 Task: Add an event  with title  Conference: Industry Summit, date '2024/05/20' & Select Event type as  Group. Add location for the event as  789 Paseo del Prado, Madrid, Spain and add a description: The Industry Summit is a premier gathering of professionals, experts, and thought leaders in a specific industry or field. It serves as a platform for networking, knowledge sharing, and collaboration, bringing together key stakeholders to discuss emerging trends, challenges, and opportunities within the industry.Create an event link  http-conference:industrysummitcom & Select the event color as  Lime Green. , logged in from the account softage.1@softage.netand send the event invitation to softage.7@softage.net and softage.8@softage.net
Action: Mouse moved to (925, 135)
Screenshot: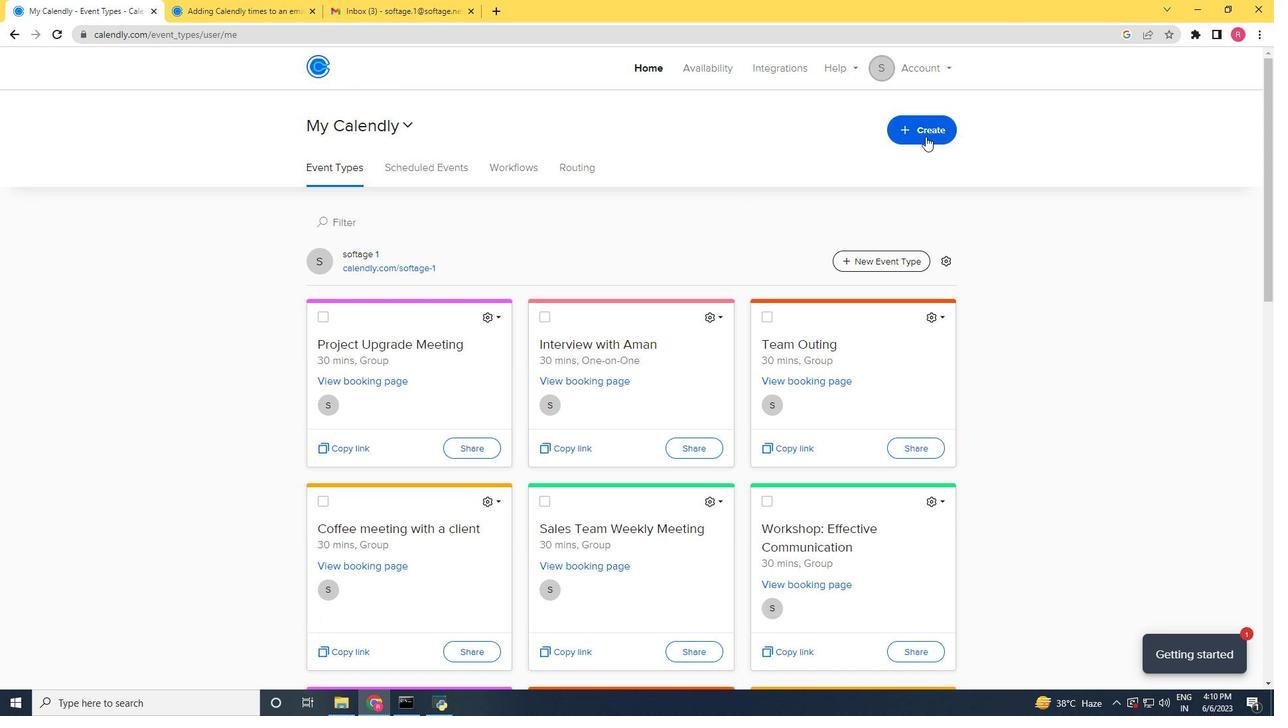 
Action: Mouse pressed left at (925, 135)
Screenshot: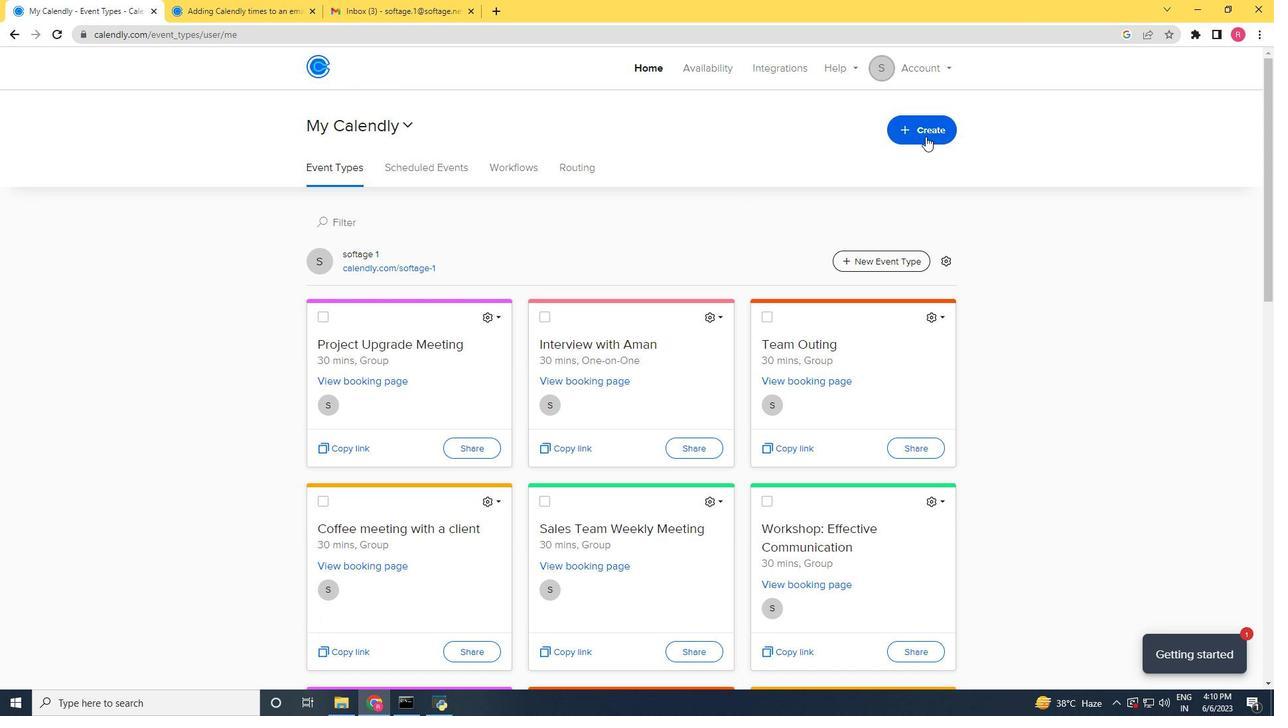 
Action: Mouse moved to (856, 167)
Screenshot: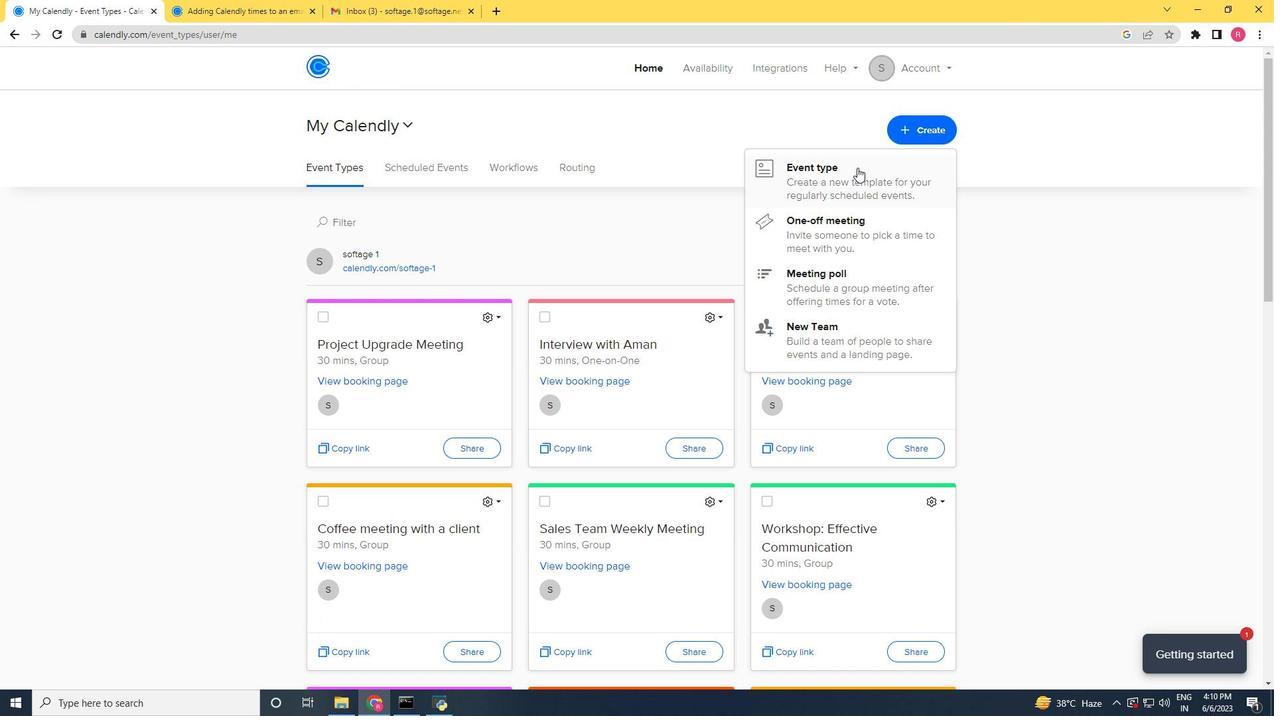 
Action: Mouse pressed left at (856, 167)
Screenshot: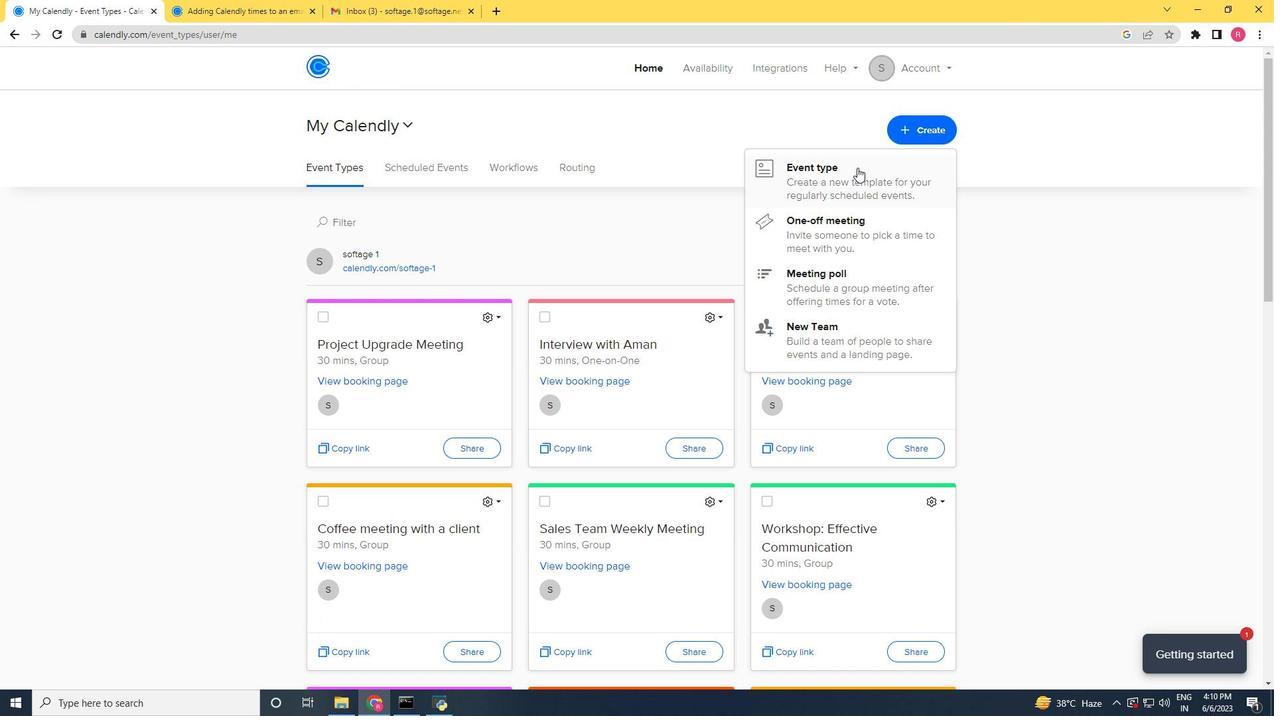 
Action: Mouse moved to (553, 313)
Screenshot: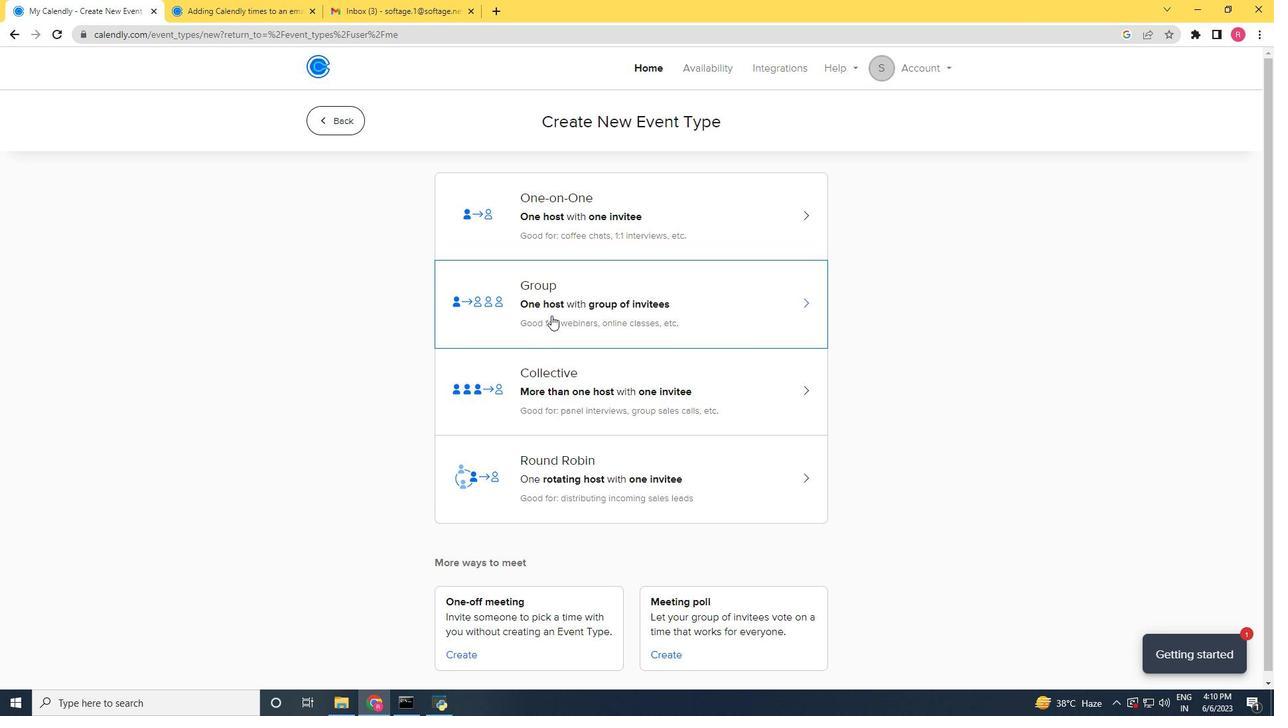 
Action: Mouse pressed left at (553, 313)
Screenshot: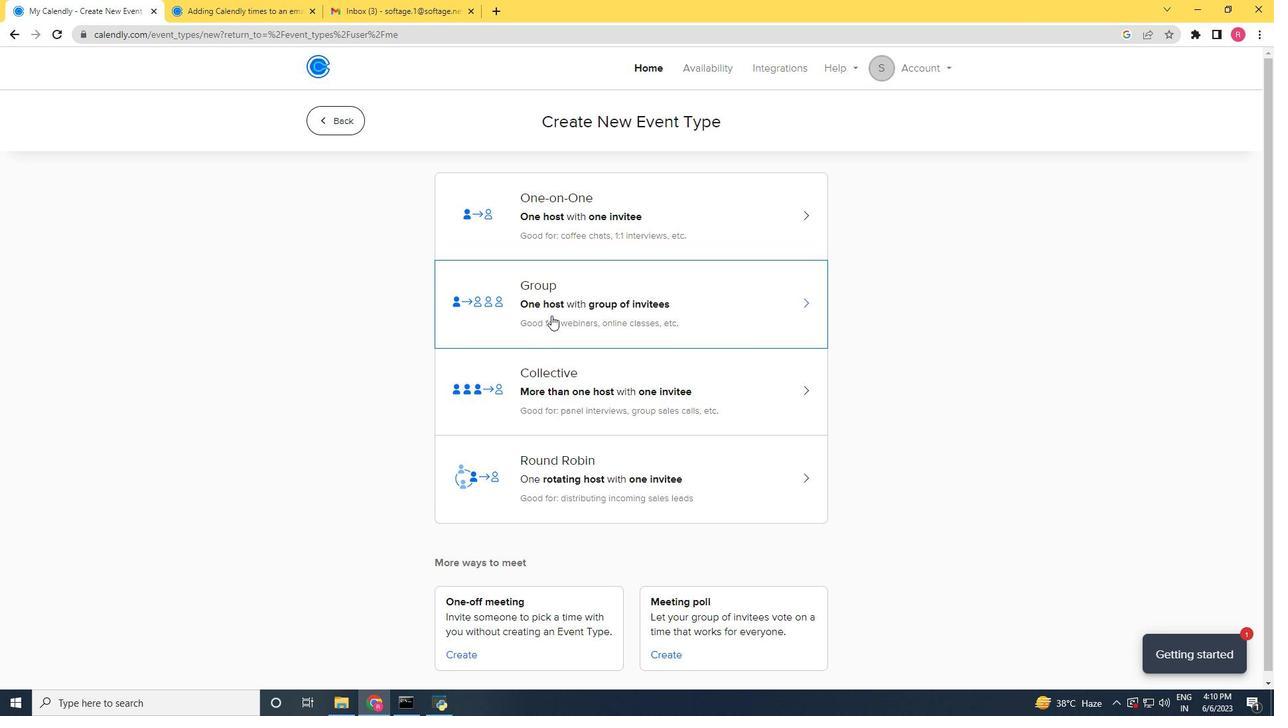 
Action: Mouse moved to (546, 310)
Screenshot: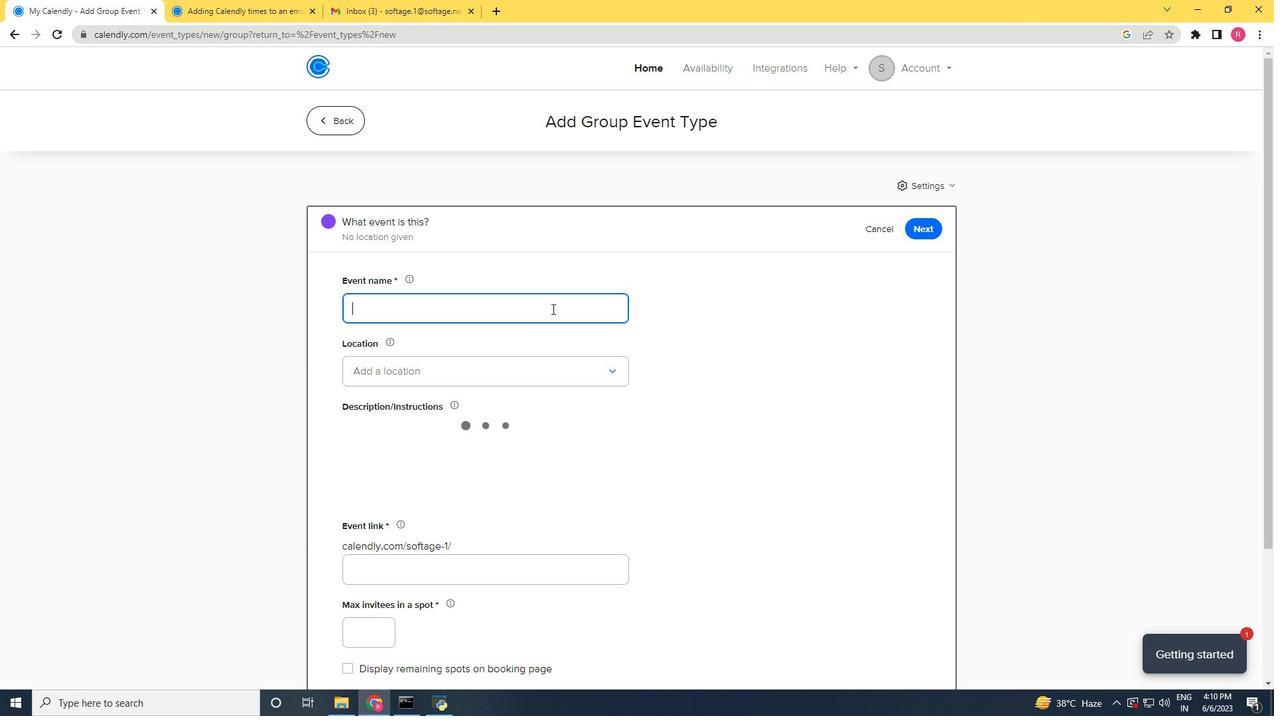 
Action: Key pressed <Key.shift>Conference<Key.shift_r><Key.shift_r><Key.shift_r><Key.shift_r><Key.shift_r><Key.shift_r><Key.shift_r><Key.shift_r><Key.shift_r><Key.shift_r><Key.shift_r><Key.shift_r><Key.shift_r><Key.shift_r>:<Key.space><Key.shift>Industry<Key.space><Key.shift>Summit
Screenshot: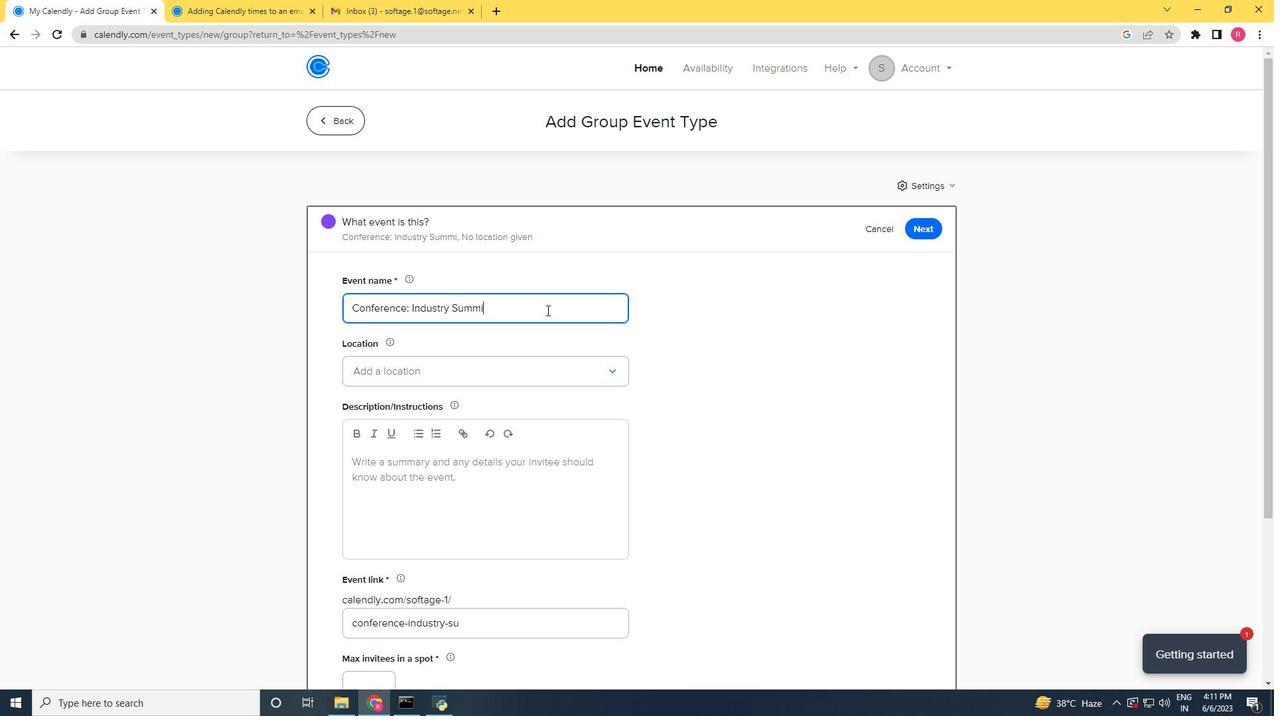 
Action: Mouse moved to (481, 382)
Screenshot: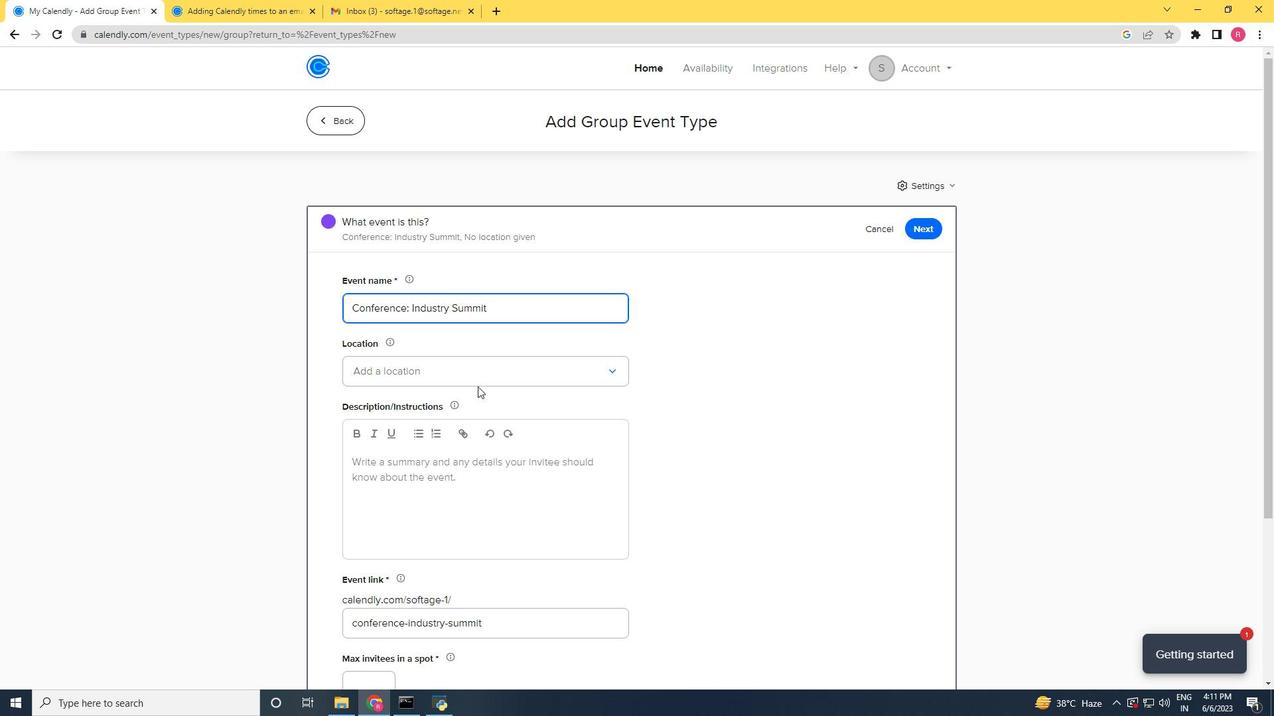 
Action: Mouse pressed left at (481, 382)
Screenshot: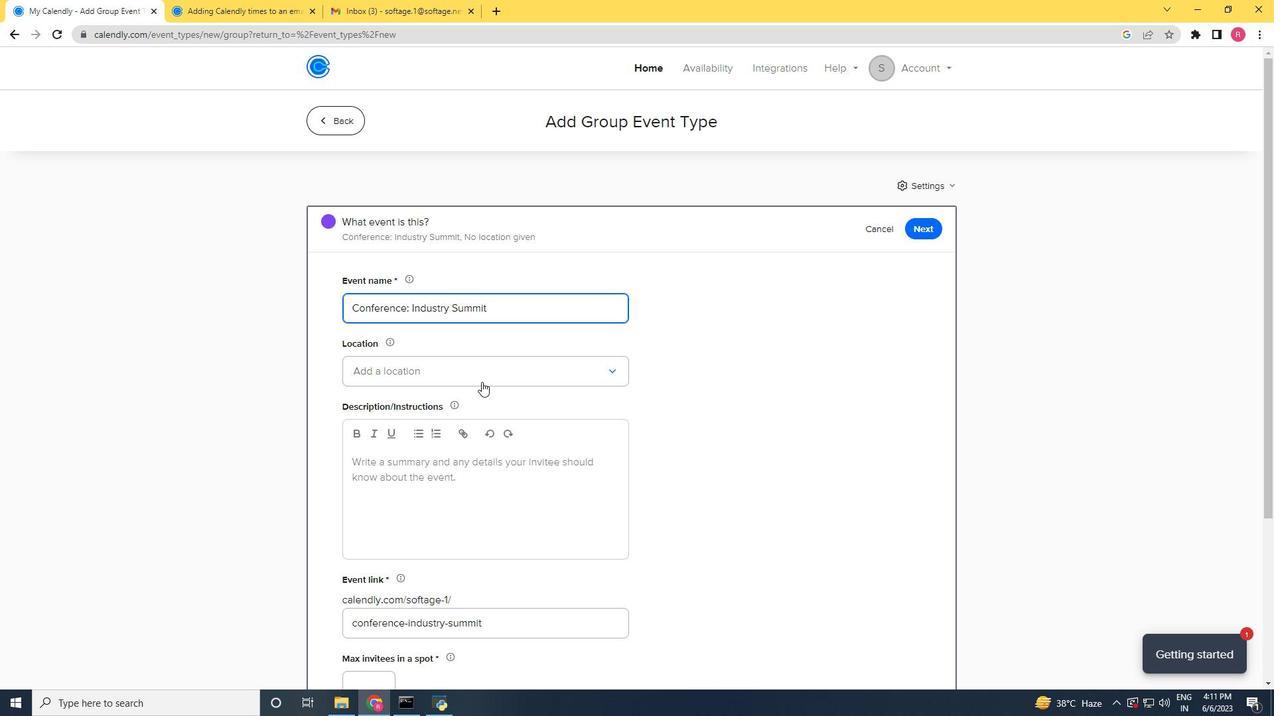 
Action: Mouse moved to (459, 413)
Screenshot: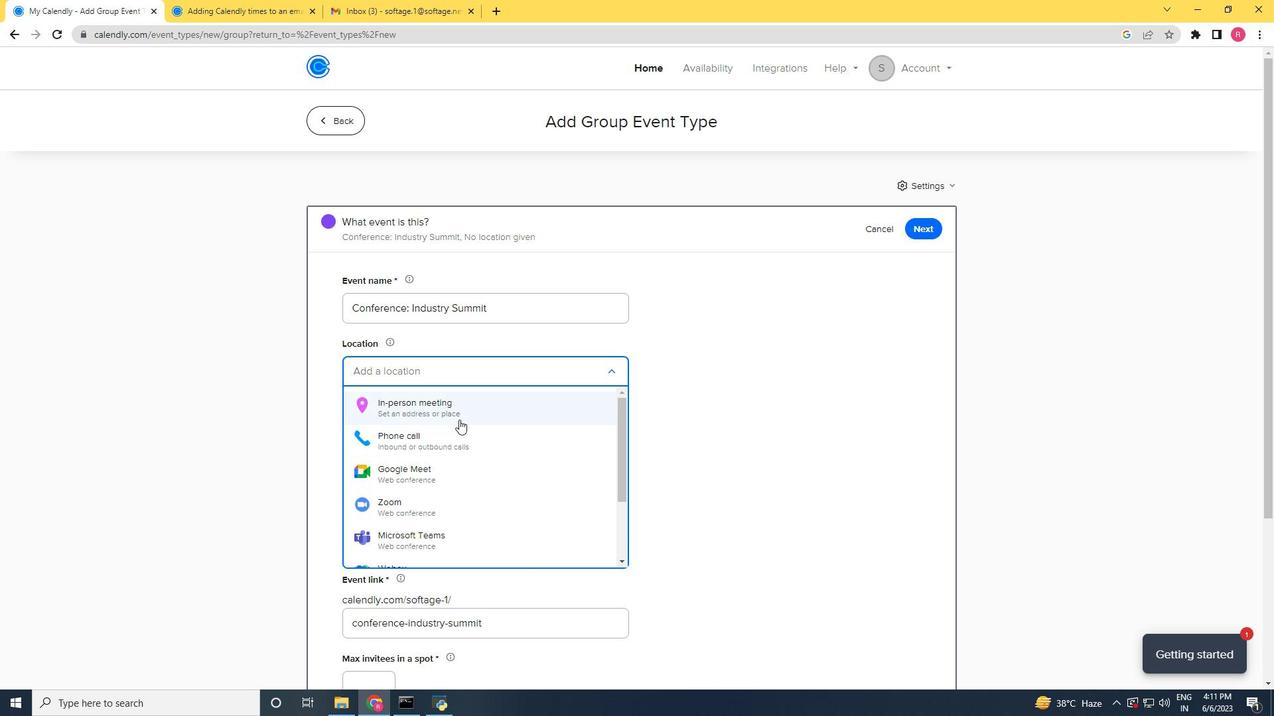 
Action: Mouse pressed left at (459, 413)
Screenshot: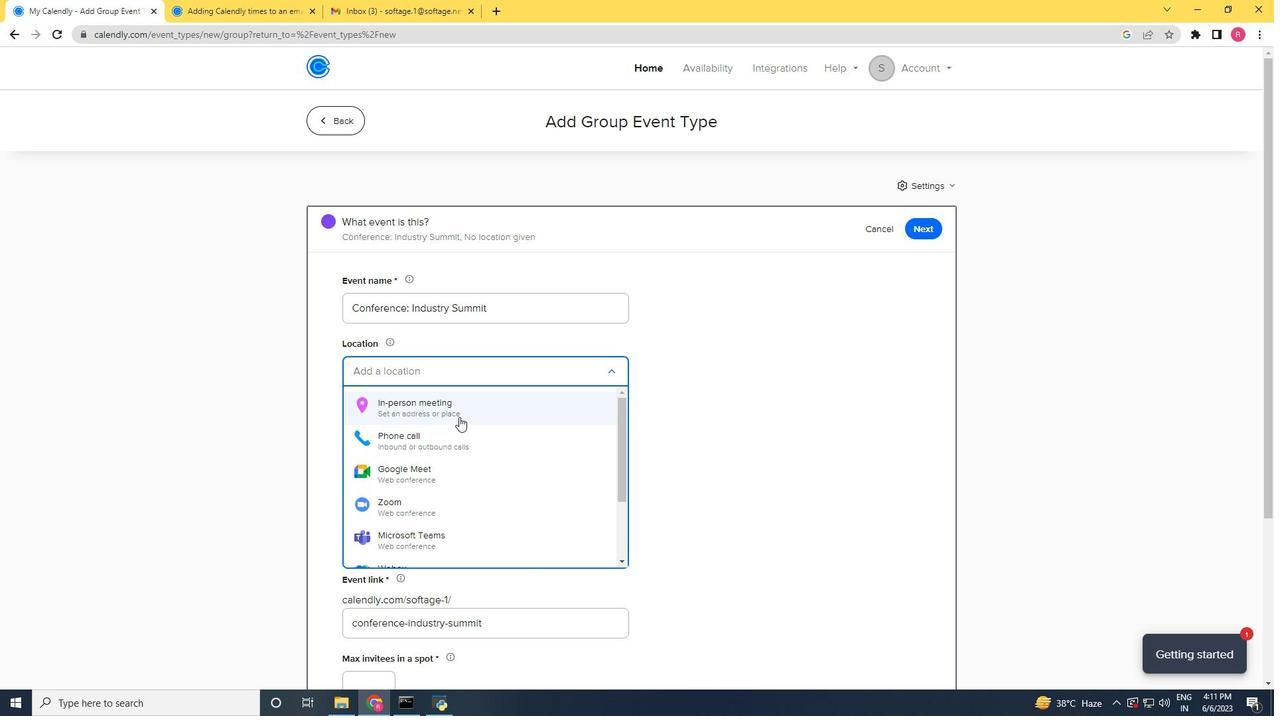 
Action: Mouse moved to (582, 222)
Screenshot: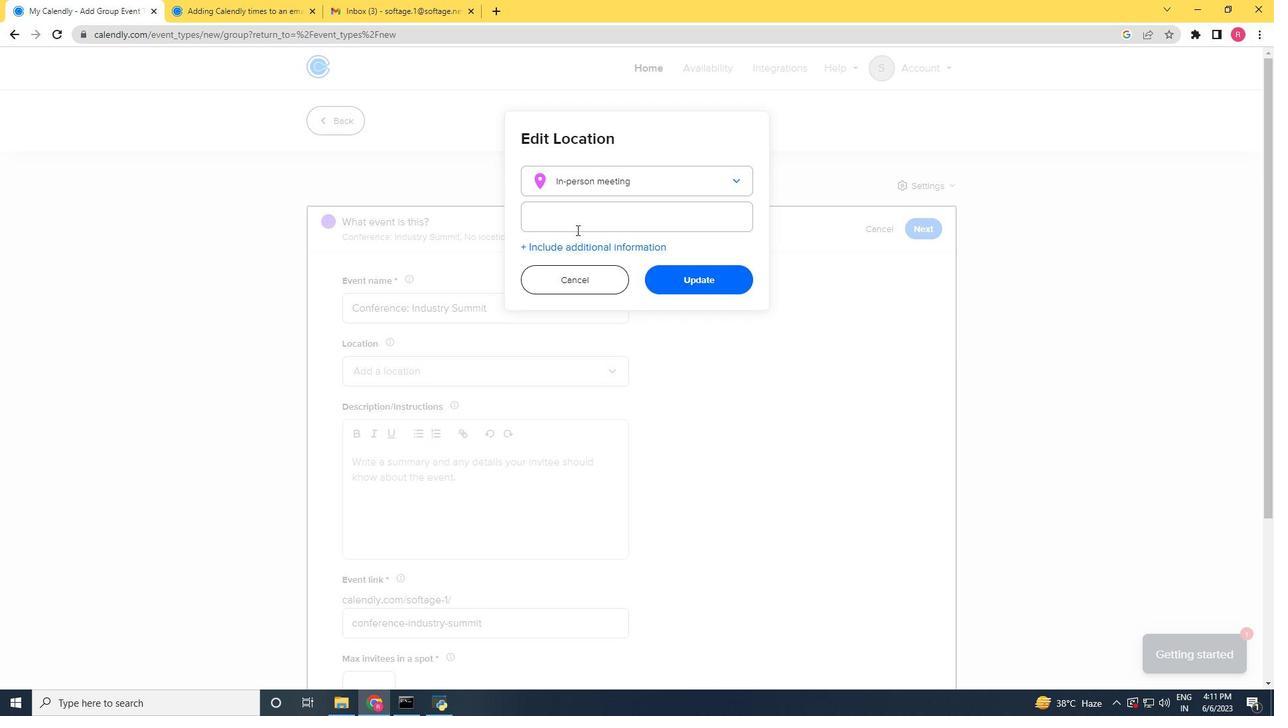 
Action: Mouse pressed left at (582, 222)
Screenshot: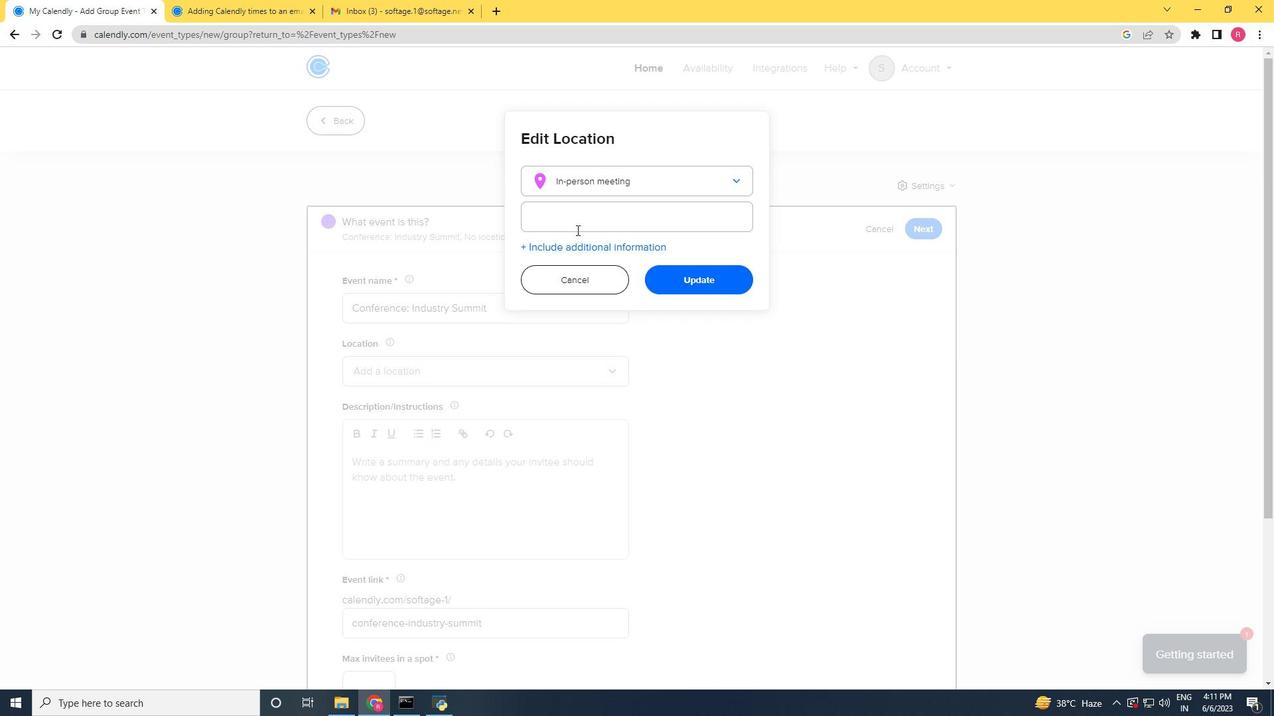 
Action: Mouse moved to (583, 222)
Screenshot: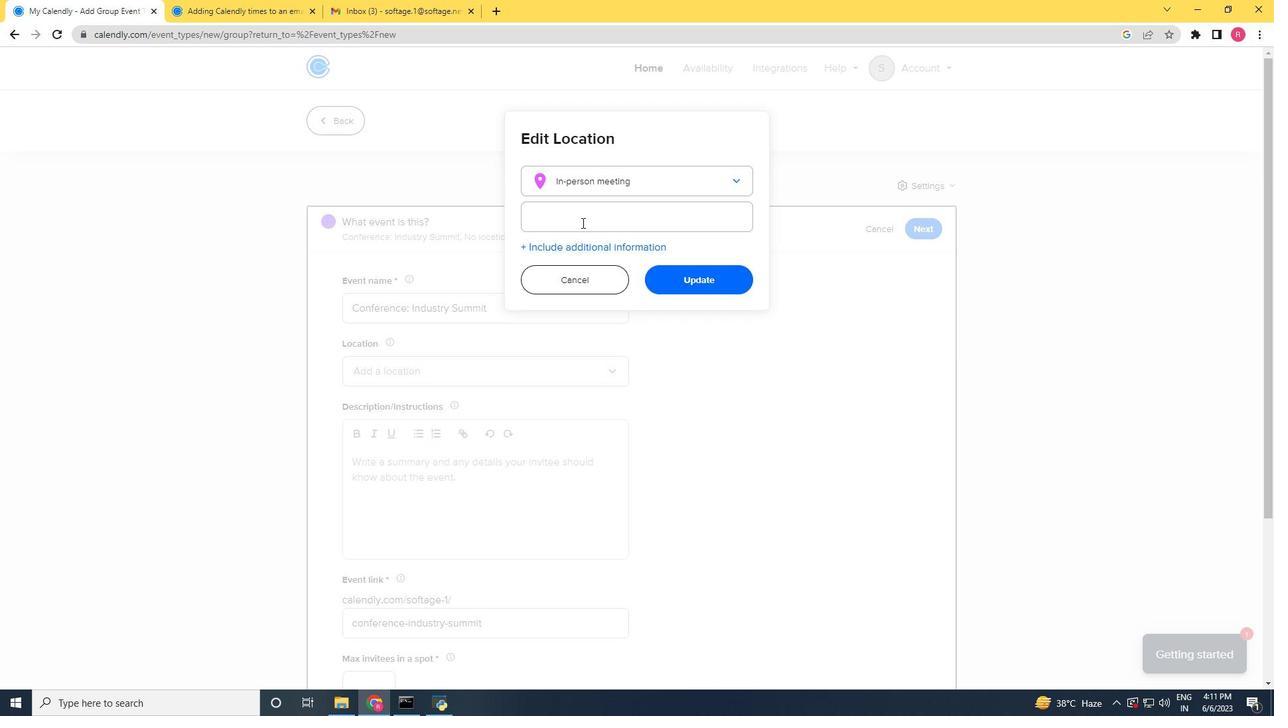 
Action: Key pressed 789<Key.space><Key.space><Key.shift><Key.shift><Key.shift><Key.shift>Paseo<Key.space>del<Key.space><Key.shift>Prado,<Key.space><Key.shift><Key.shift><Key.shift><Key.shift><Key.shift><Key.shift>Madrid<Key.space><Key.backspace>,<Key.space><Key.shift>Spain
Screenshot: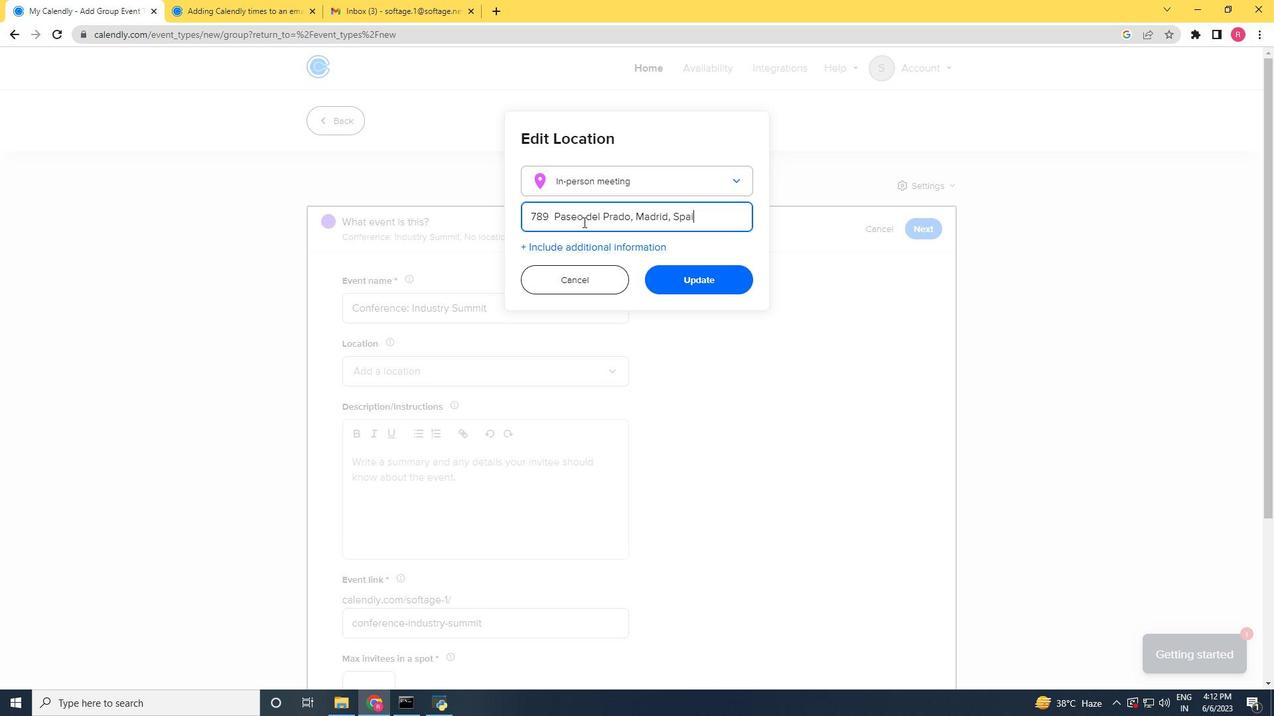 
Action: Mouse moved to (674, 282)
Screenshot: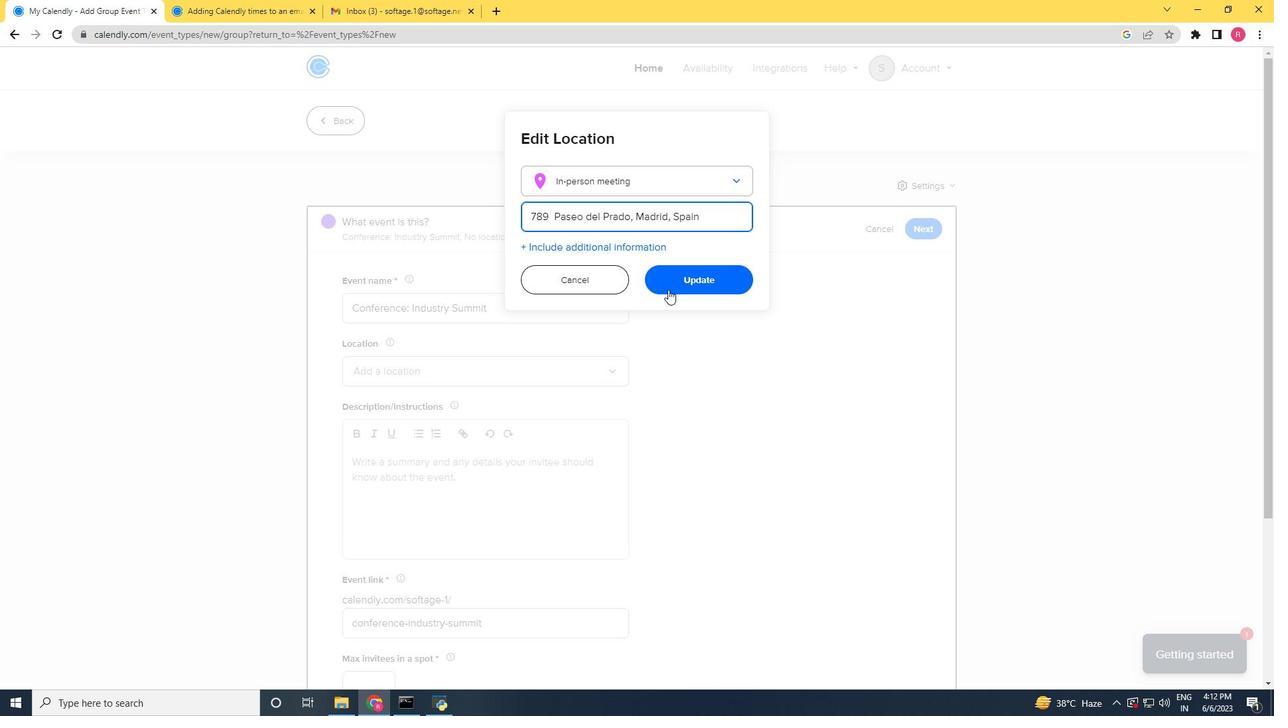 
Action: Mouse pressed left at (674, 282)
Screenshot: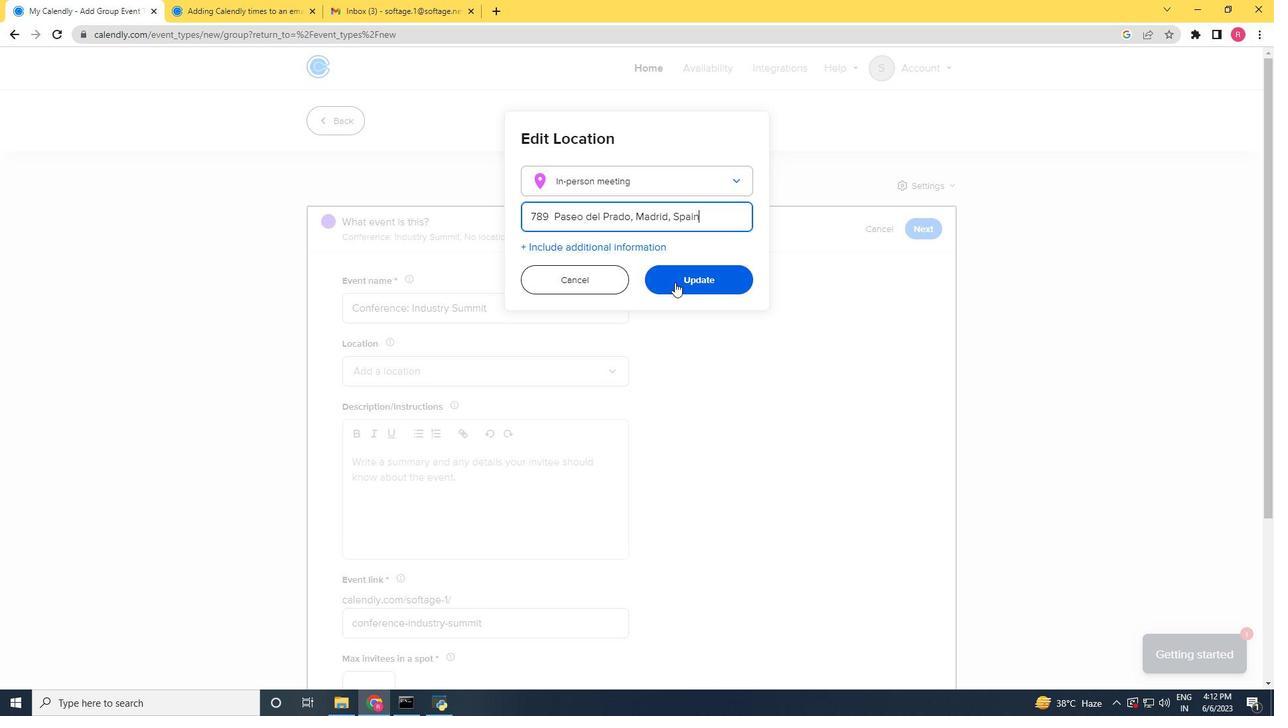 
Action: Mouse moved to (462, 494)
Screenshot: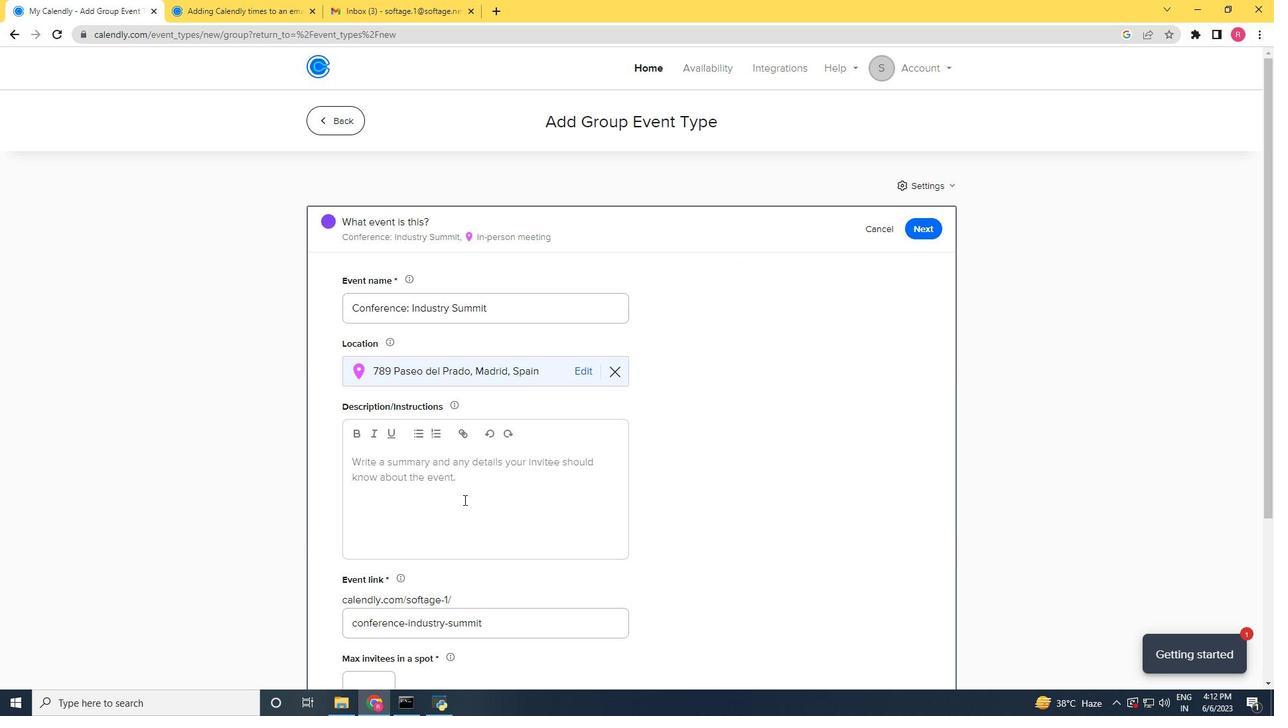 
Action: Mouse pressed left at (462, 494)
Screenshot: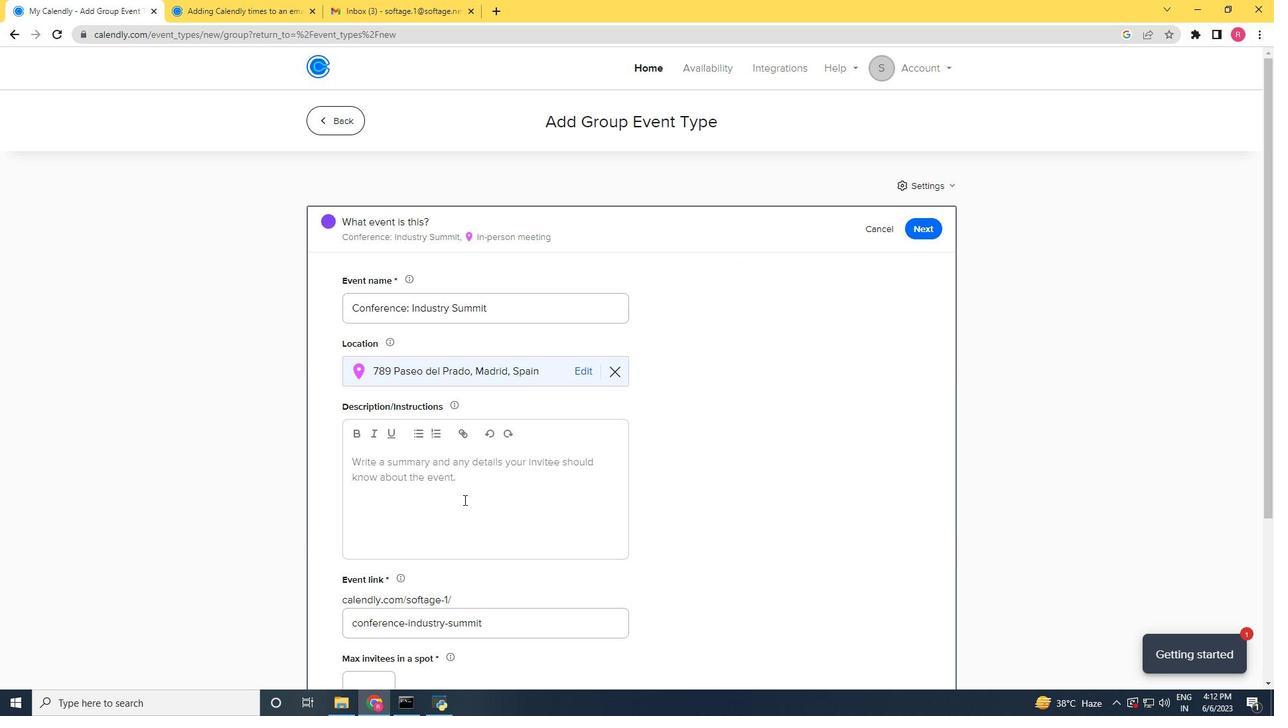 
Action: Mouse moved to (1098, 464)
Screenshot: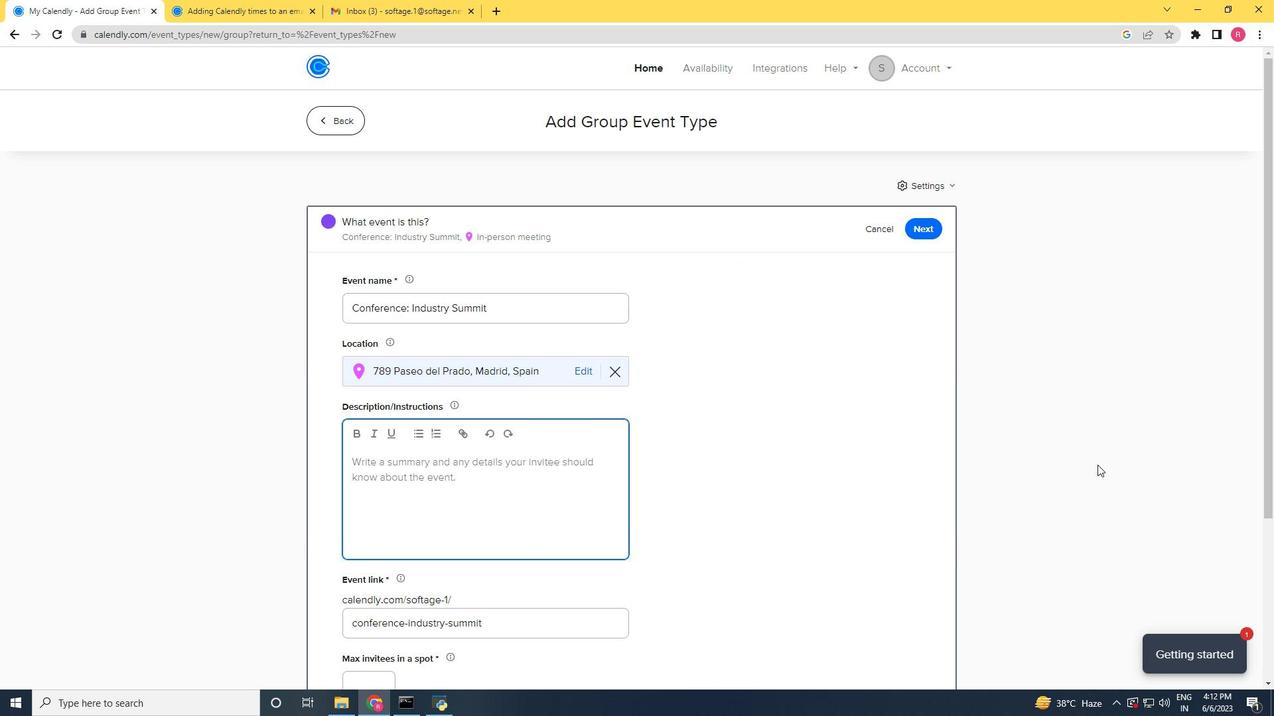 
Action: Key pressed <Key.shift>The<Key.space><Key.shift>Industory<Key.space><Key.backspace><Key.backspace><Key.backspace><Key.backspace>ry<Key.space><Key.shift>Summit<Key.space>is<Key.space>a<Key.space>premir<Key.backspace>er<Key.space>gatherig<Key.space><Key.backspace><Key.backspace><Key.backspace><Key.backspace>ring<Key.space>of<Key.space>professionals<Key.space><Key.backspace>,<Key.space>ec<Key.backspace>xperts<Key.space><Key.backspace>,<Key.space>and<Key.space>thougther<Key.space><Key.backspace><Key.backspace><Key.backspace><Key.backspace><Key.backspace><Key.backspace><Key.backspace>ught<Key.space>leaders<Key.space>in<Key.space>a<Key.space>specific<Key.space>industry<Key.space>or<Key.space>d<Key.backspace>field.<Key.space><Key.shift>It<Key.space>serve<Key.space><Key.backspace>s<Key.space>as<Key.space>a<Key.space>platform<Key.space>for<Key.space>networking<Key.space><Key.backspace>,<Key.space>knowledge<Key.space>sharing,<Key.space>and<Key.space>collaboration<Key.space><Key.backspace>,<Key.space><Key.shift>bringing<Key.space>togther<Key.space><Key.backspace><Key.backspace><Key.backspace><Key.backspace><Key.backspace><Key.backspace>gether<Key.space>key<Key.space>stakesh===<Key.backspace><Key.backspace><Key.backspace><Key.backspace><Key.backspace>h=<Key.backspace><Key.backspace>holders<Key.space>to<Key.space>discuss<Key.space>emerging<Key.space>trends,<Key.space>challenges<Key.space><Key.backspace>,<Key.space>and<Key.space>oppot<Key.backspace>rtunities<Key.space>within<Key.space>the<Key.space>industry.
Screenshot: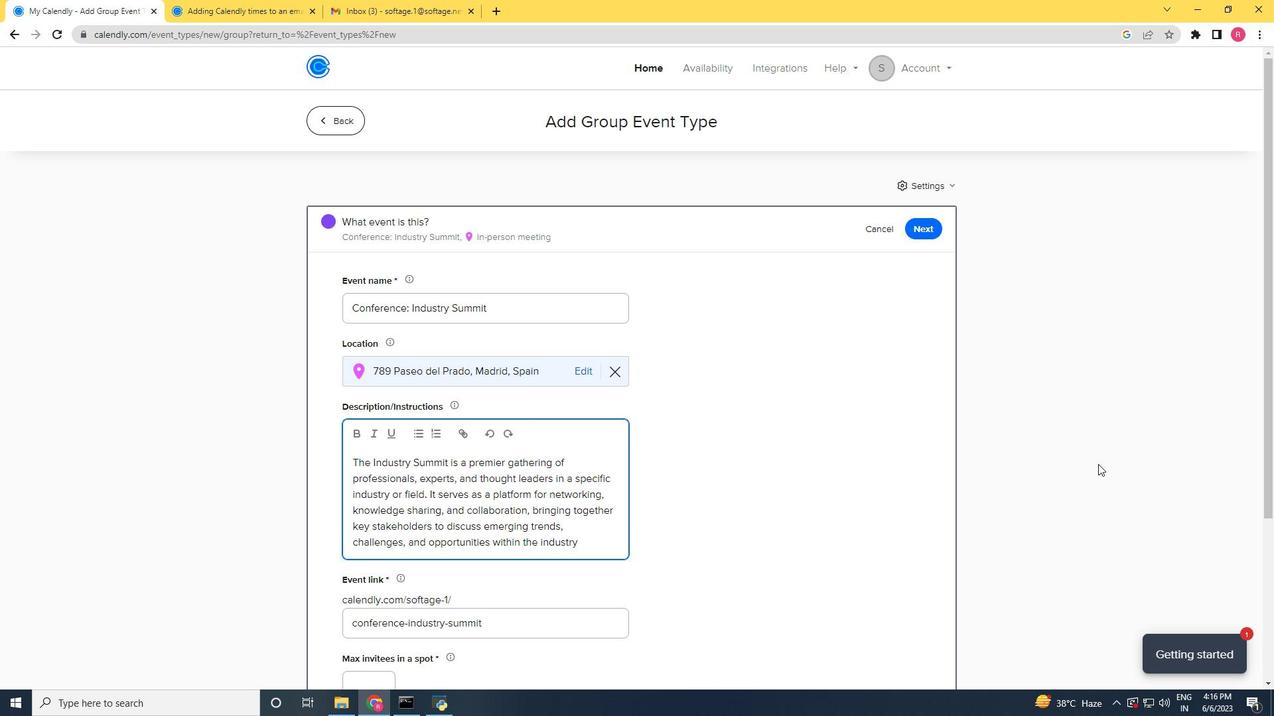 
Action: Mouse moved to (486, 624)
Screenshot: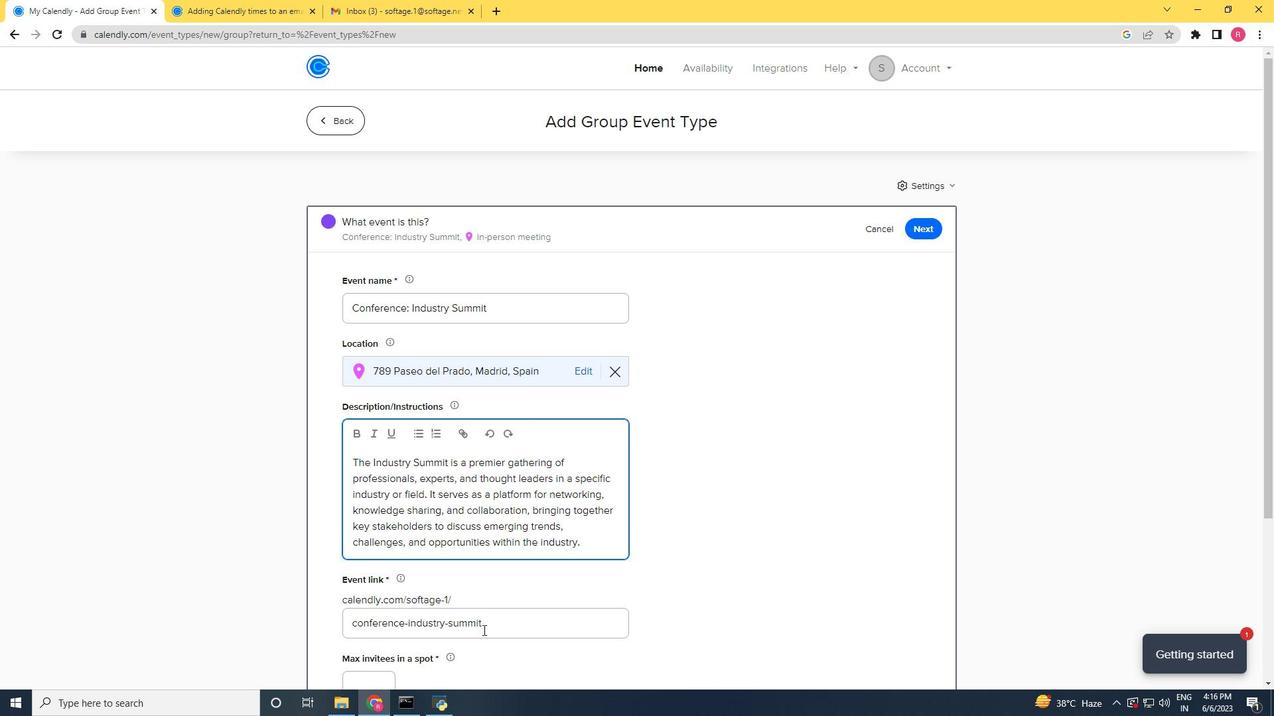 
Action: Mouse pressed left at (486, 624)
Screenshot: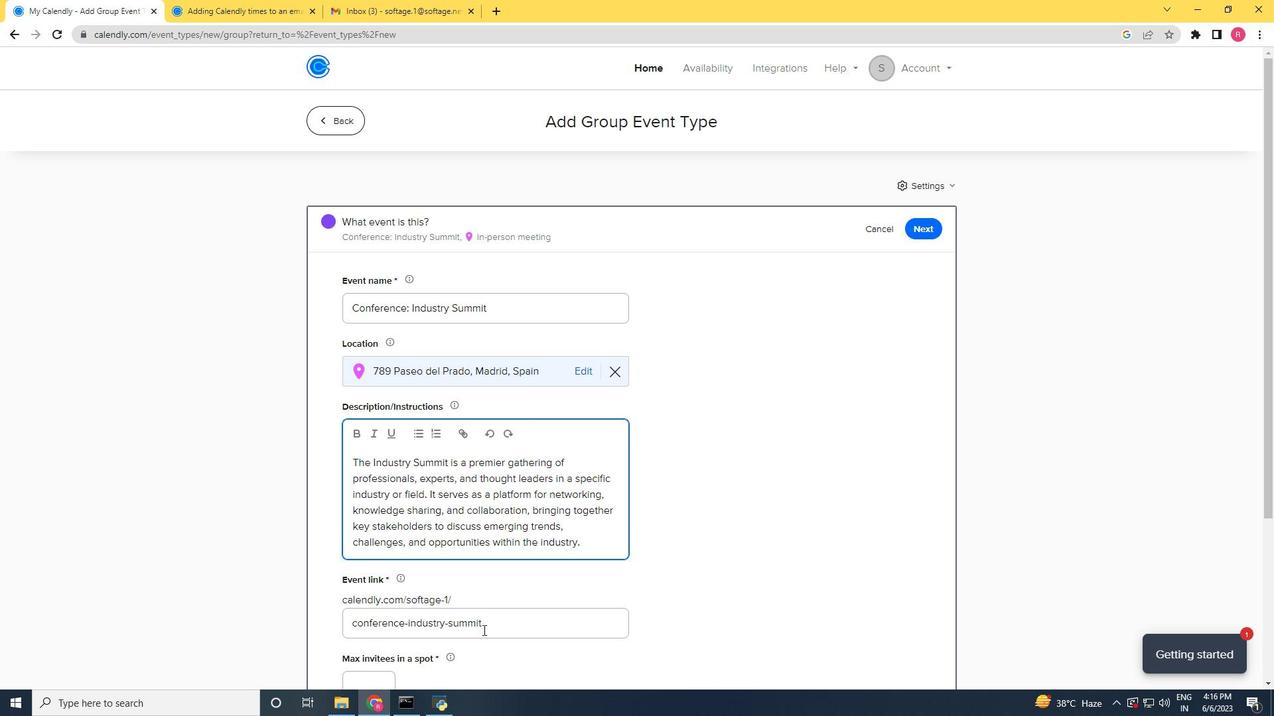 
Action: Mouse moved to (319, 621)
Screenshot: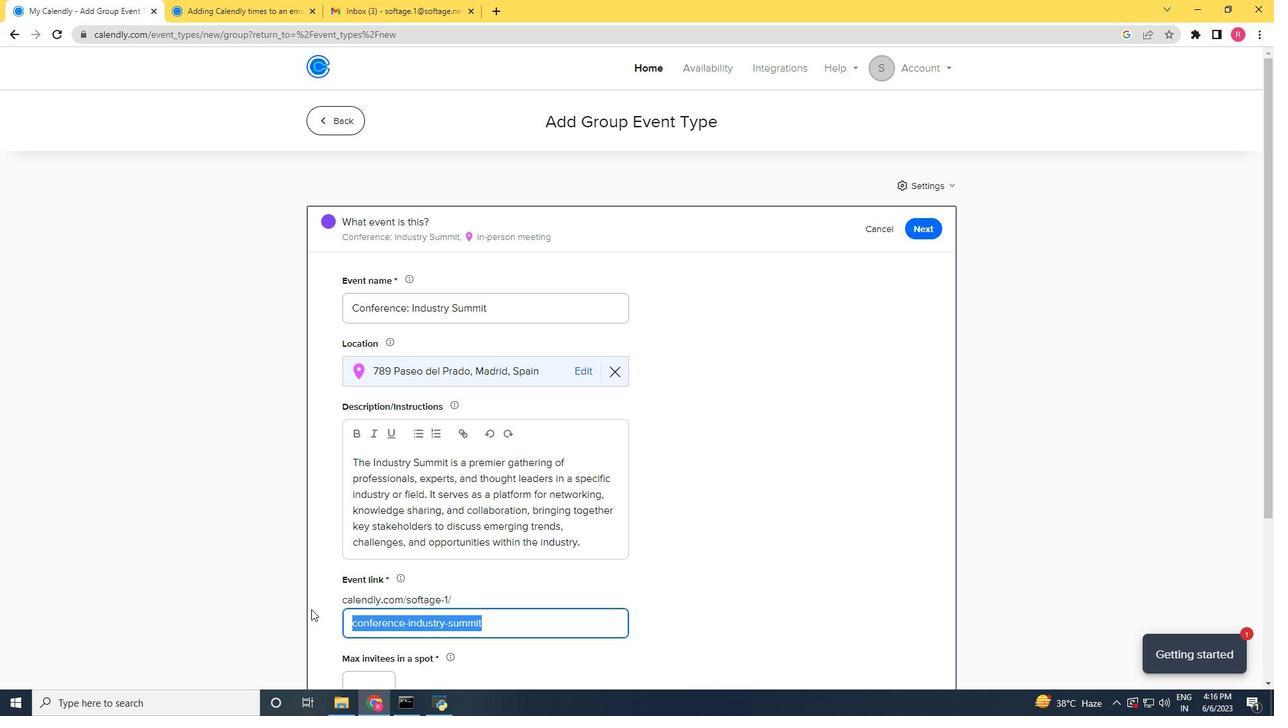 
Action: Key pressed http-conferens<Key.backspace>ceindust<Key.backspace>trysy<Key.backspace>ummitcom
Screenshot: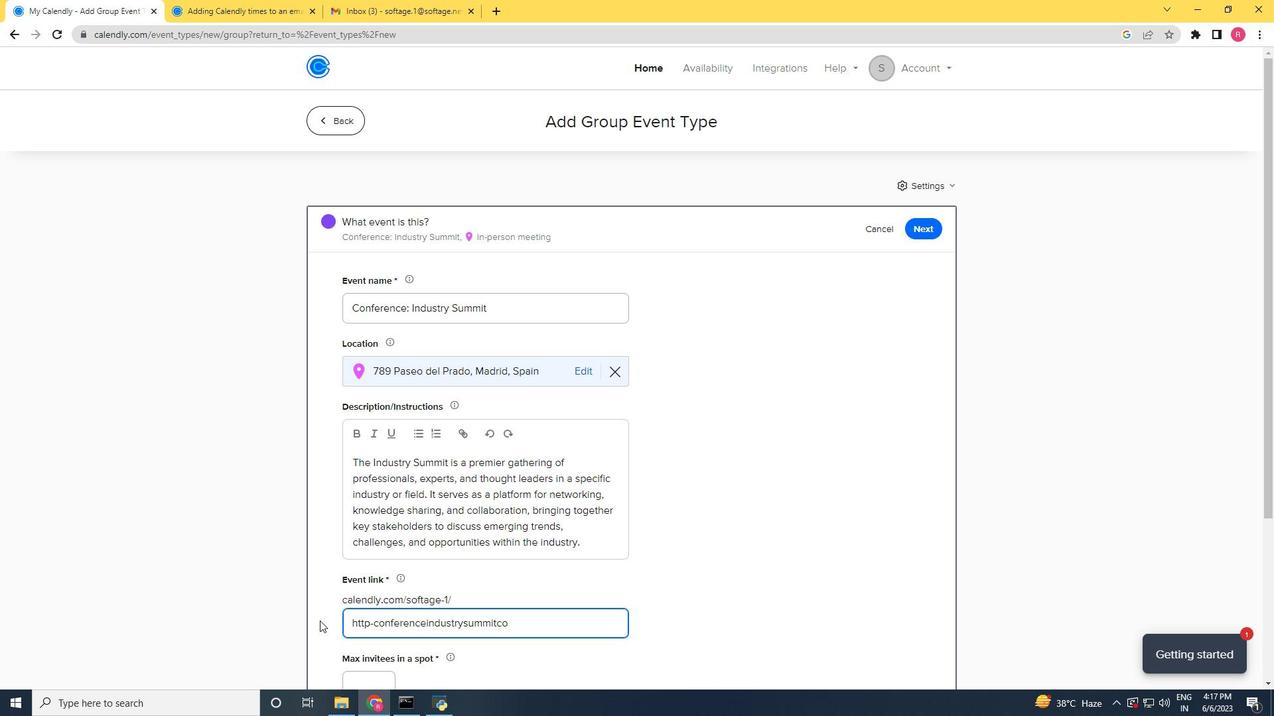 
Action: Mouse moved to (467, 689)
Screenshot: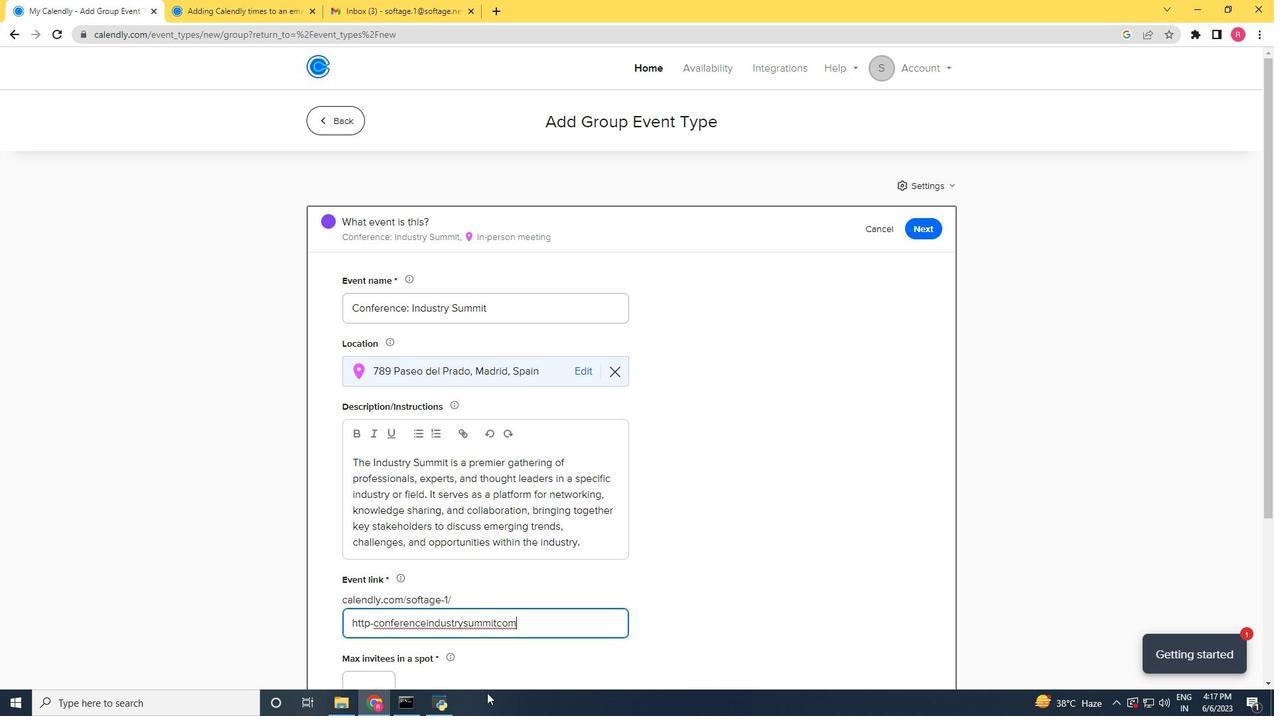 
Action: Mouse scrolled (467, 688) with delta (0, 0)
Screenshot: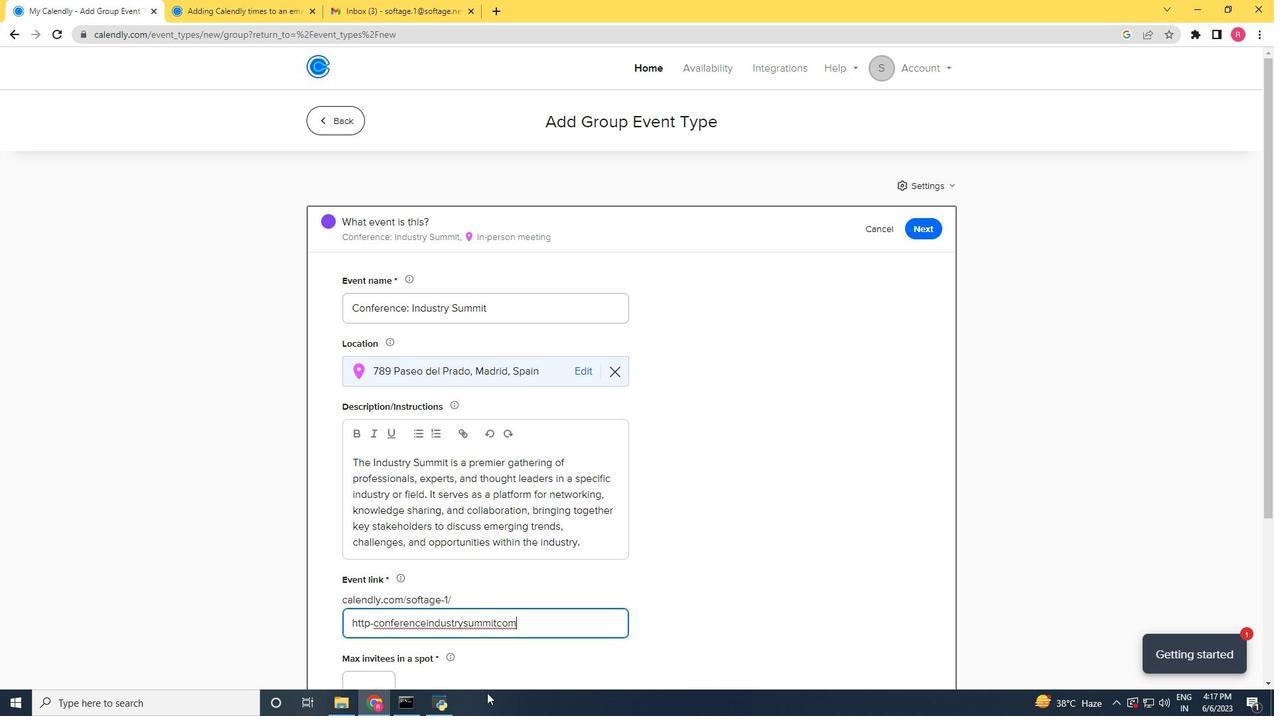 
Action: Mouse moved to (447, 696)
Screenshot: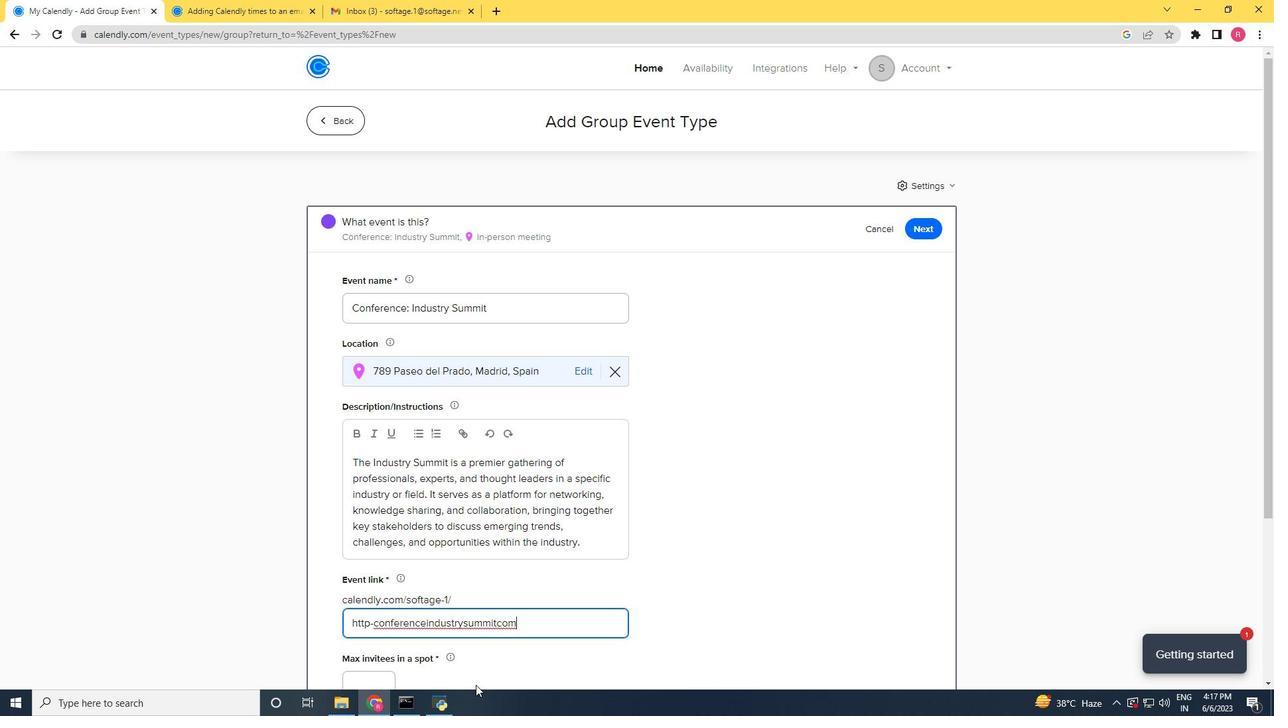 
Action: Mouse scrolled (447, 696) with delta (0, 0)
Screenshot: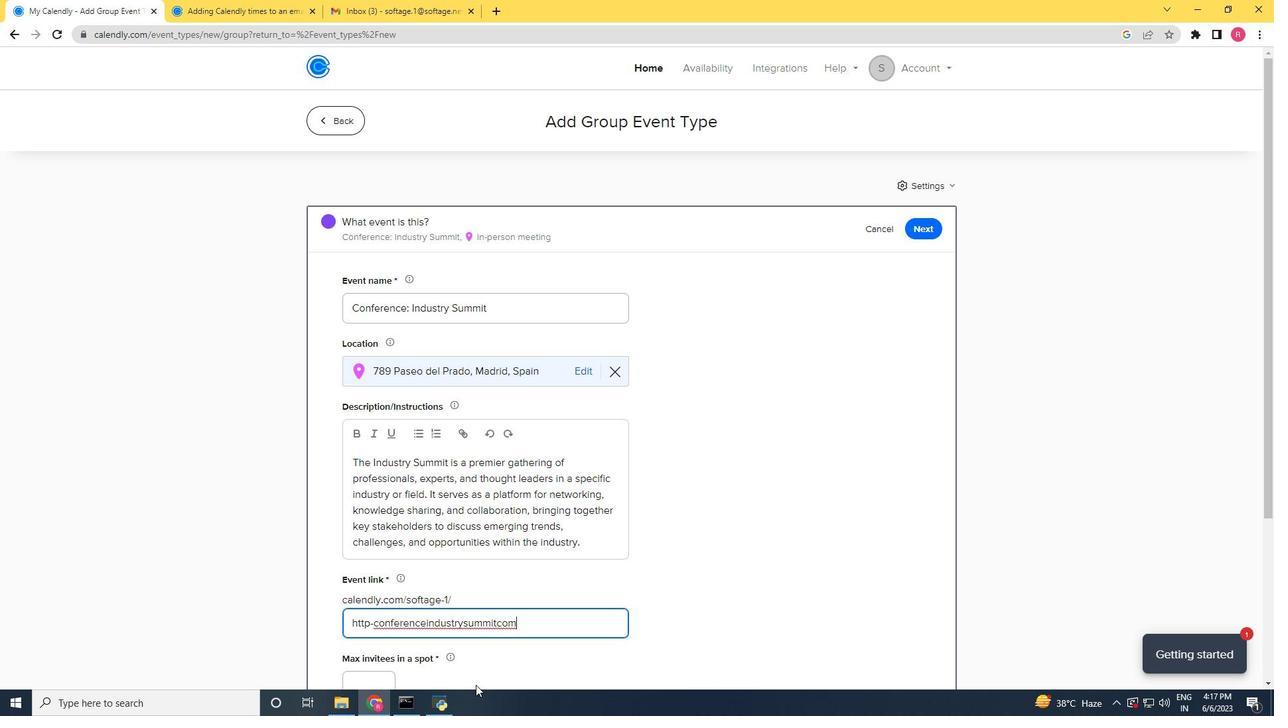 
Action: Mouse moved to (383, 593)
Screenshot: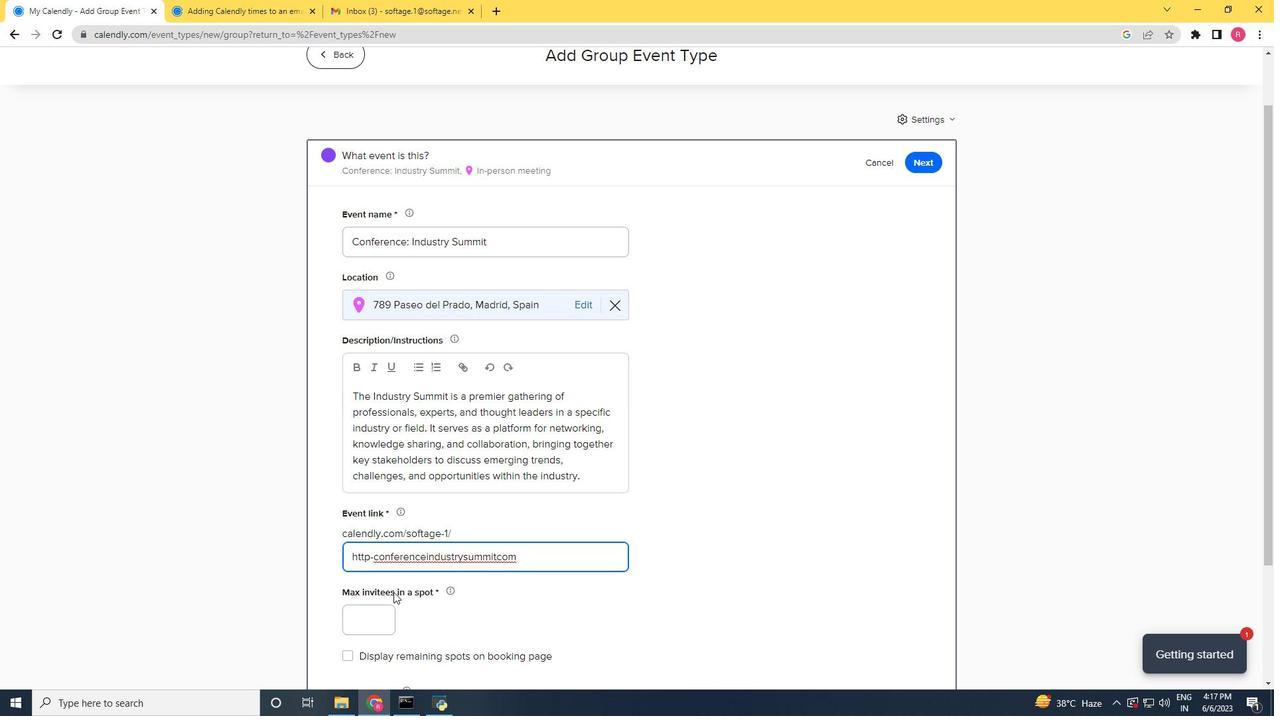 
Action: Mouse pressed left at (383, 593)
Screenshot: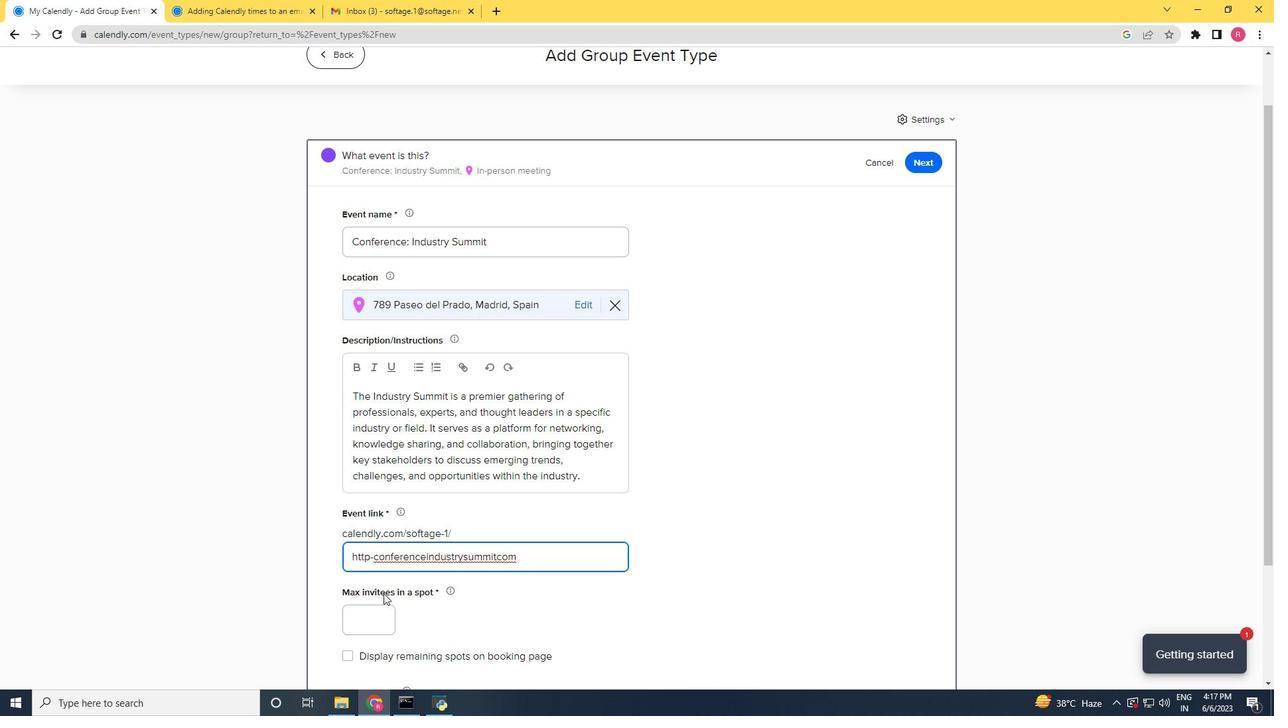 
Action: Mouse moved to (385, 599)
Screenshot: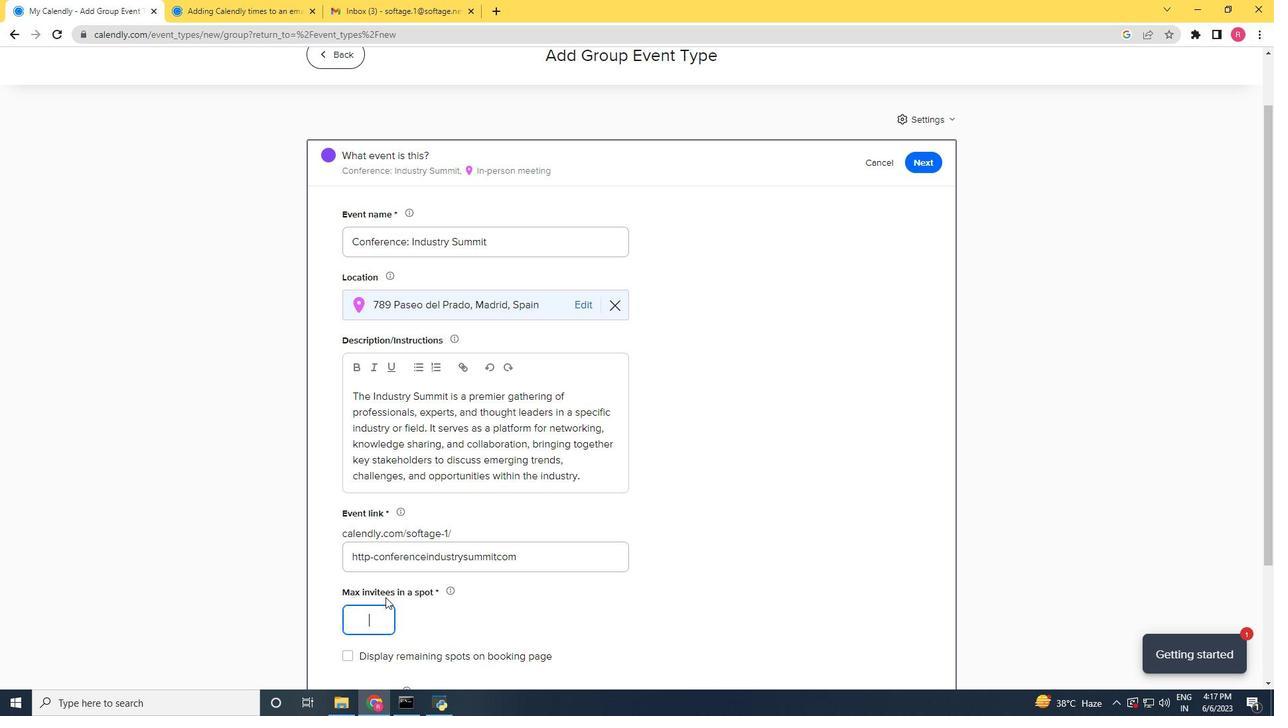 
Action: Key pressed 2
Screenshot: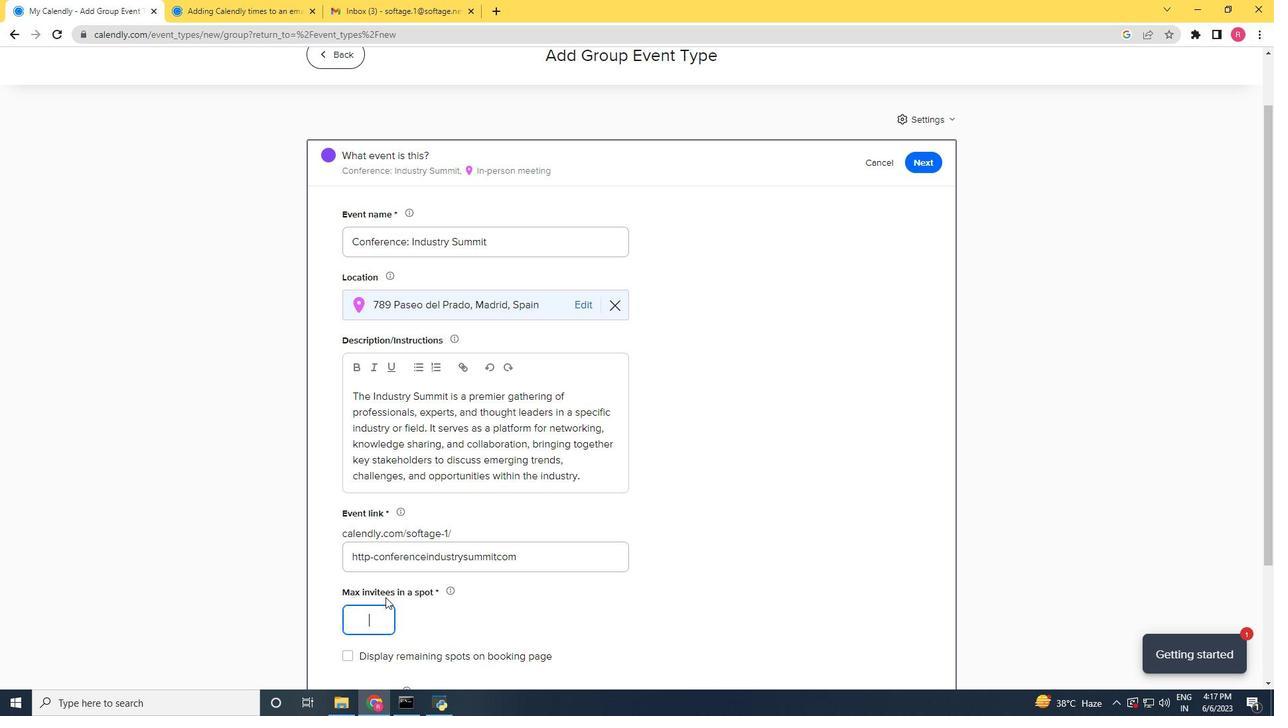 
Action: Mouse moved to (394, 649)
Screenshot: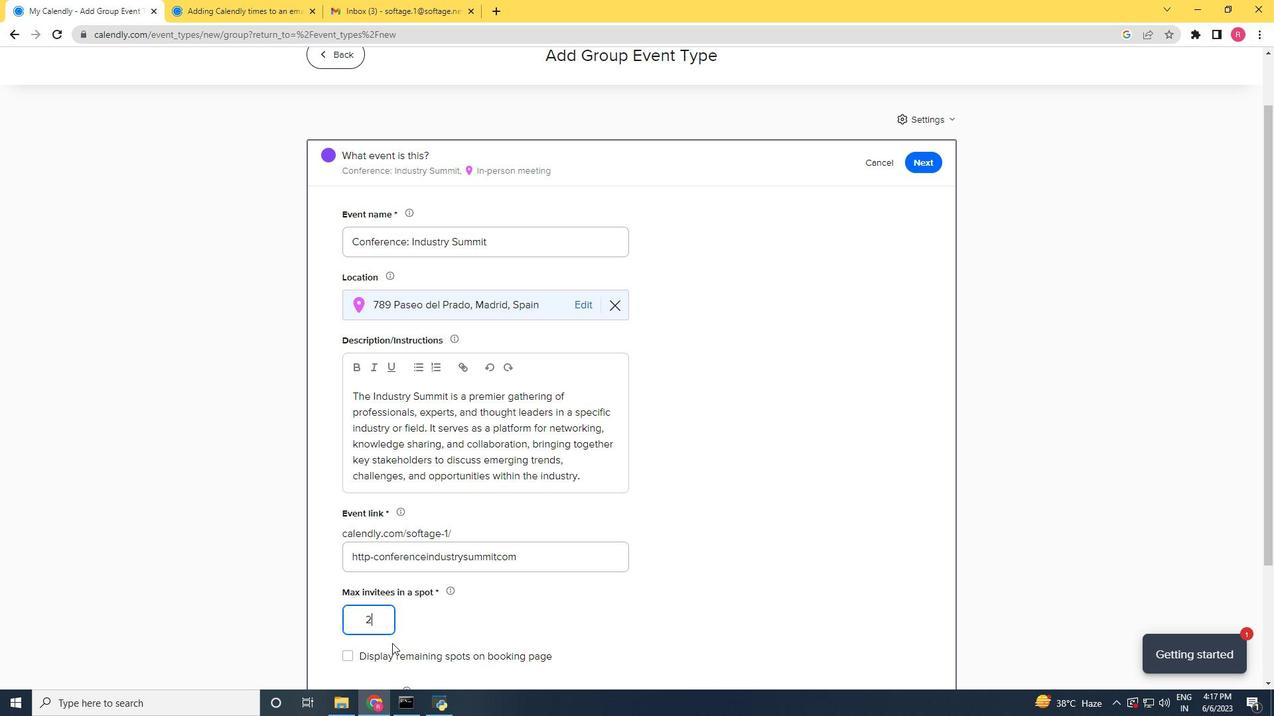 
Action: Mouse scrolled (394, 649) with delta (0, 0)
Screenshot: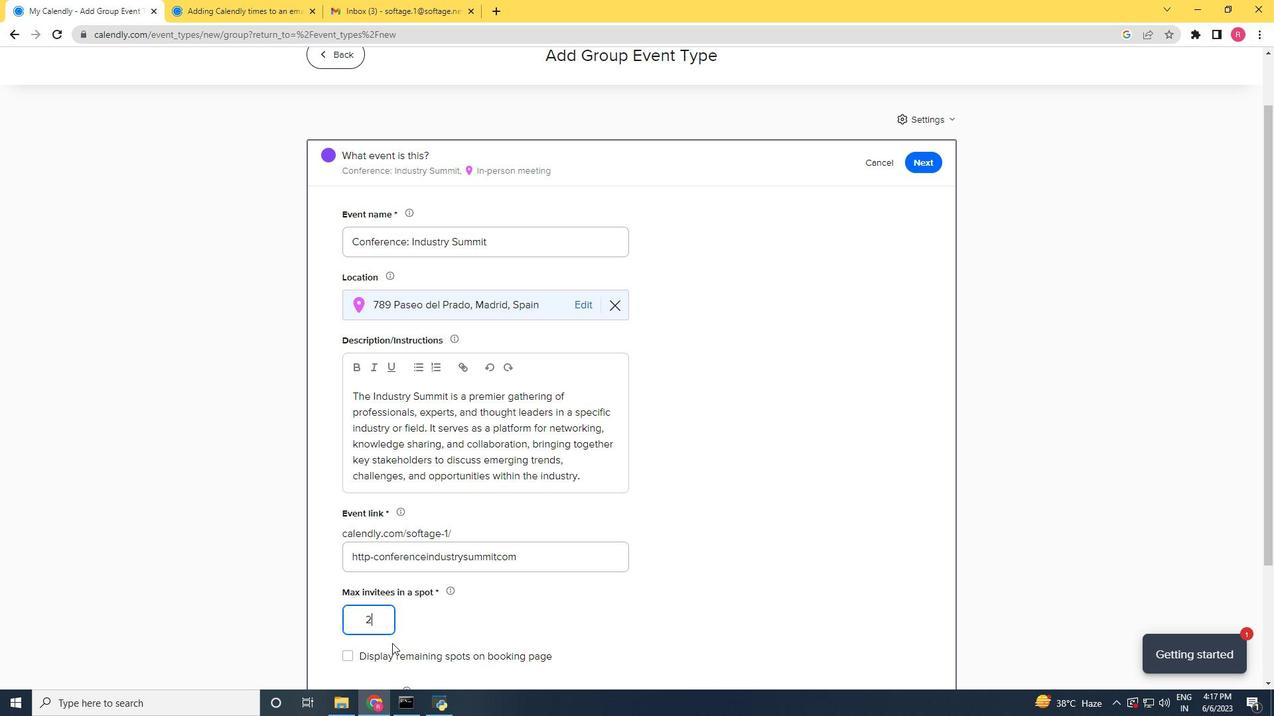 
Action: Mouse moved to (394, 649)
Screenshot: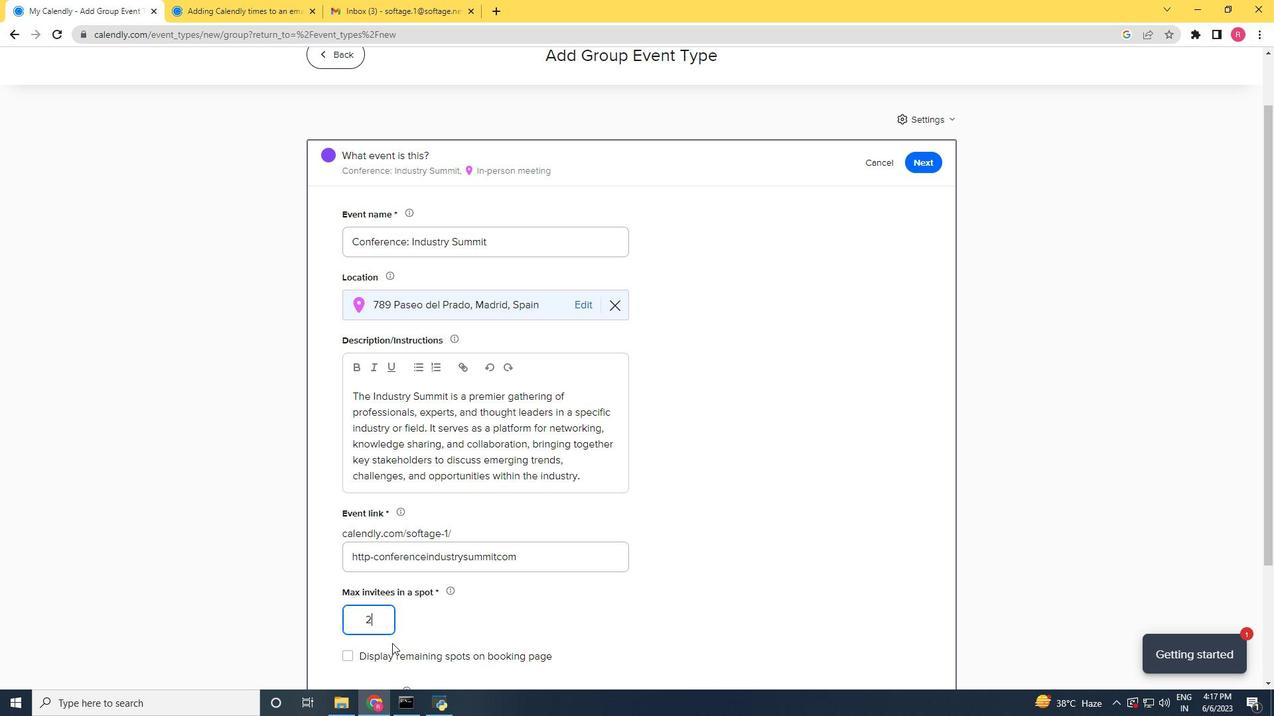 
Action: Mouse scrolled (394, 648) with delta (0, 0)
Screenshot: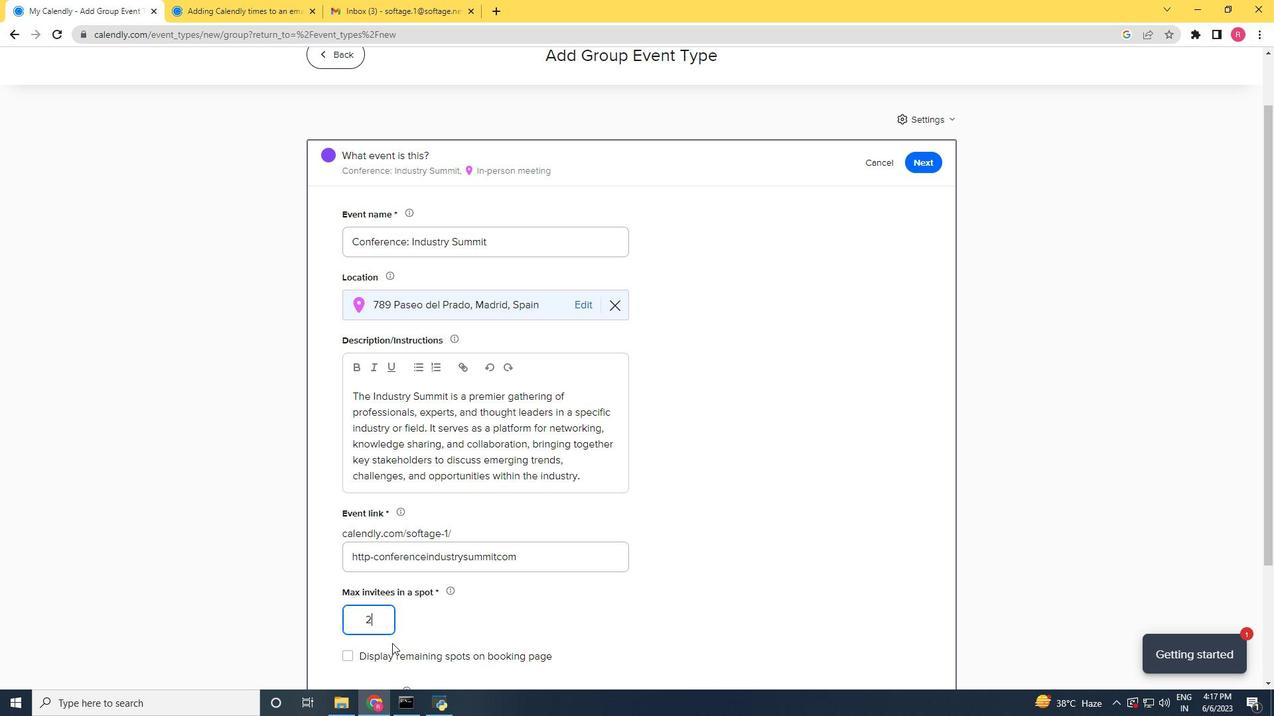 
Action: Mouse moved to (396, 647)
Screenshot: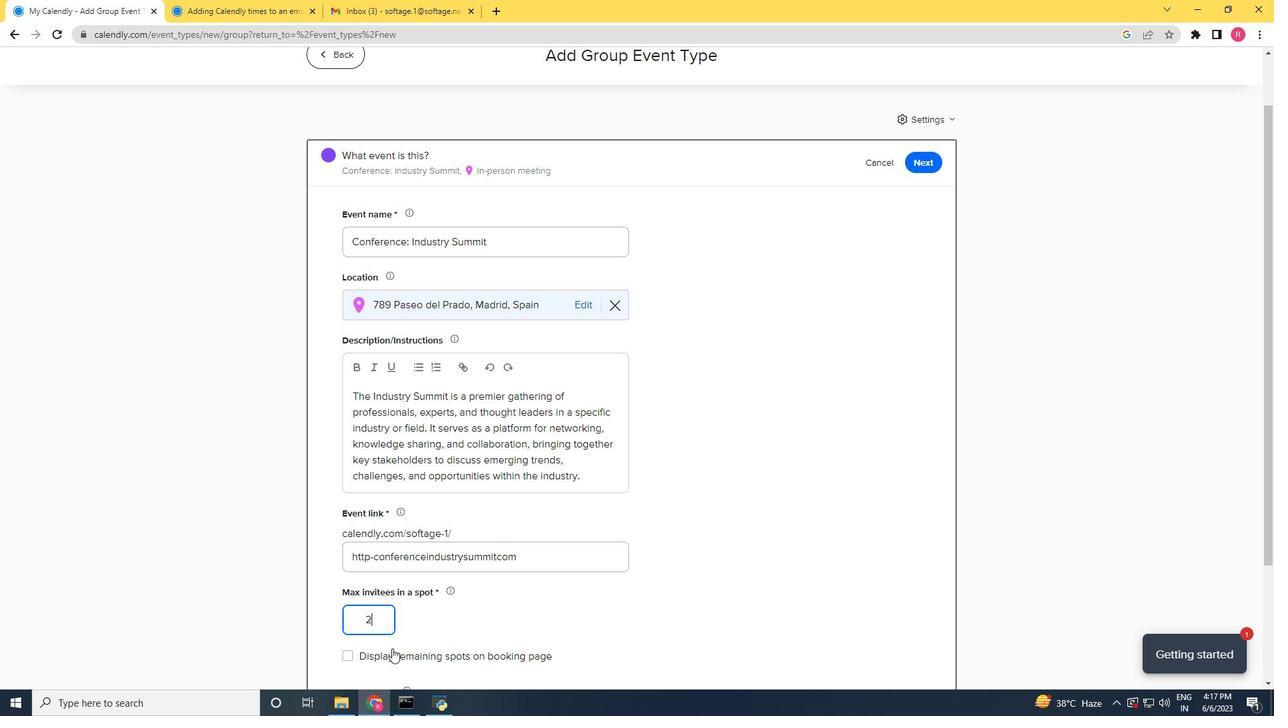 
Action: Mouse scrolled (396, 647) with delta (0, 0)
Screenshot: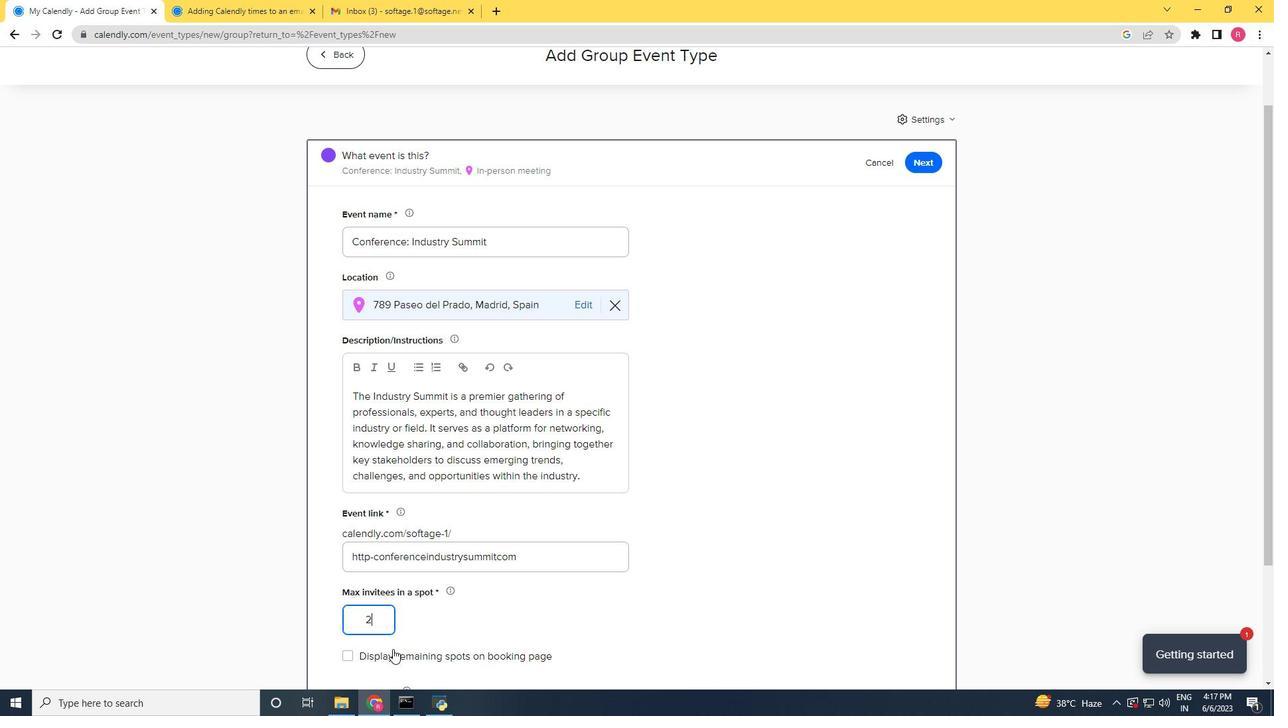 
Action: Mouse moved to (535, 568)
Screenshot: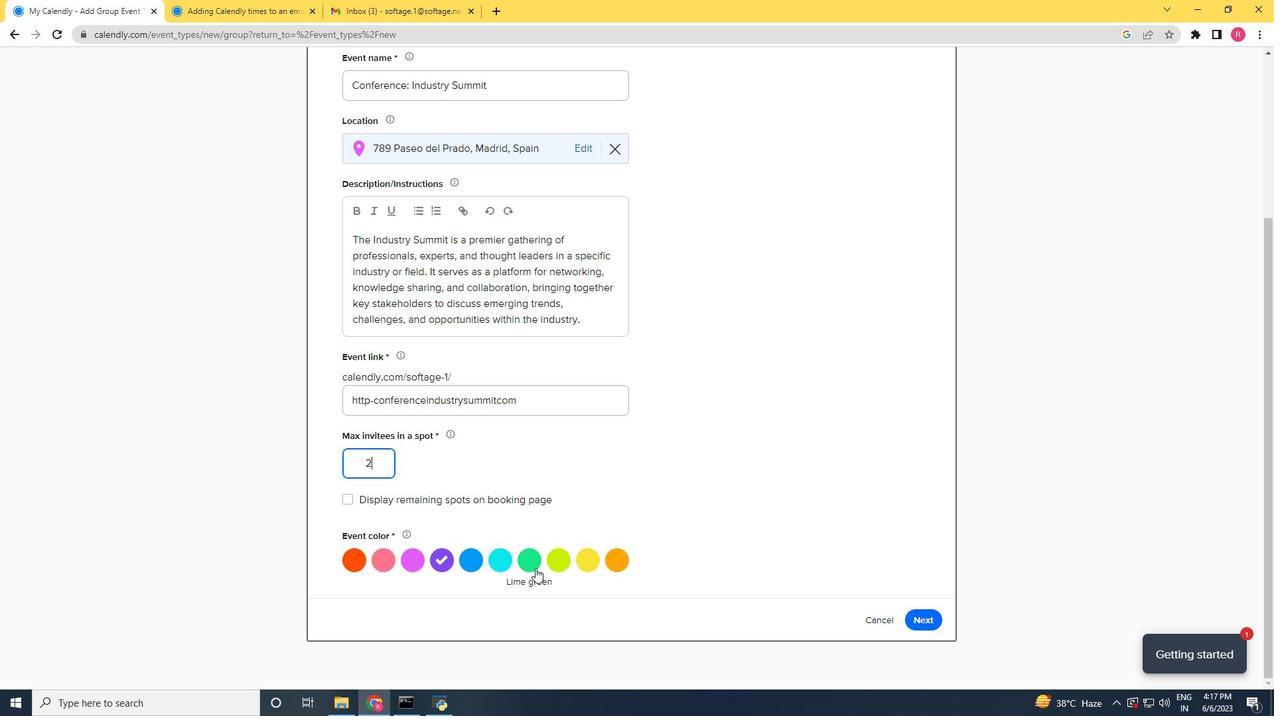 
Action: Mouse pressed left at (535, 568)
Screenshot: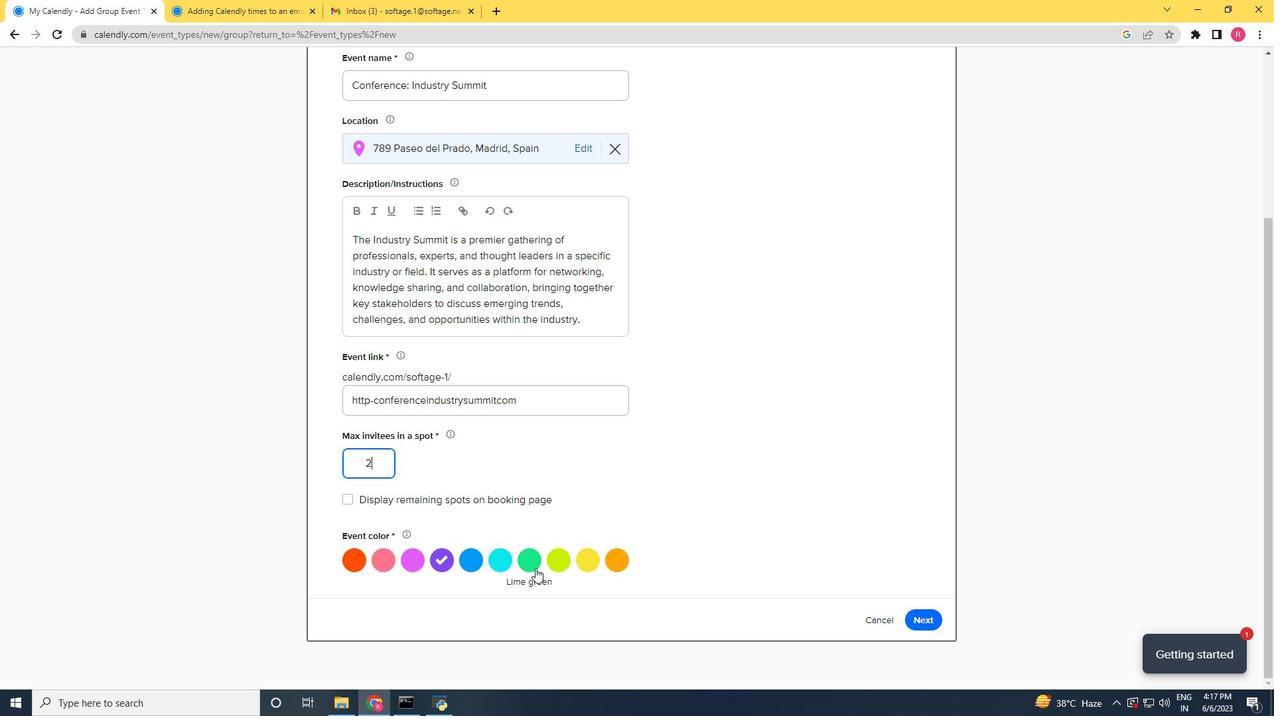 
Action: Mouse moved to (926, 619)
Screenshot: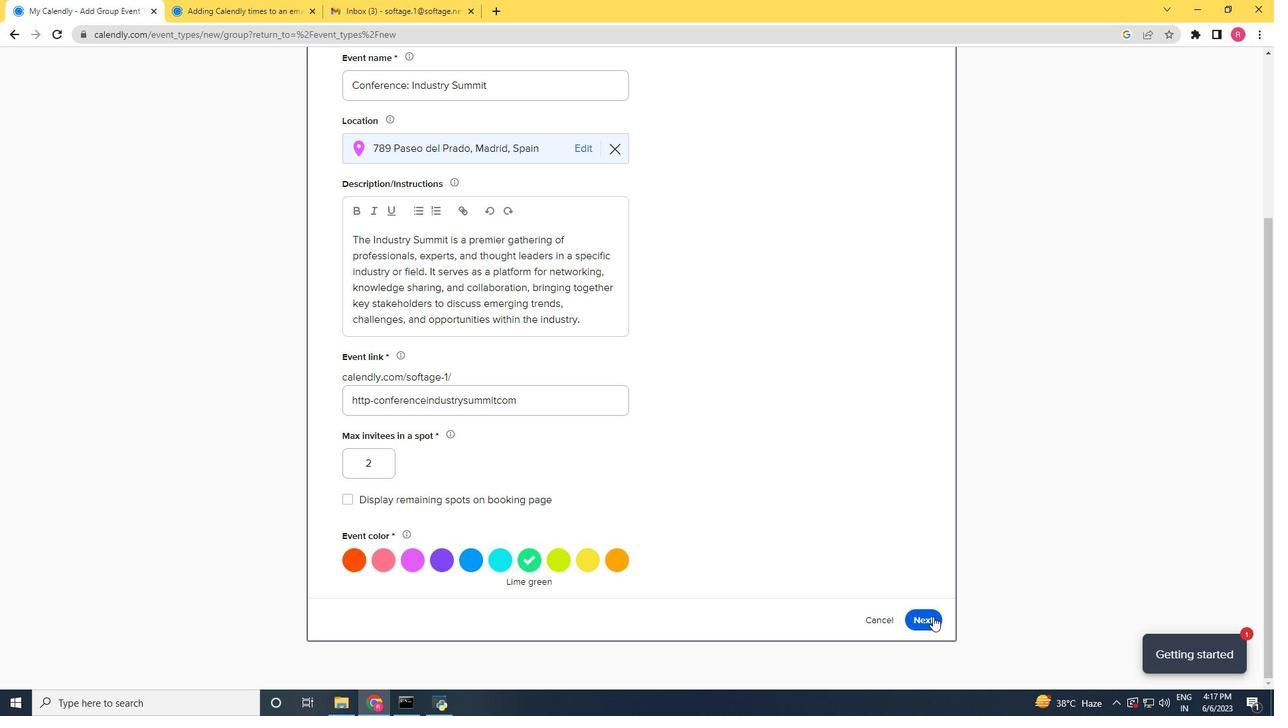 
Action: Mouse pressed left at (926, 619)
Screenshot: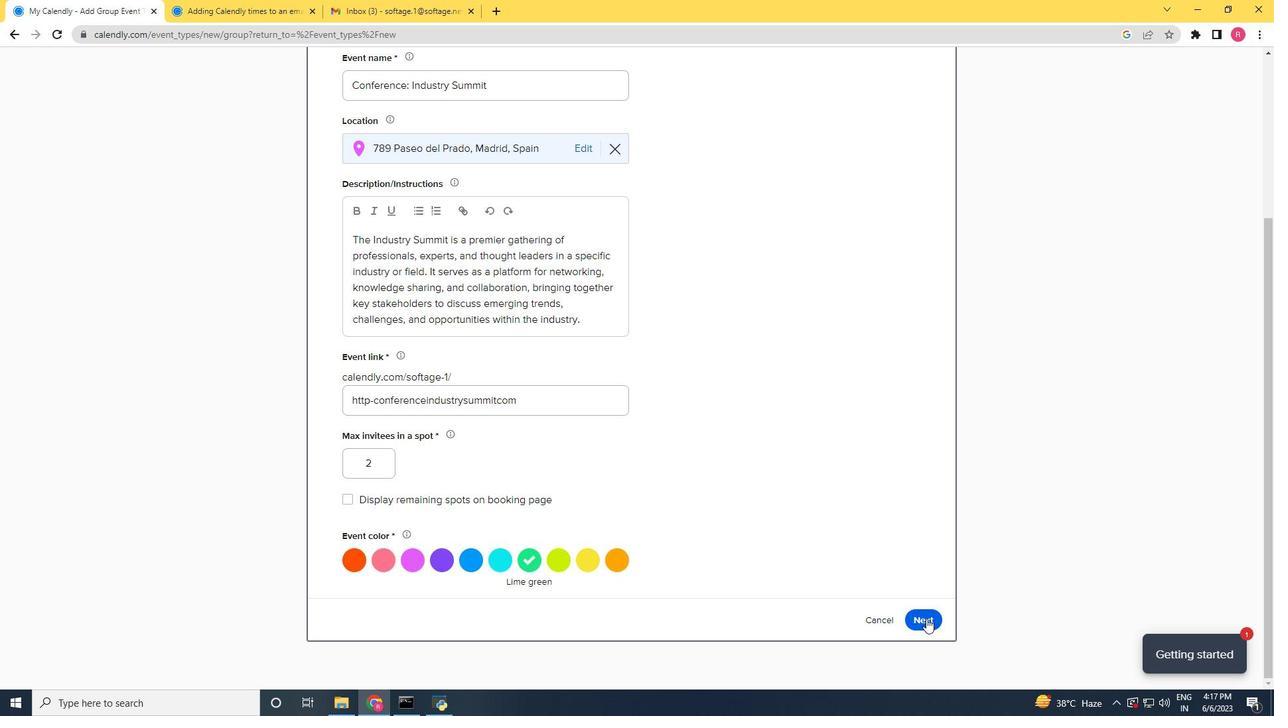 
Action: Mouse moved to (351, 199)
Screenshot: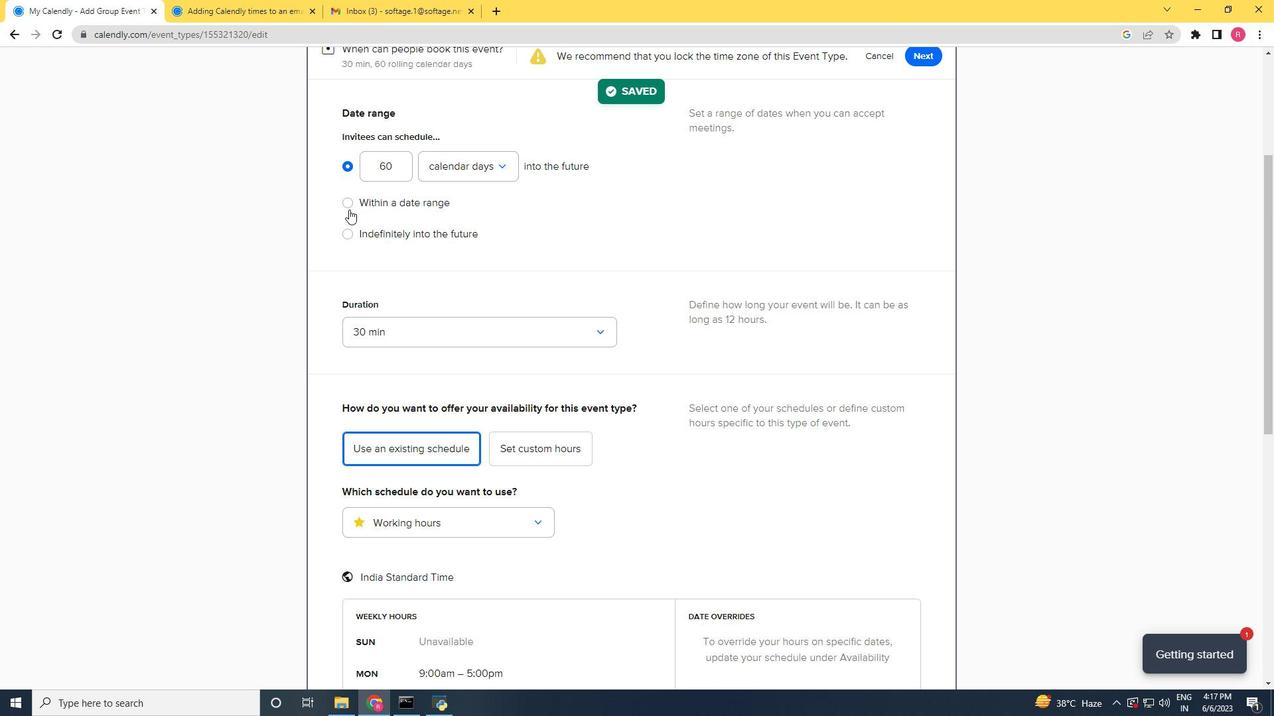 
Action: Mouse pressed left at (351, 199)
Screenshot: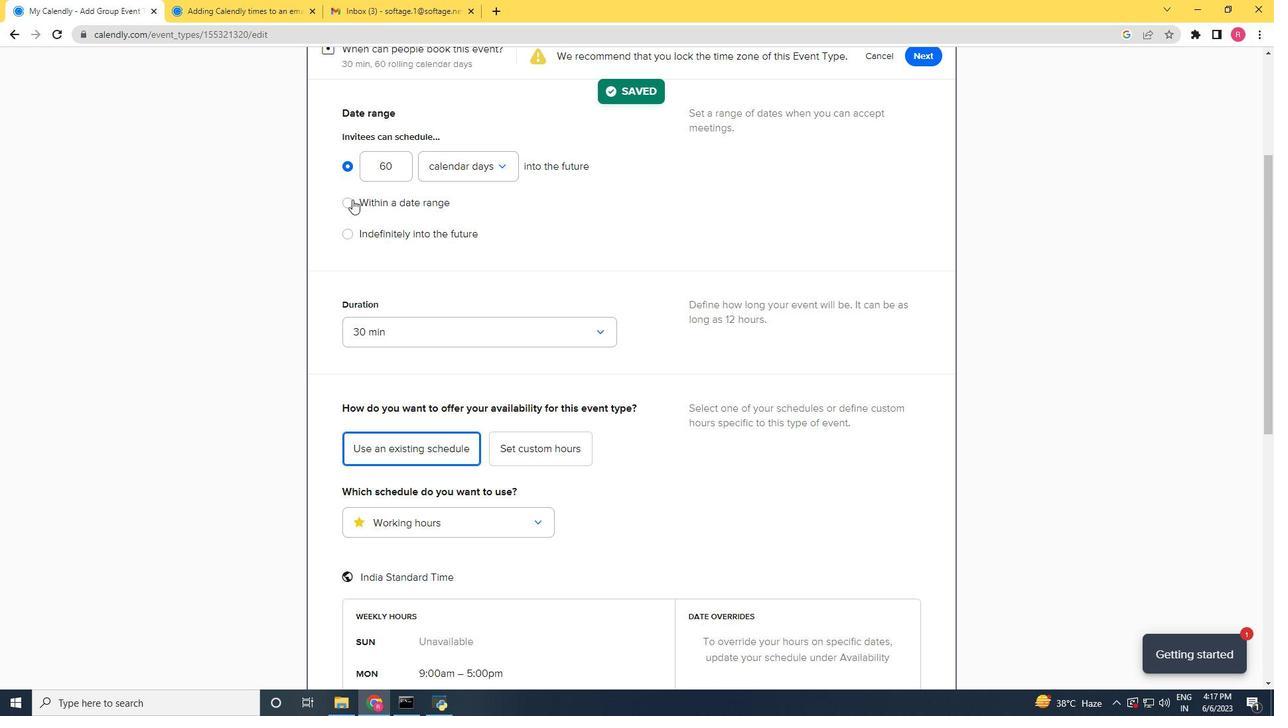 
Action: Mouse moved to (497, 205)
Screenshot: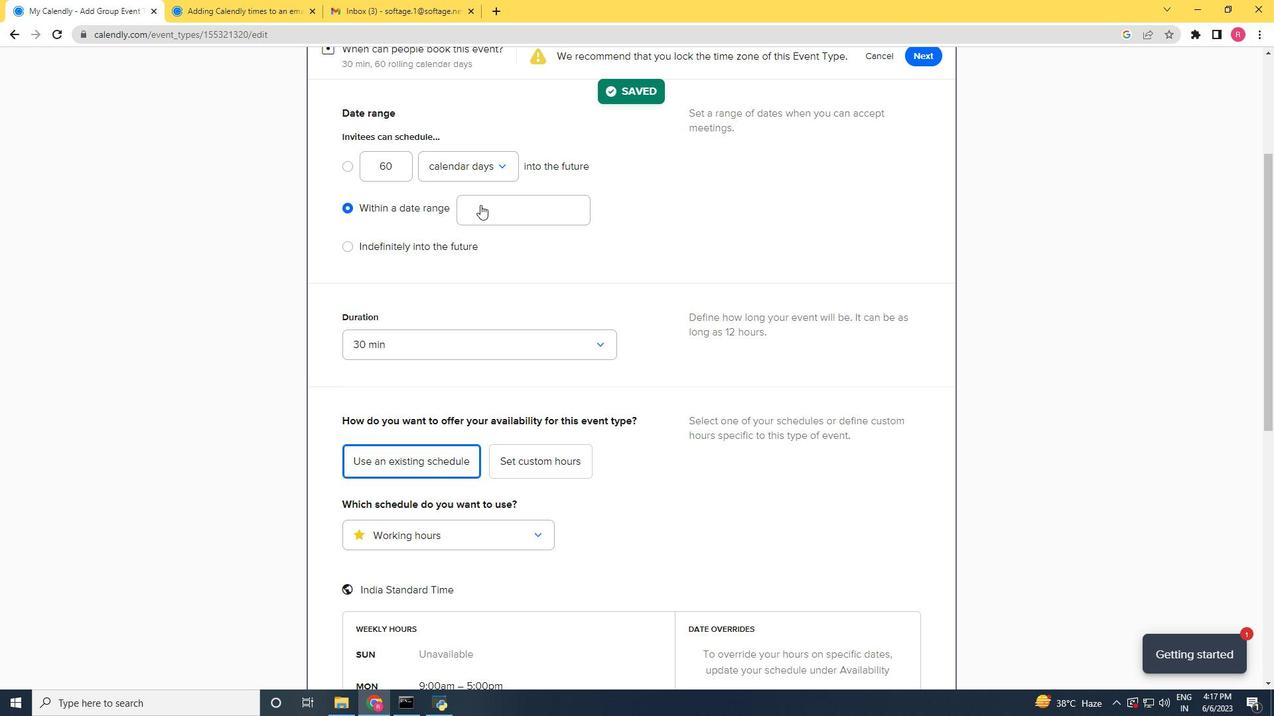 
Action: Mouse pressed left at (497, 205)
Screenshot: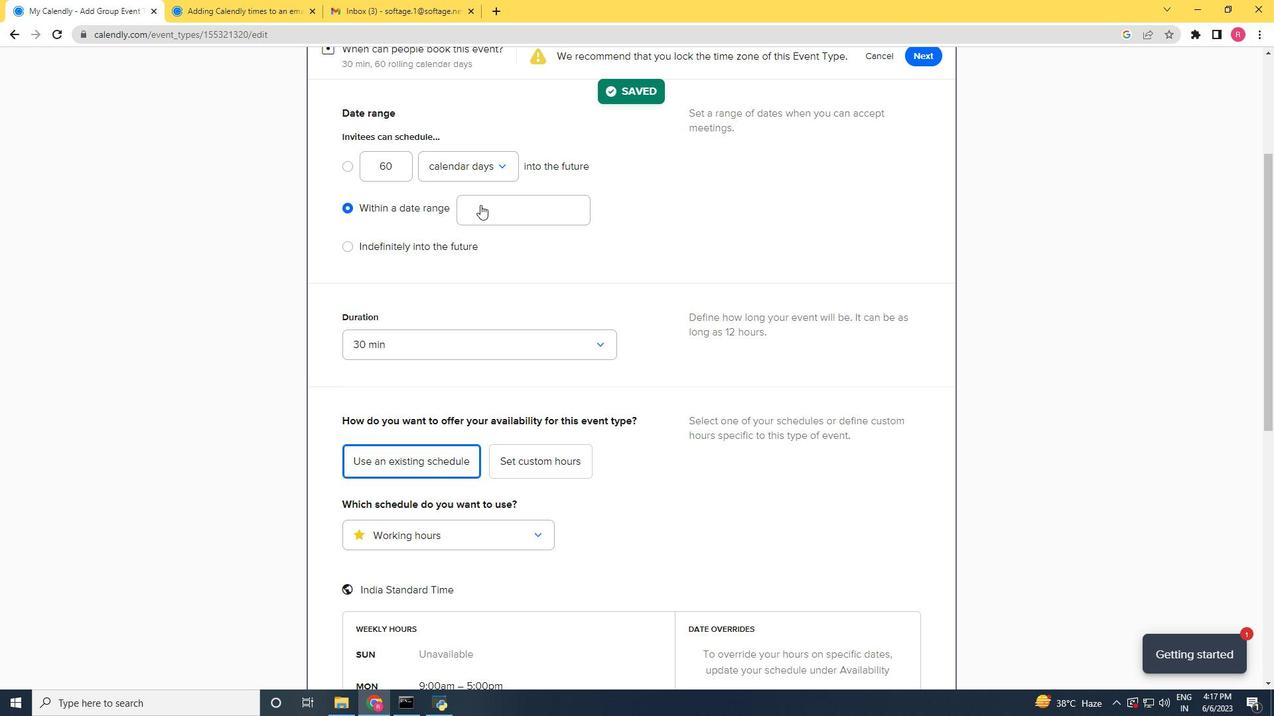 
Action: Mouse moved to (560, 258)
Screenshot: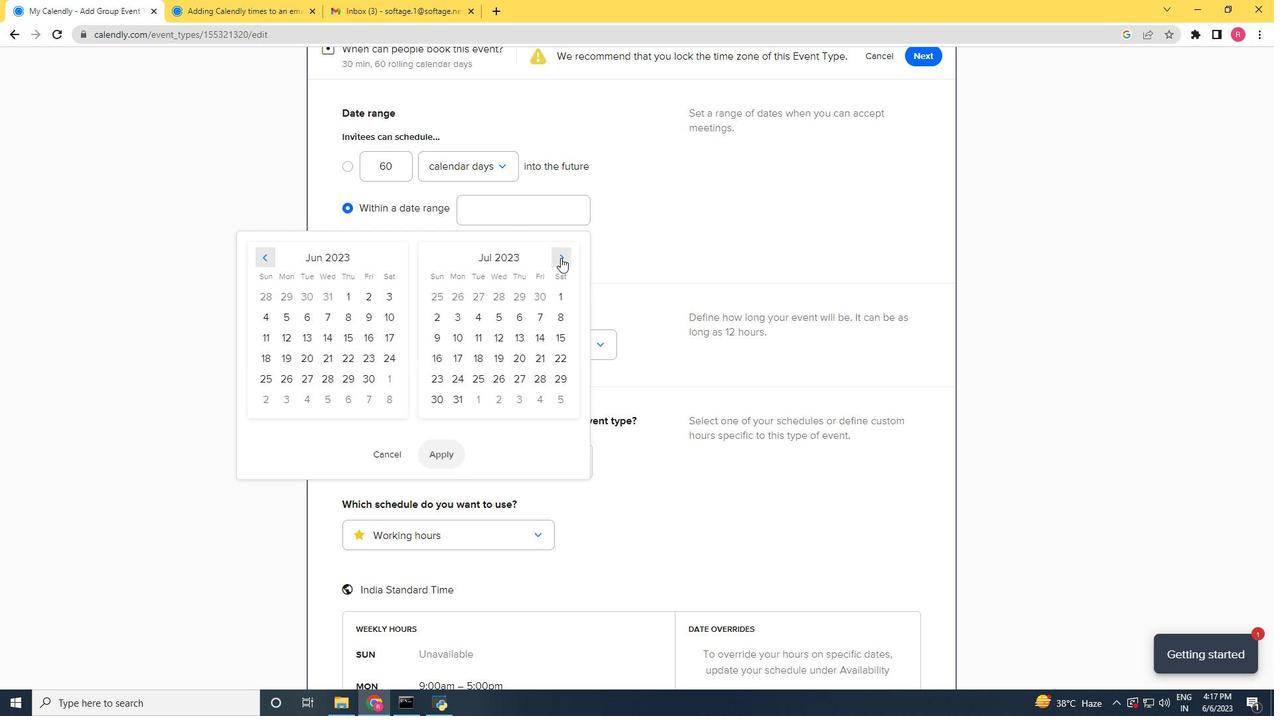 
Action: Mouse pressed left at (560, 258)
Screenshot: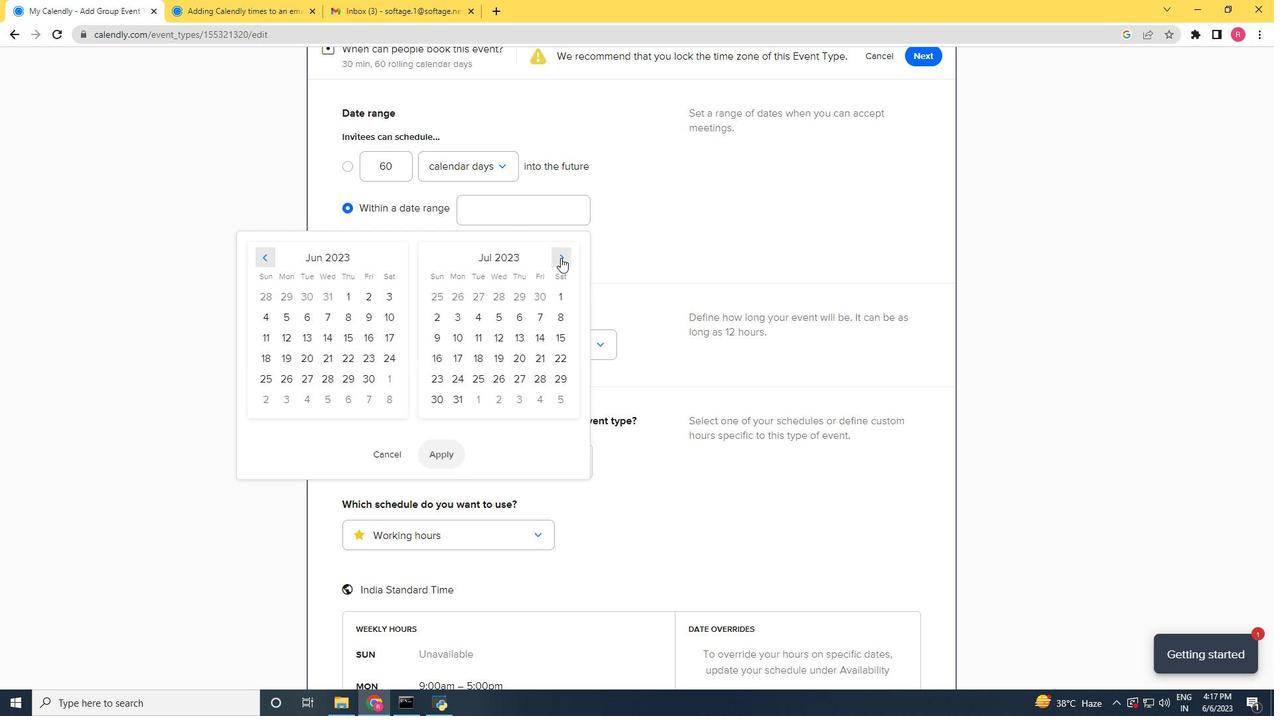 
Action: Mouse pressed left at (560, 258)
Screenshot: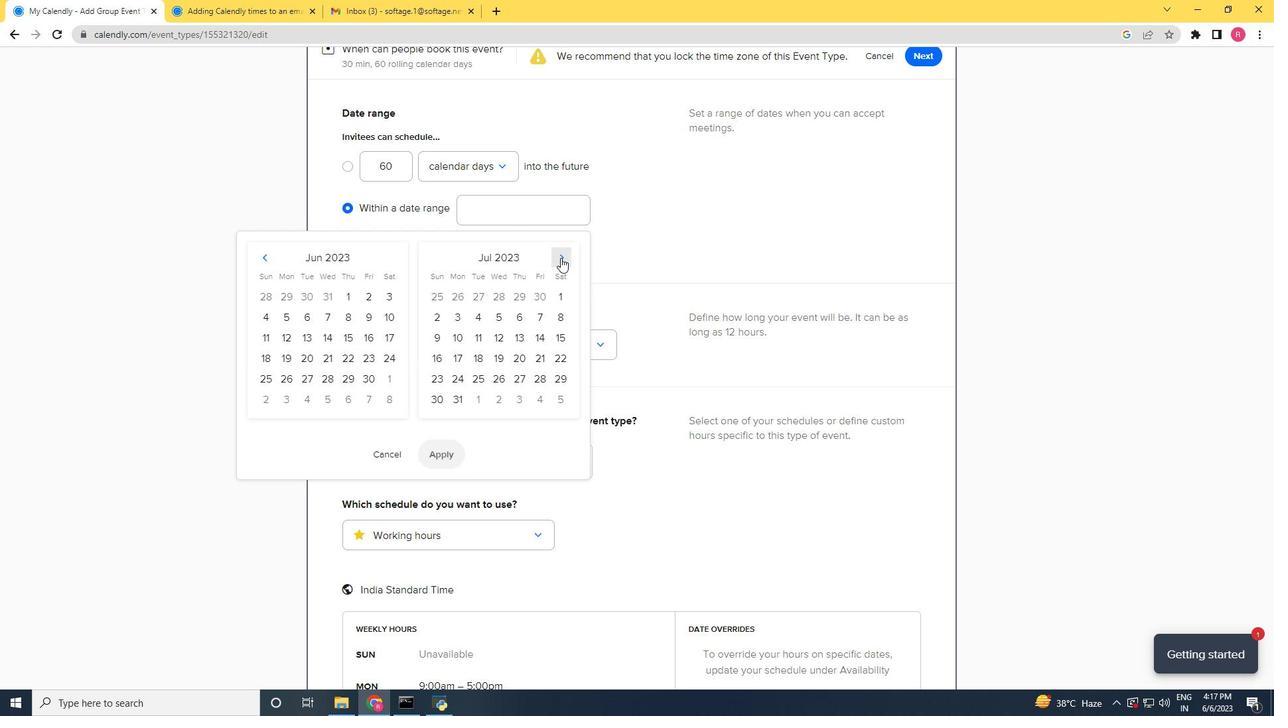 
Action: Mouse pressed left at (560, 258)
Screenshot: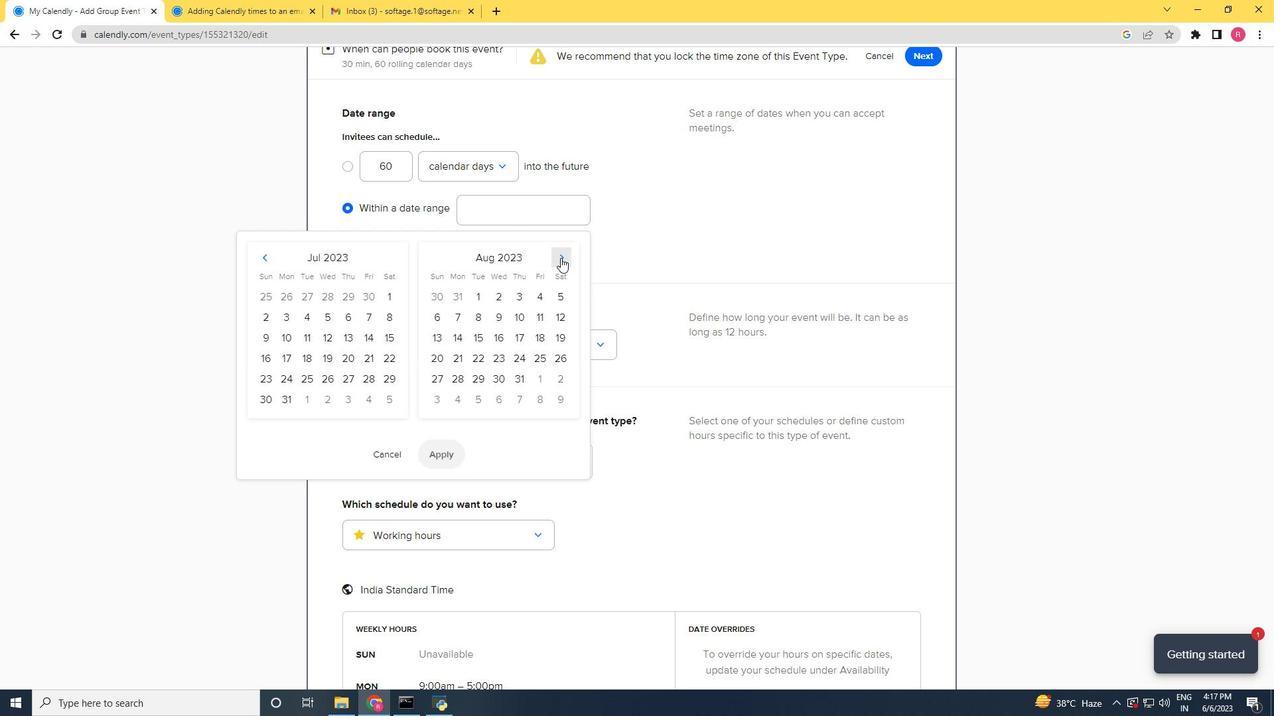 
Action: Mouse pressed left at (560, 258)
Screenshot: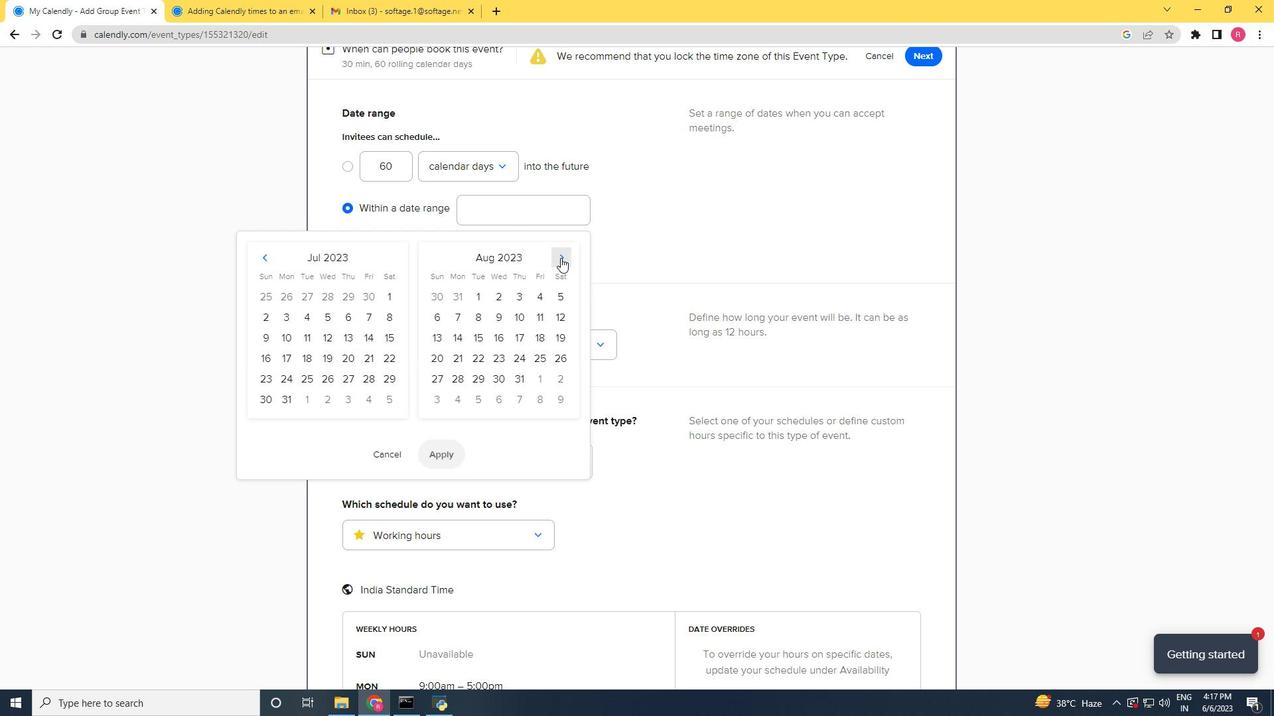
Action: Mouse pressed left at (560, 258)
Screenshot: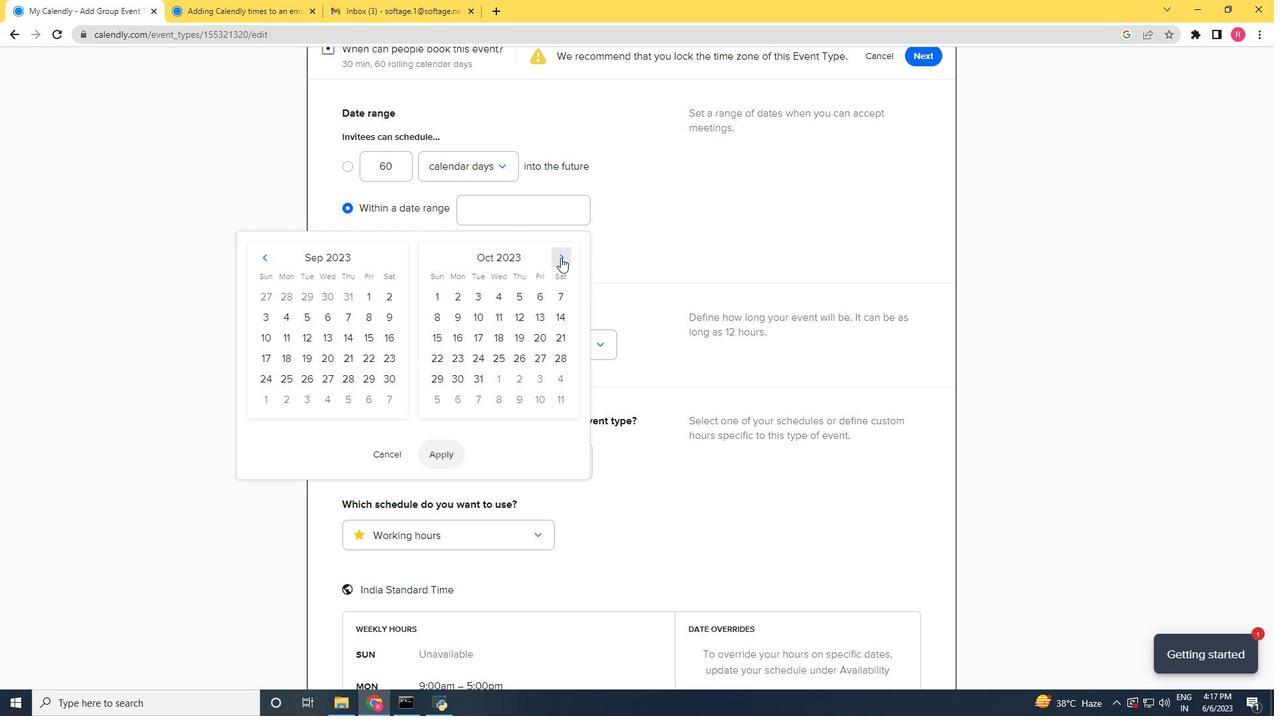 
Action: Mouse pressed left at (560, 258)
Screenshot: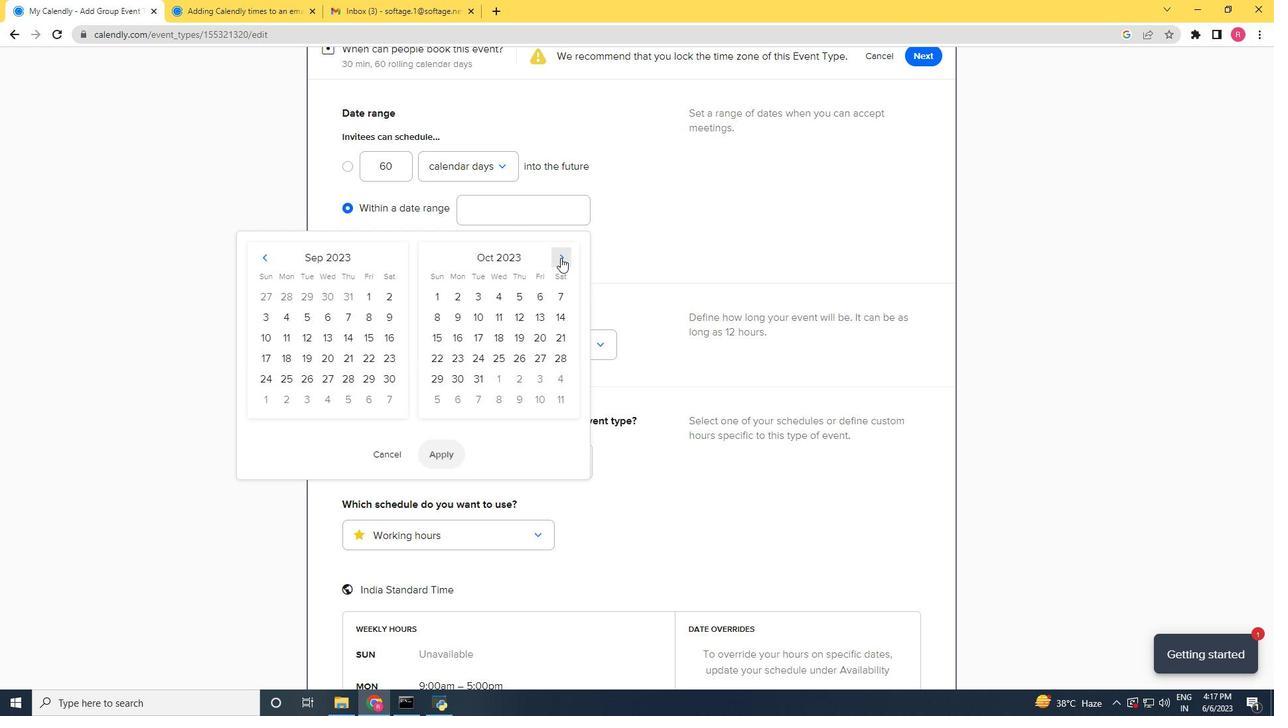 
Action: Mouse moved to (561, 258)
Screenshot: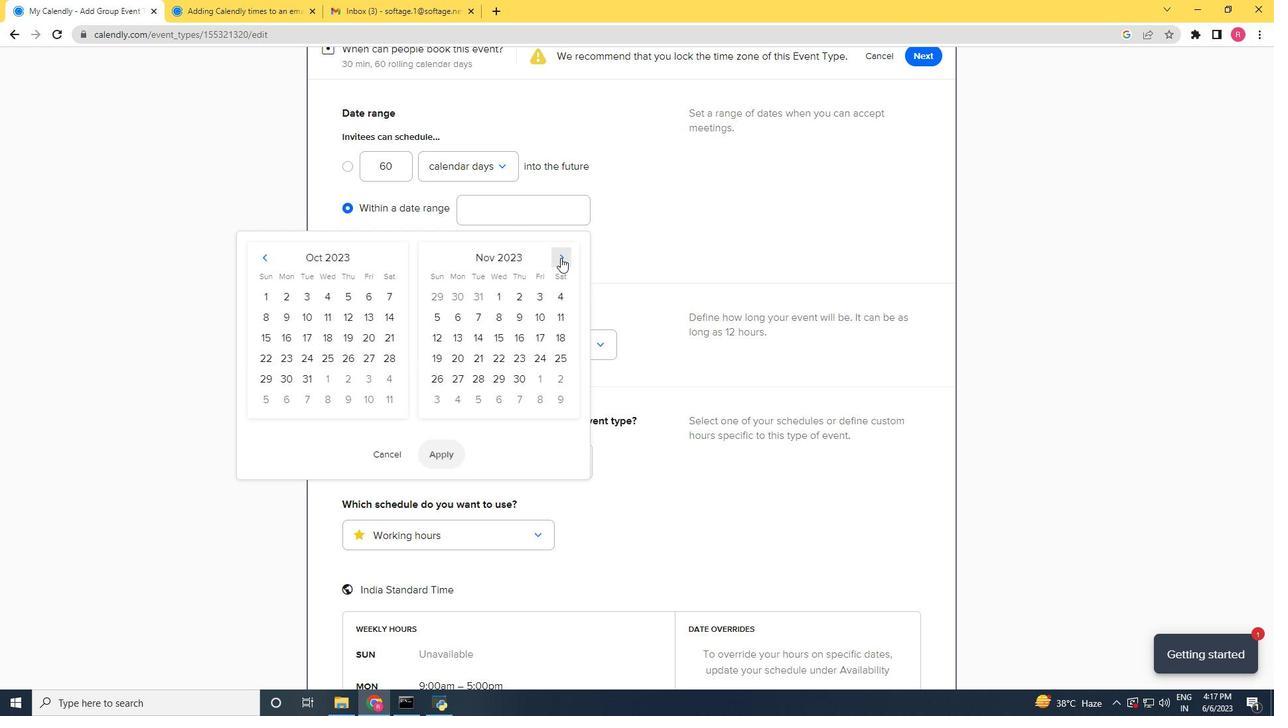 
Action: Mouse pressed left at (561, 258)
Screenshot: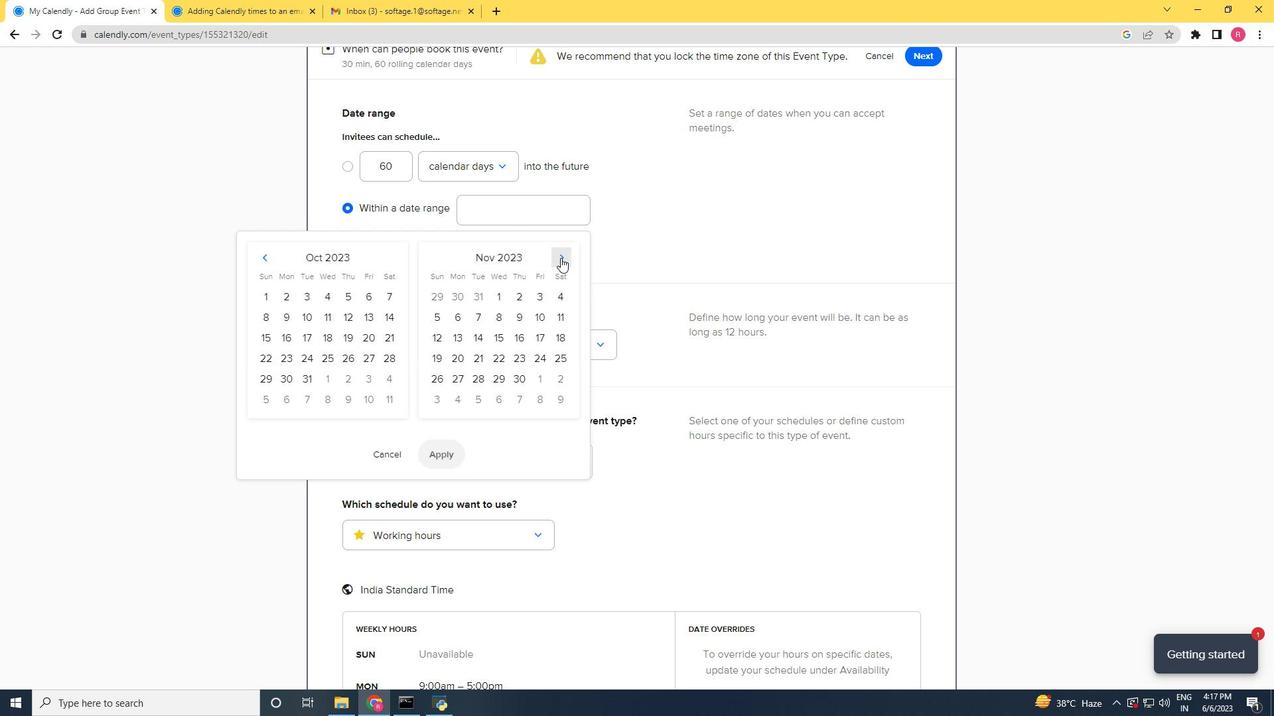 
Action: Mouse pressed left at (561, 258)
Screenshot: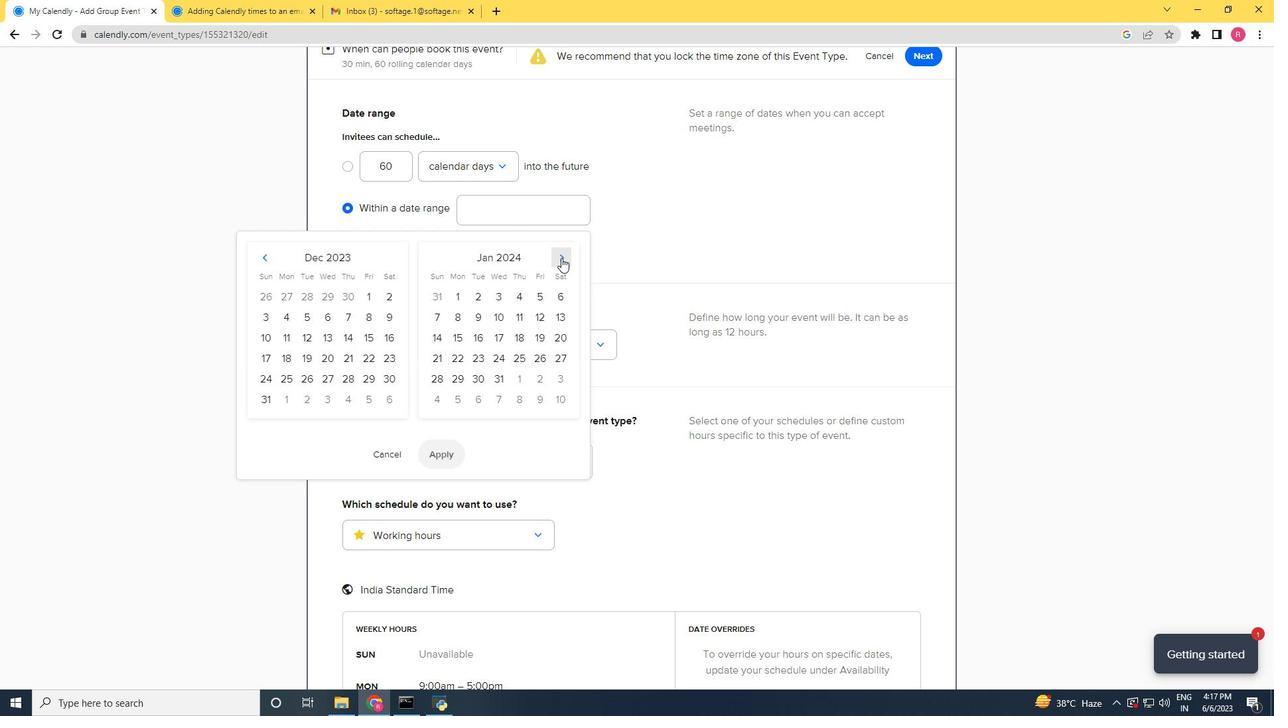 
Action: Mouse moved to (561, 258)
Screenshot: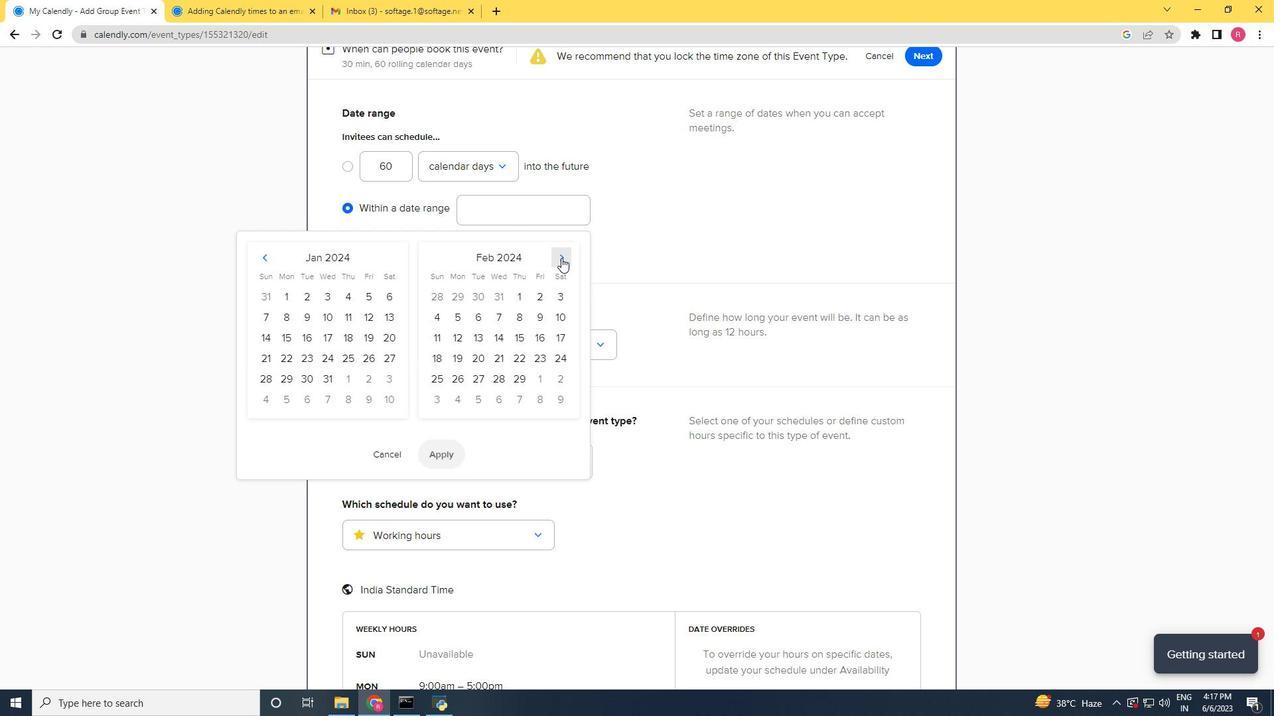 
Action: Mouse pressed left at (561, 258)
Screenshot: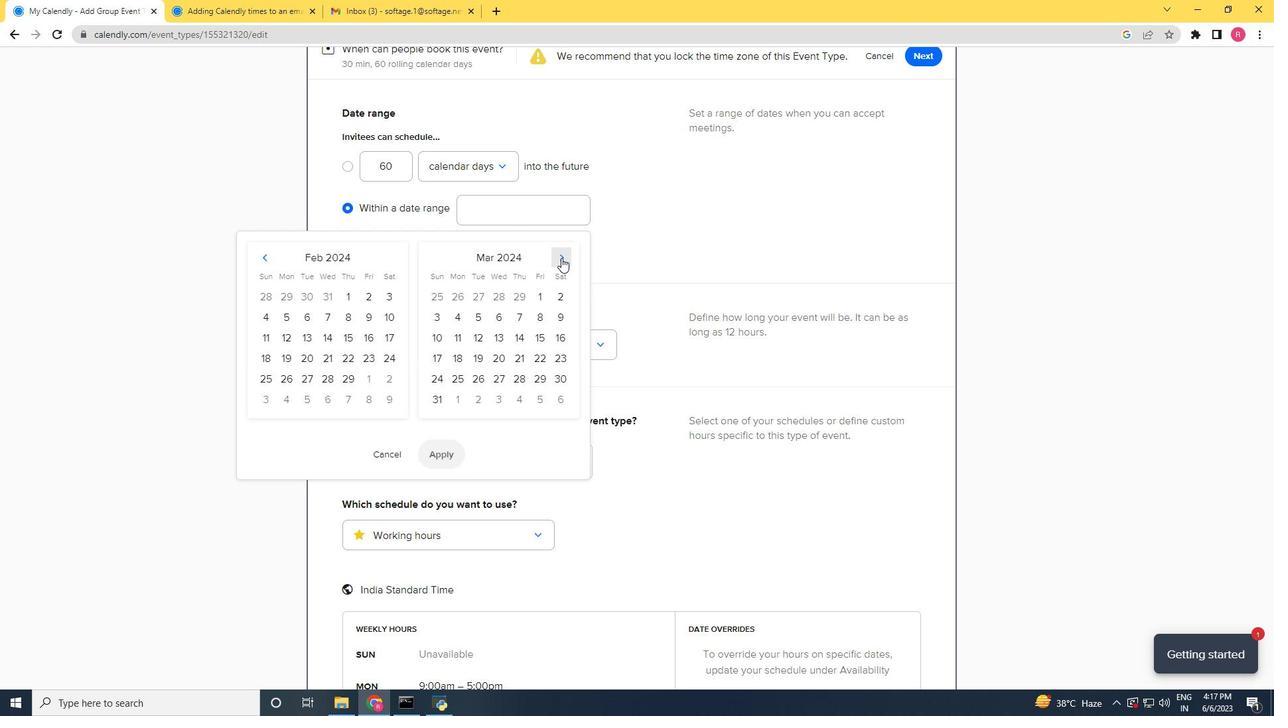 
Action: Mouse pressed left at (561, 258)
Screenshot: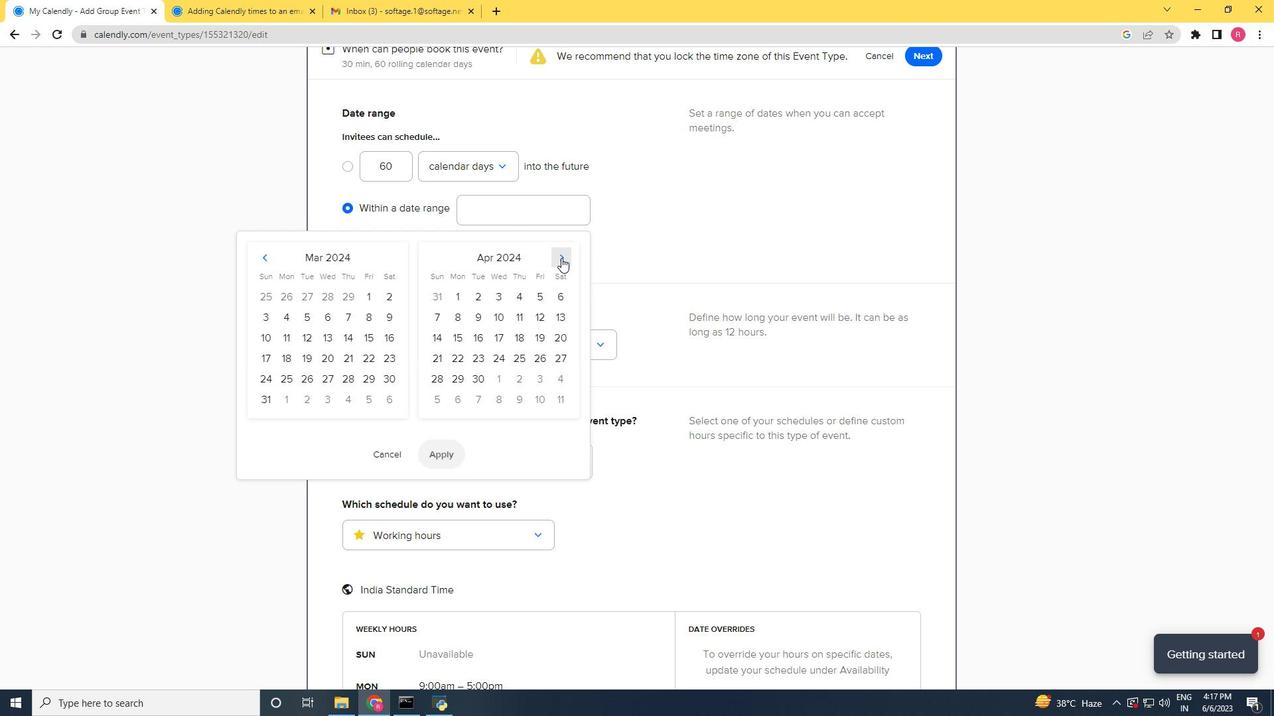 
Action: Mouse moved to (455, 359)
Screenshot: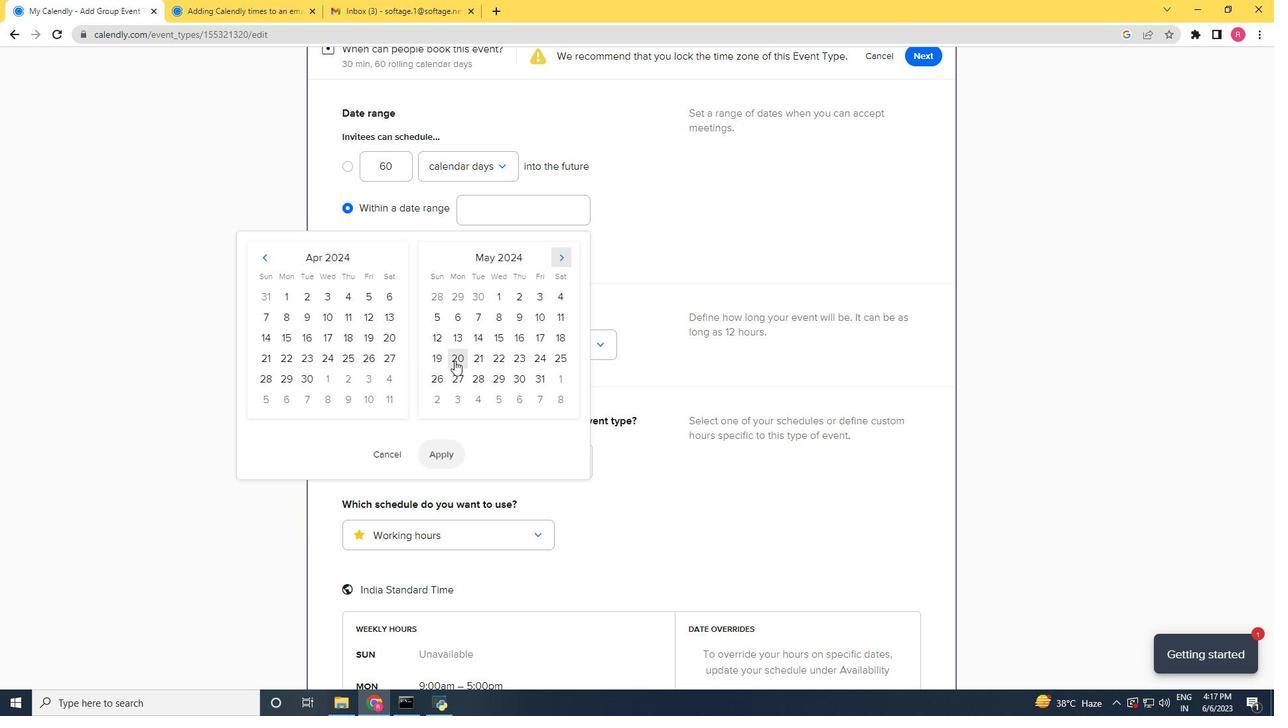 
Action: Mouse pressed left at (455, 359)
Screenshot: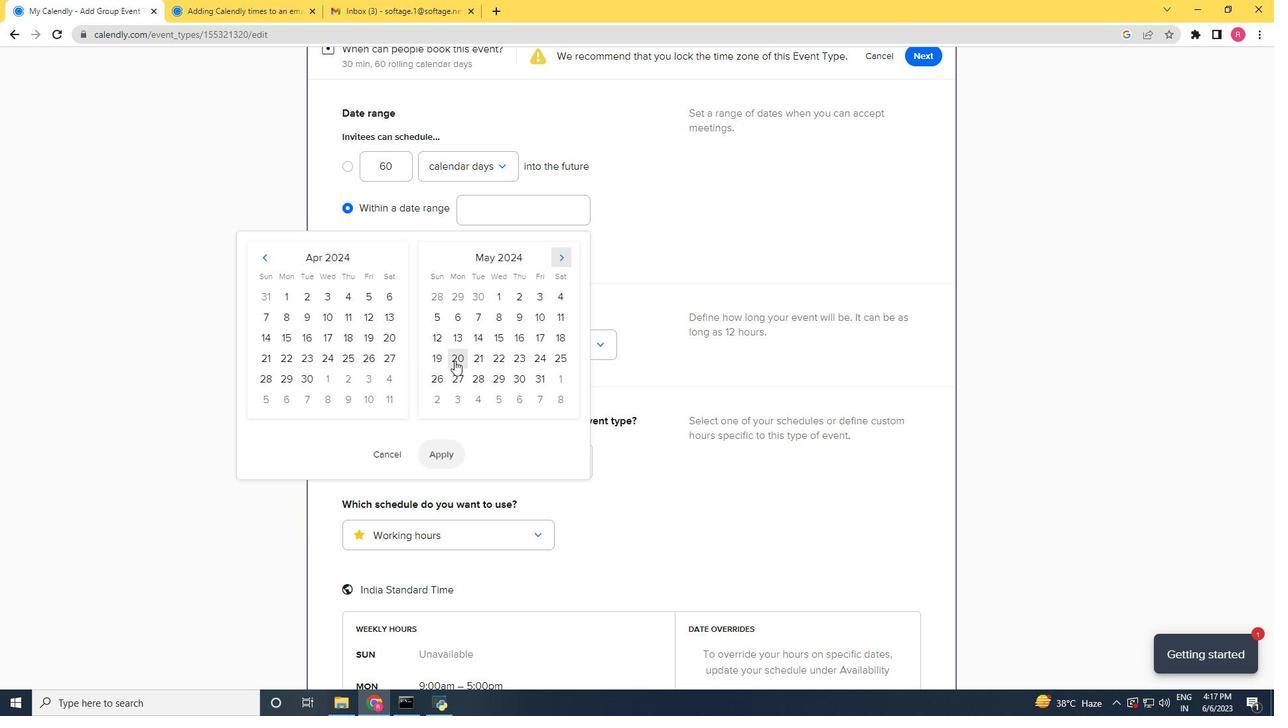 
Action: Mouse moved to (554, 357)
Screenshot: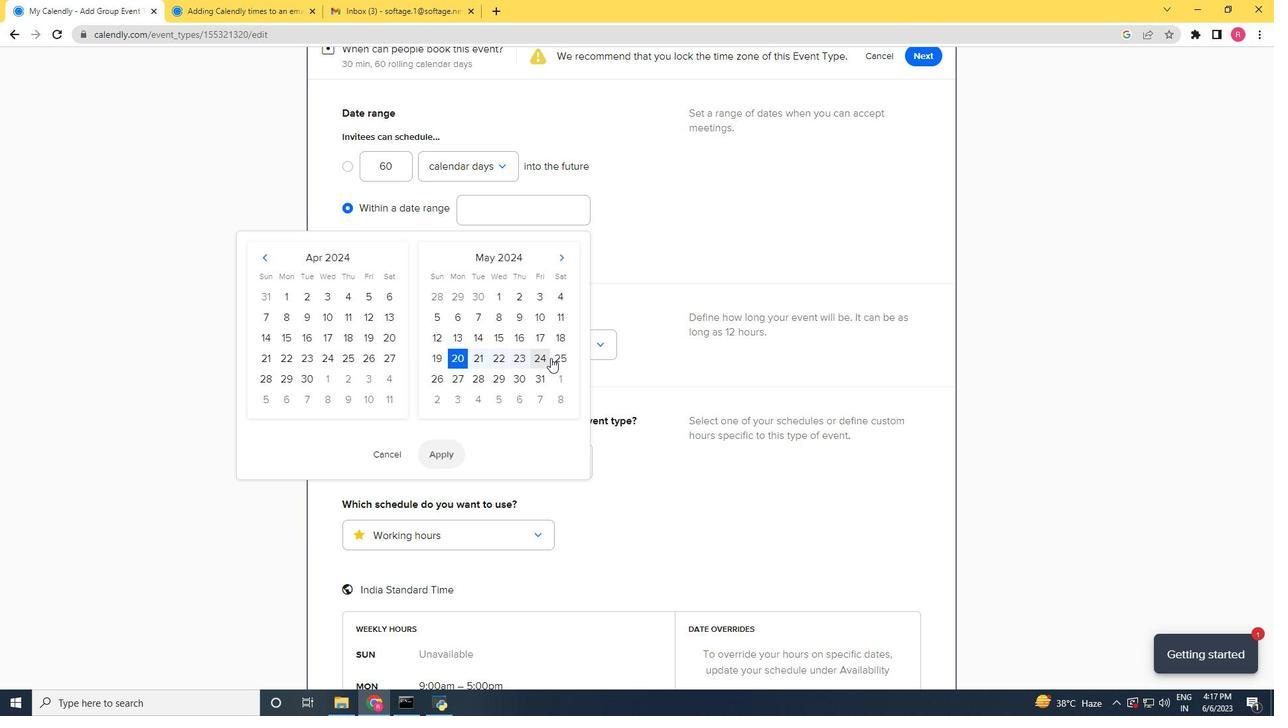 
Action: Mouse pressed left at (552, 358)
Screenshot: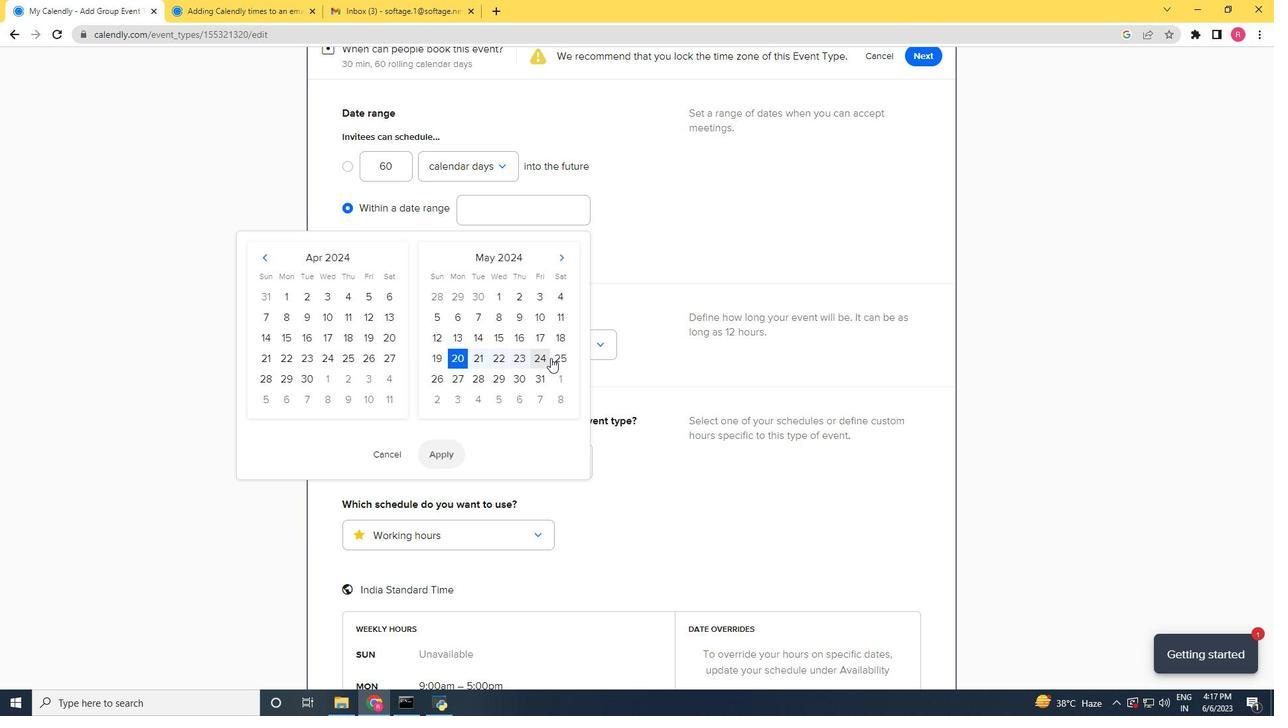 
Action: Mouse moved to (447, 457)
Screenshot: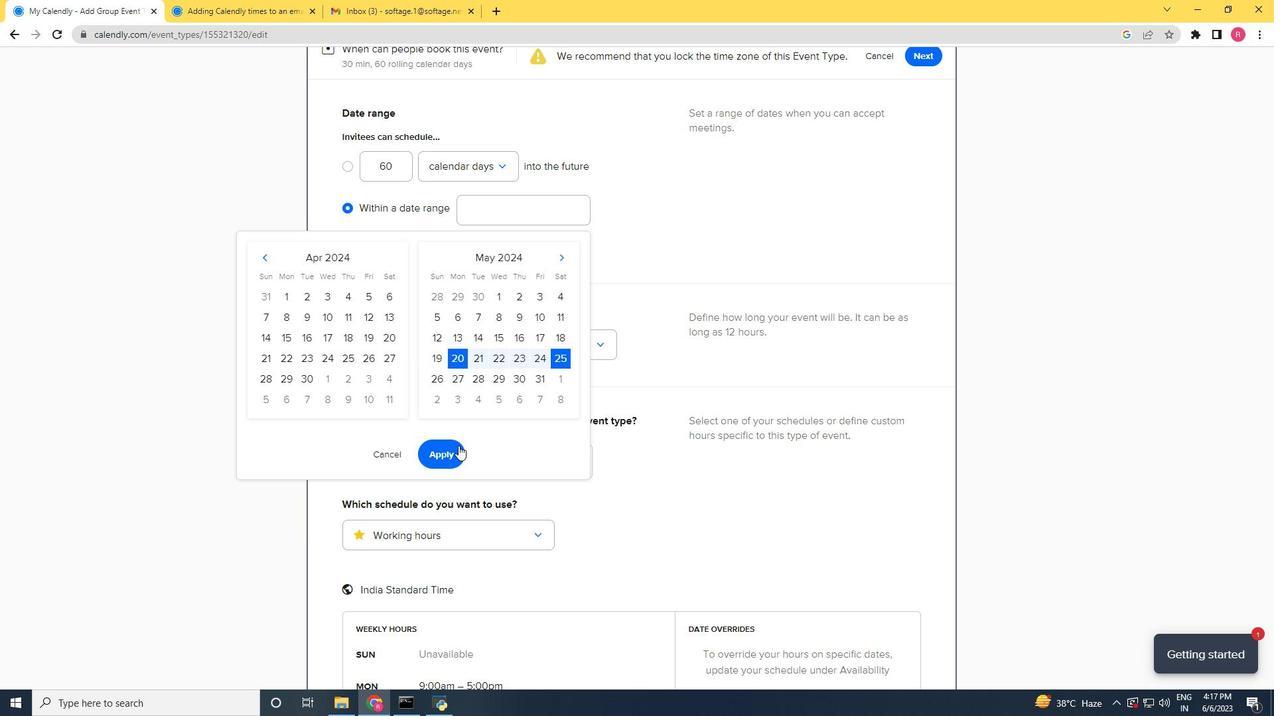 
Action: Mouse pressed left at (447, 457)
Screenshot: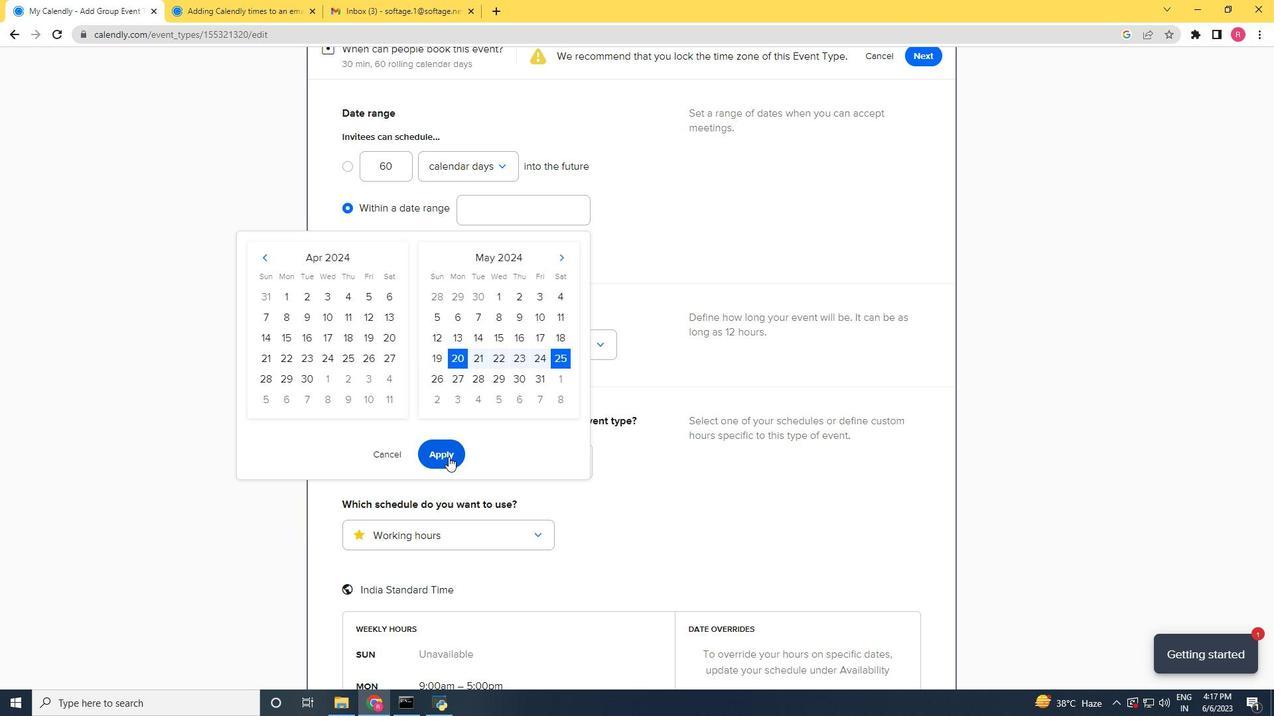 
Action: Mouse moved to (653, 480)
Screenshot: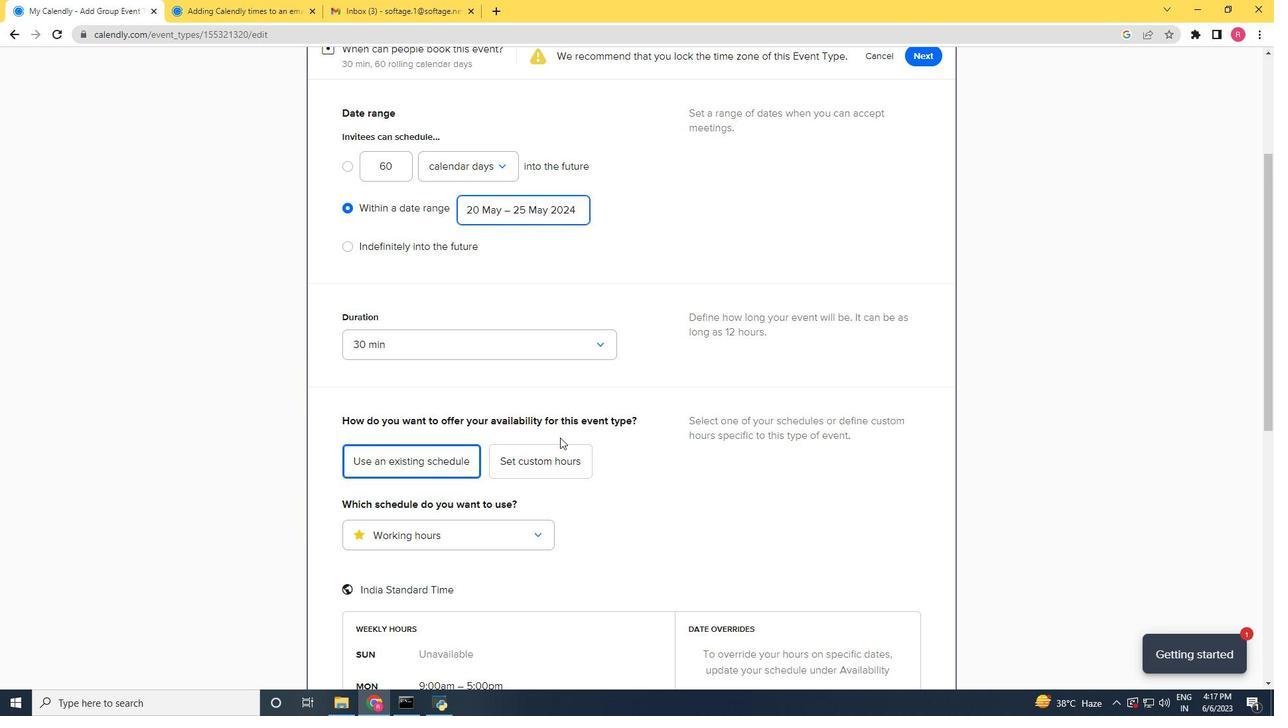 
Action: Mouse scrolled (651, 474) with delta (0, 0)
Screenshot: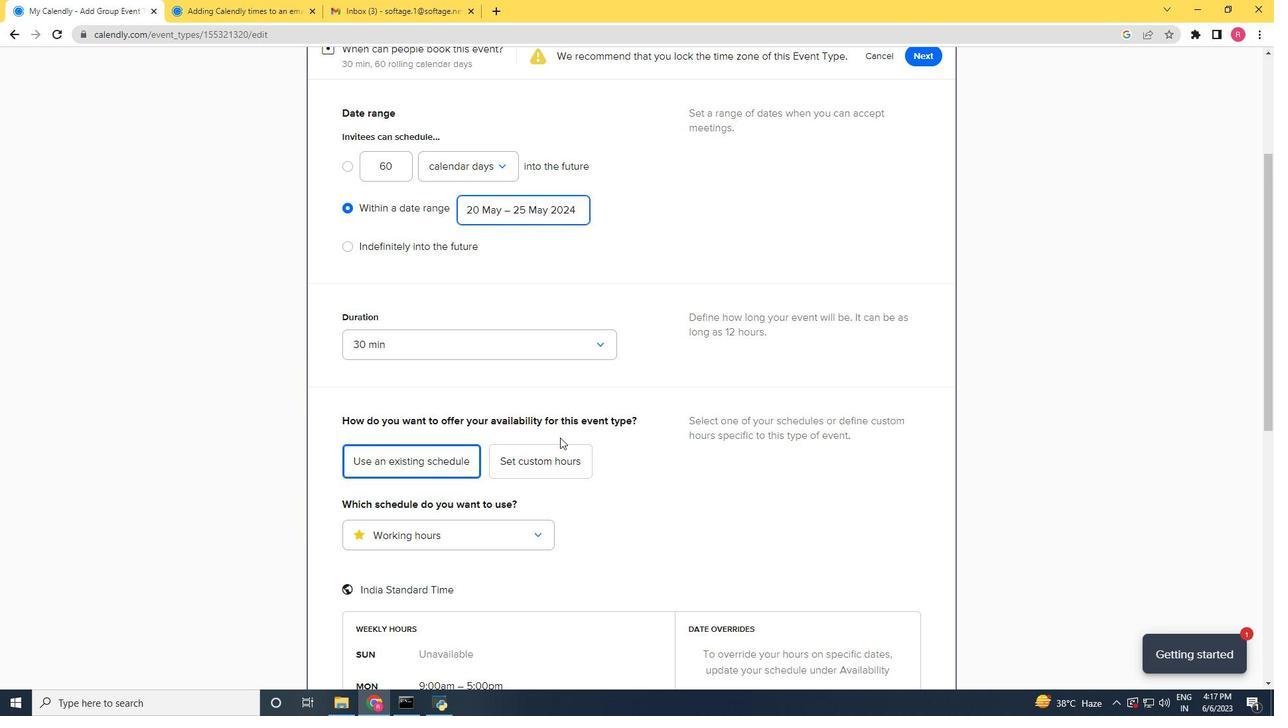 
Action: Mouse scrolled (653, 479) with delta (0, 0)
Screenshot: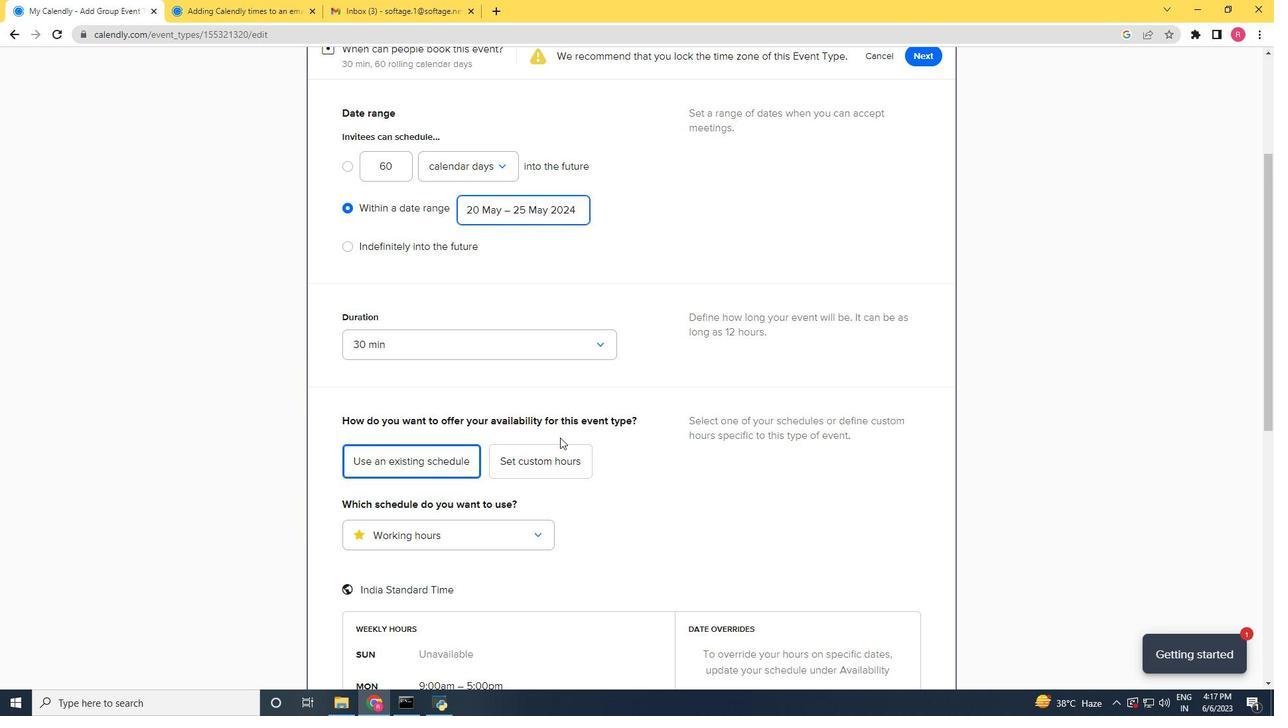 
Action: Mouse scrolled (653, 479) with delta (0, 0)
Screenshot: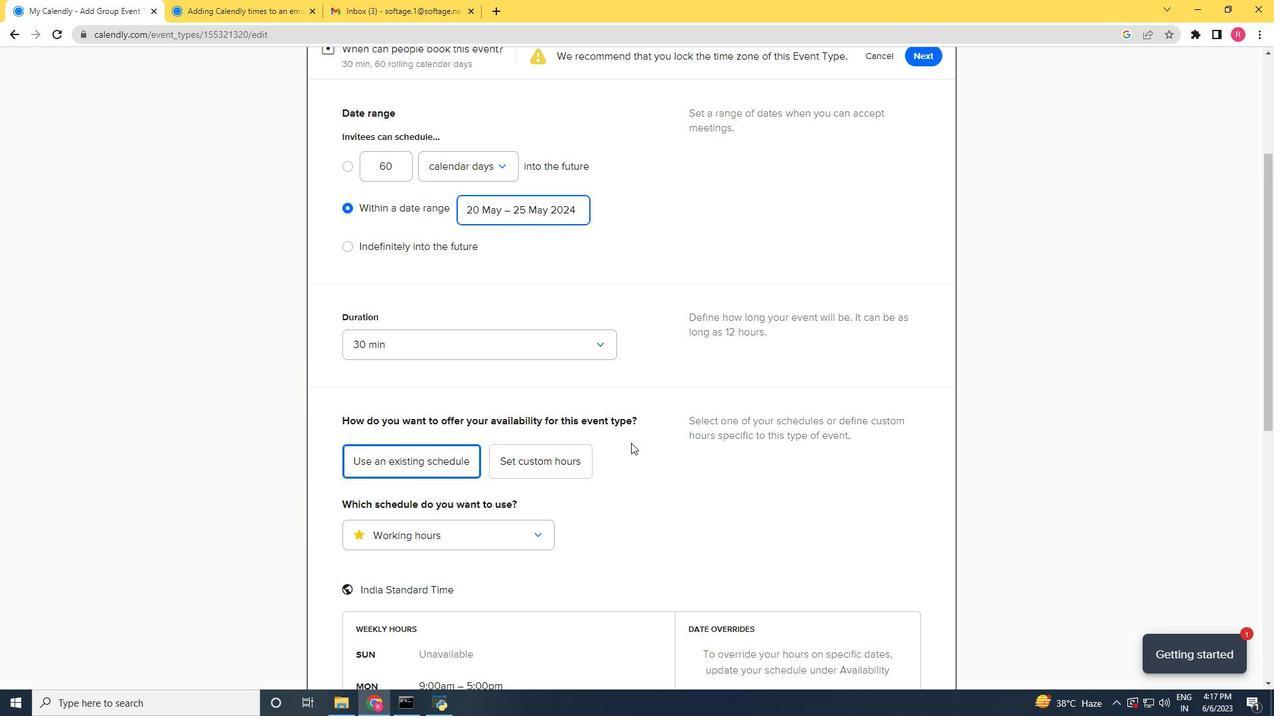 
Action: Mouse scrolled (653, 481) with delta (0, 0)
Screenshot: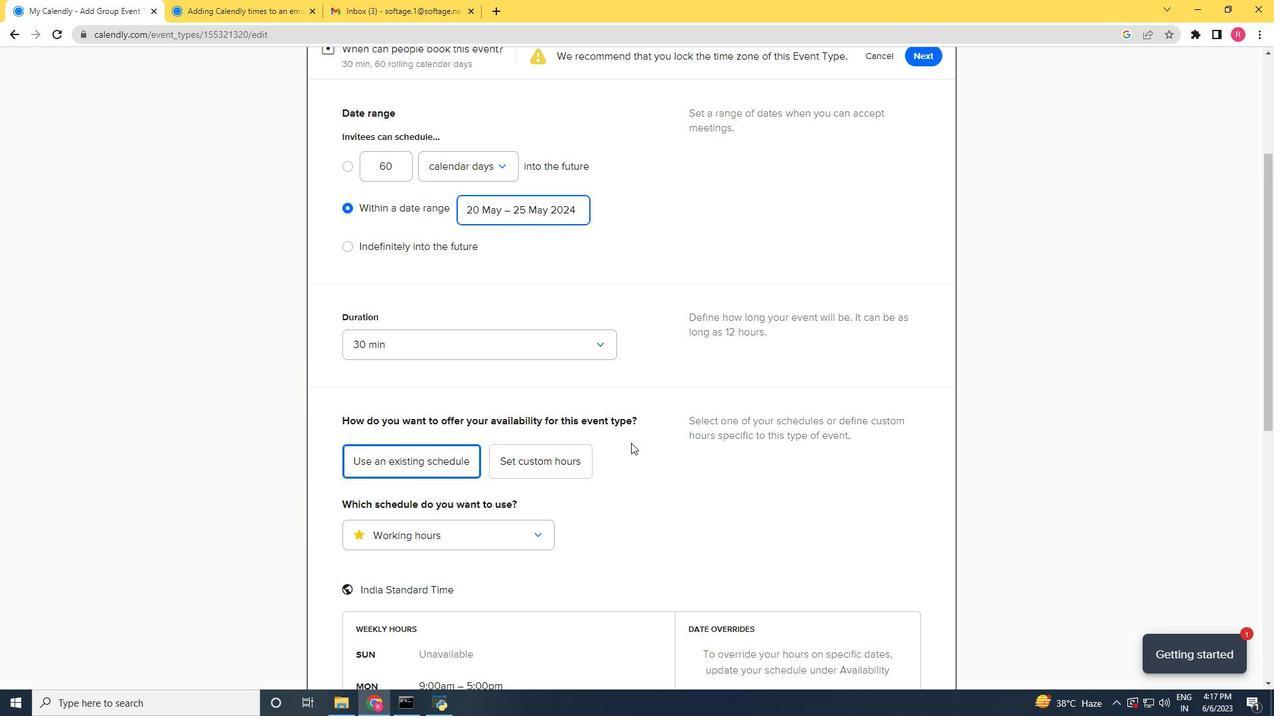 
Action: Mouse scrolled (653, 479) with delta (0, 0)
Screenshot: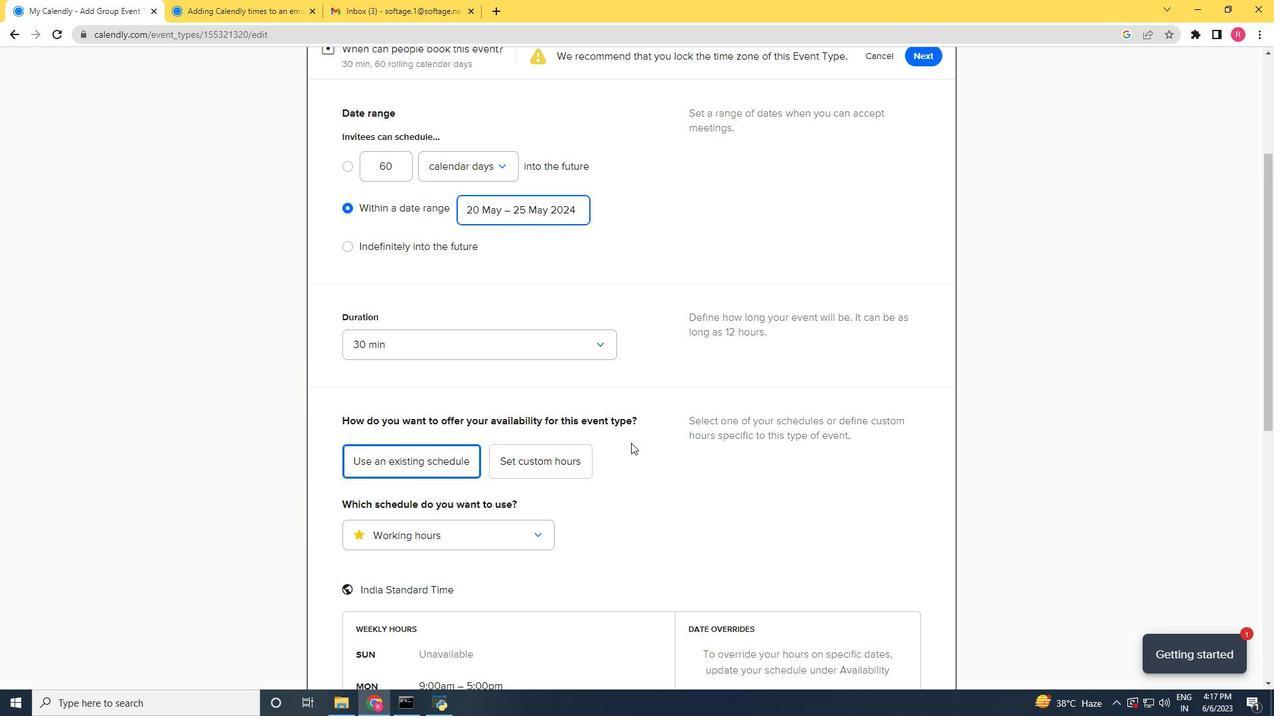 
Action: Mouse scrolled (653, 479) with delta (0, 0)
Screenshot: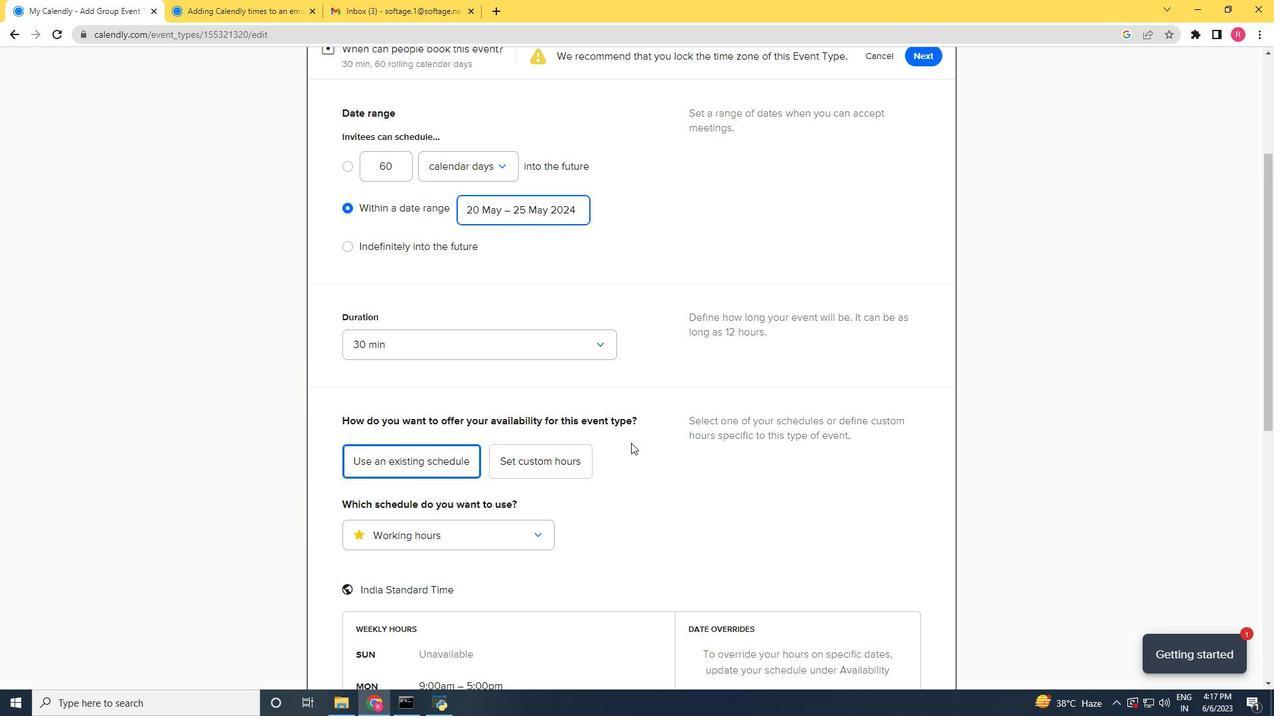 
Action: Mouse scrolled (653, 479) with delta (0, 0)
Screenshot: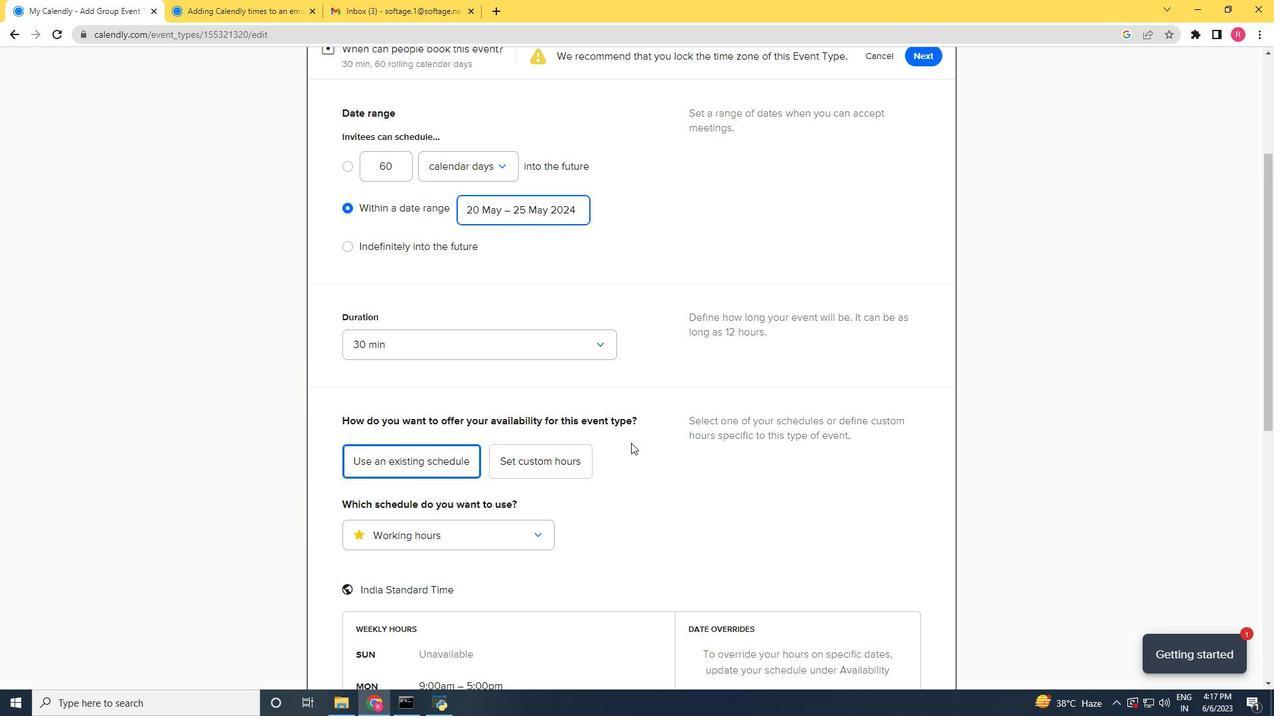 
Action: Mouse moved to (655, 483)
Screenshot: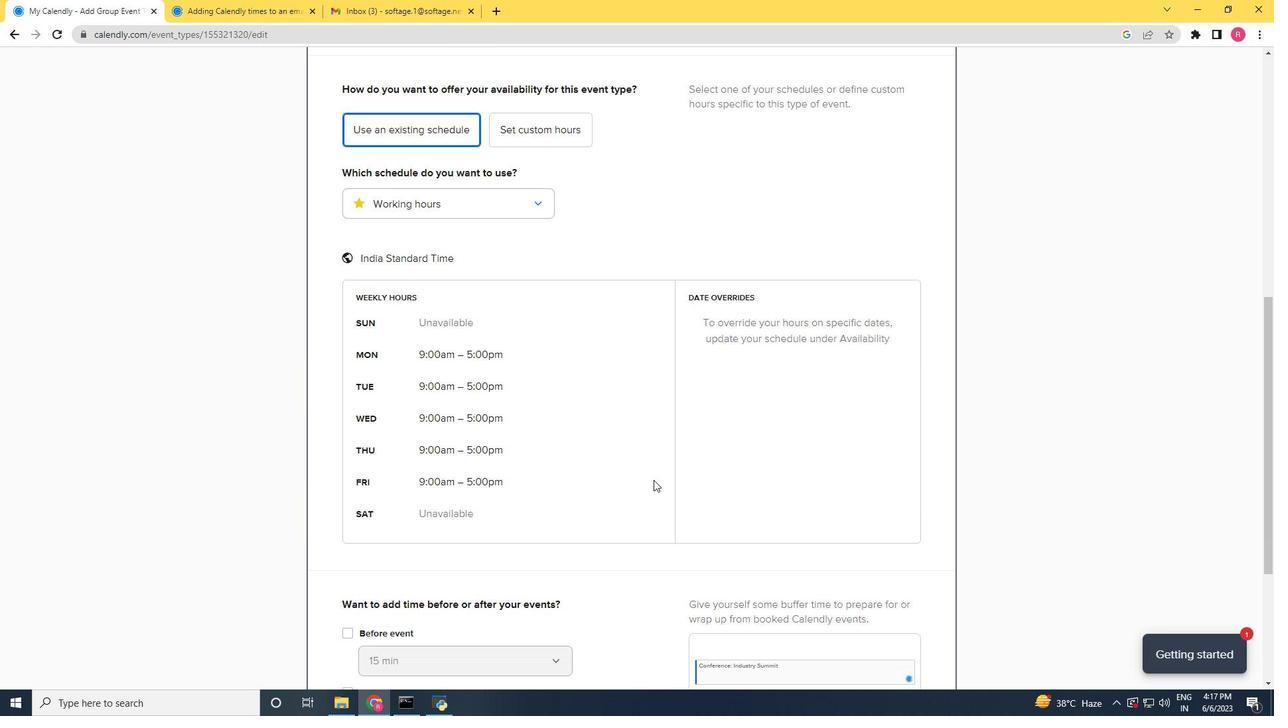 
Action: Mouse scrolled (655, 482) with delta (0, 0)
Screenshot: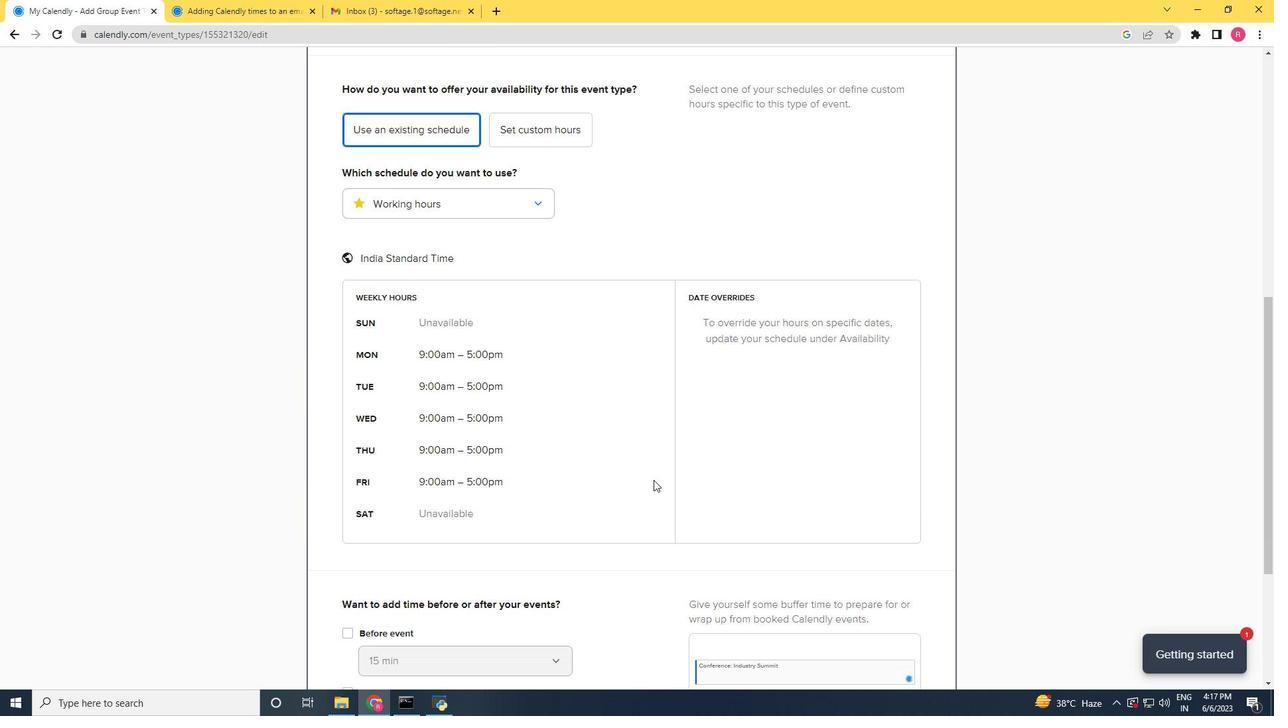 
Action: Mouse moved to (657, 487)
Screenshot: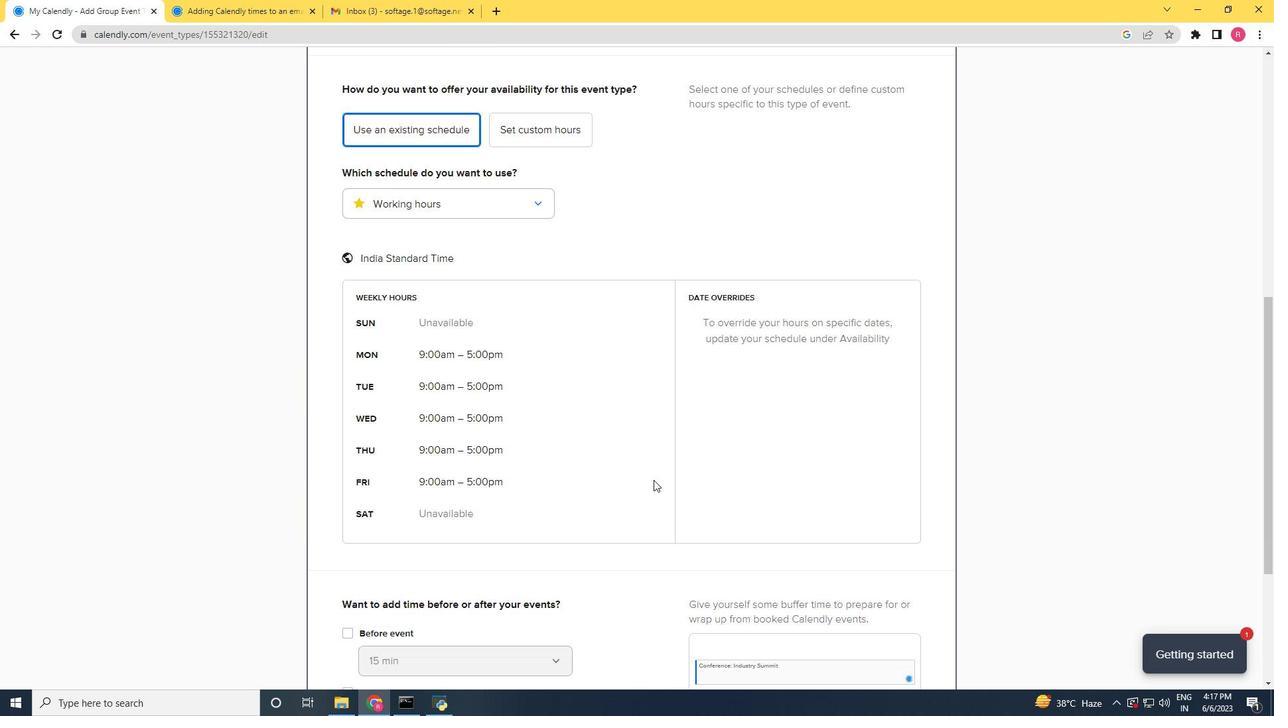 
Action: Mouse scrolled (657, 486) with delta (0, 0)
Screenshot: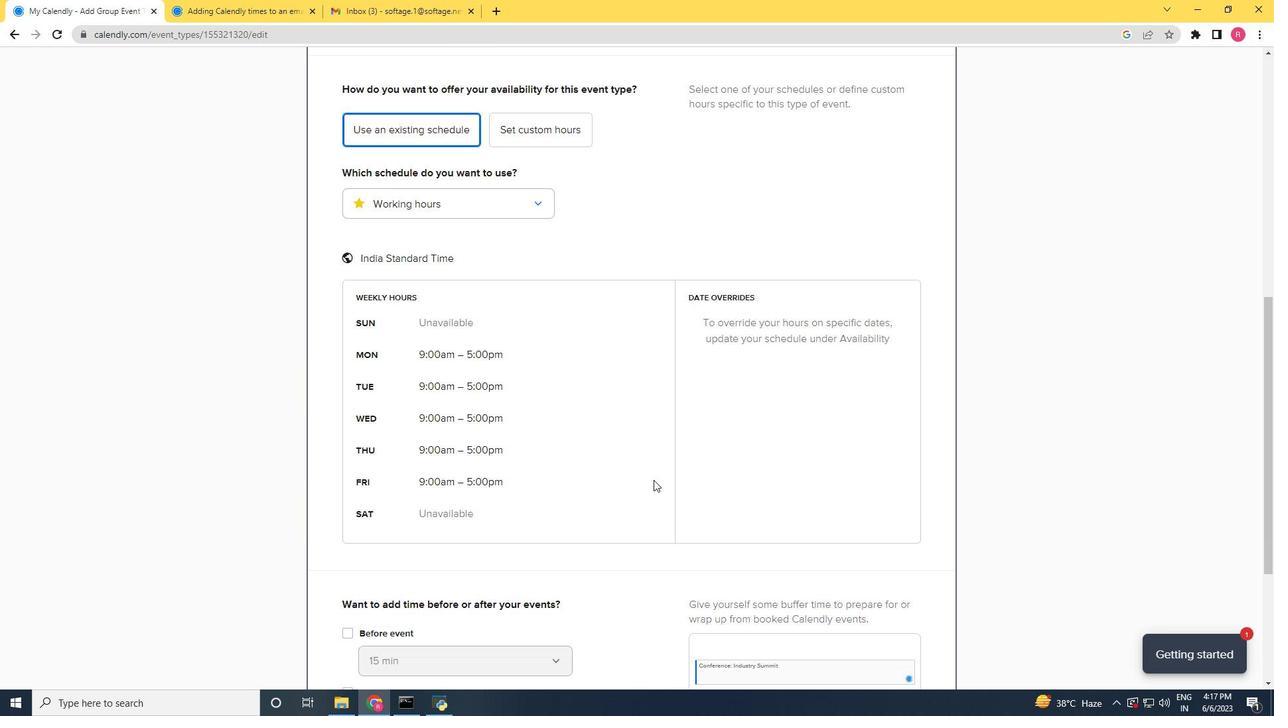 
Action: Mouse moved to (658, 489)
Screenshot: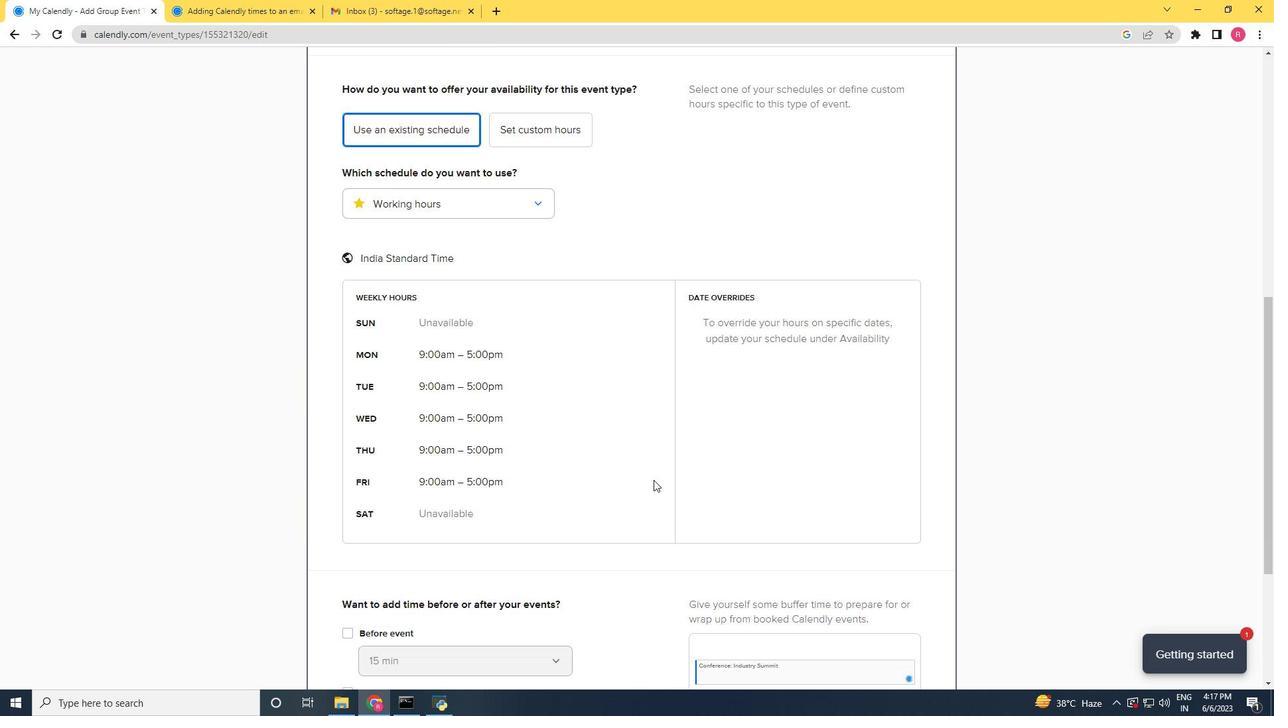 
Action: Mouse scrolled (658, 488) with delta (0, 0)
Screenshot: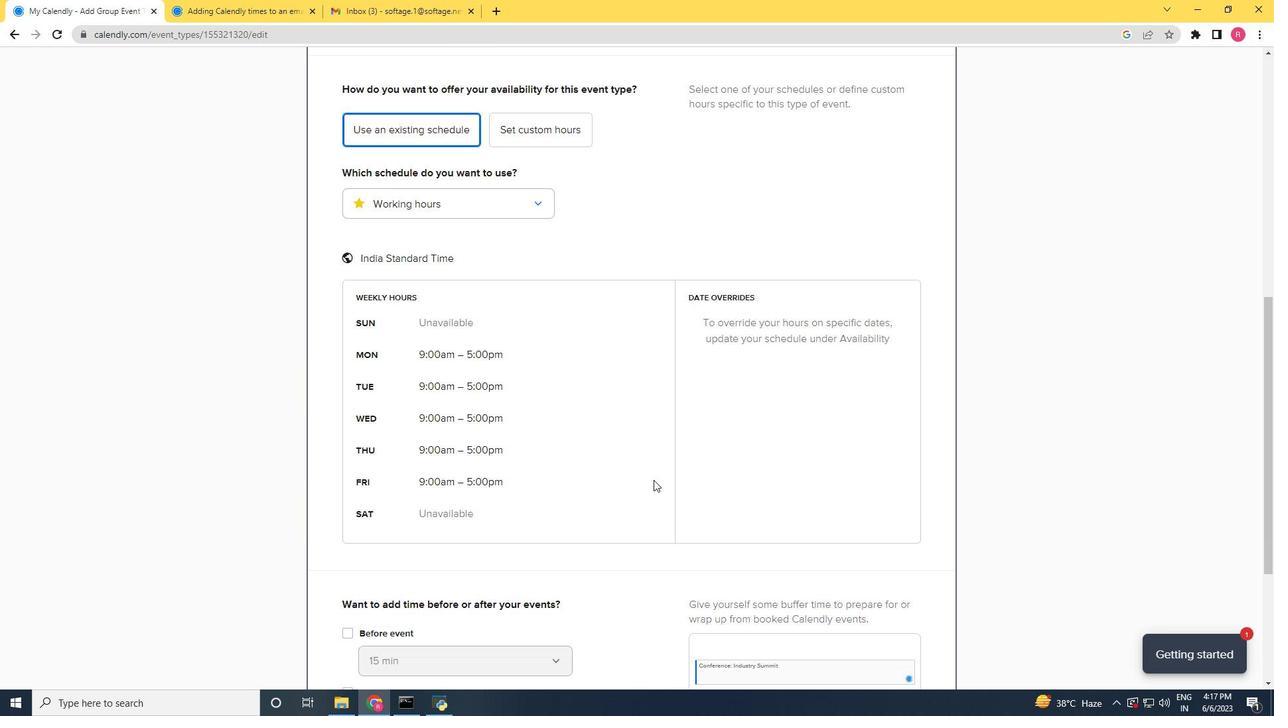 
Action: Mouse scrolled (658, 488) with delta (0, 0)
Screenshot: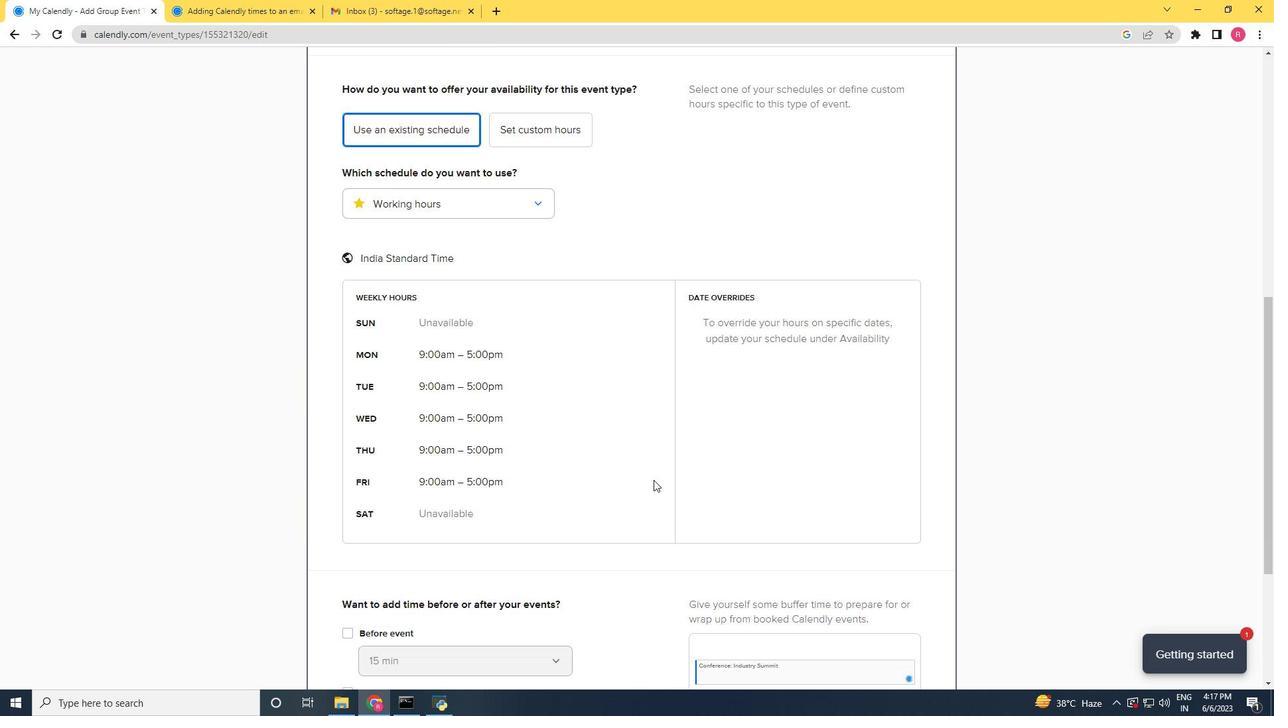 
Action: Mouse scrolled (658, 489) with delta (0, 0)
Screenshot: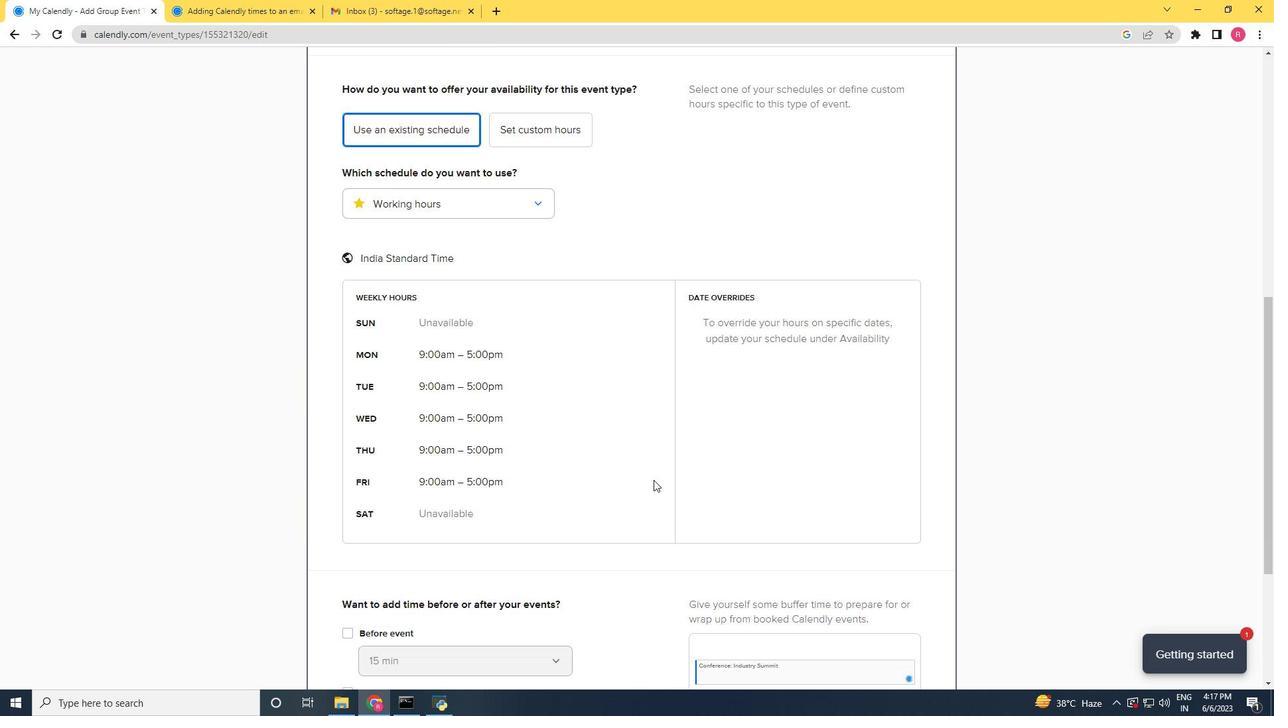 
Action: Mouse scrolled (658, 488) with delta (0, 0)
Screenshot: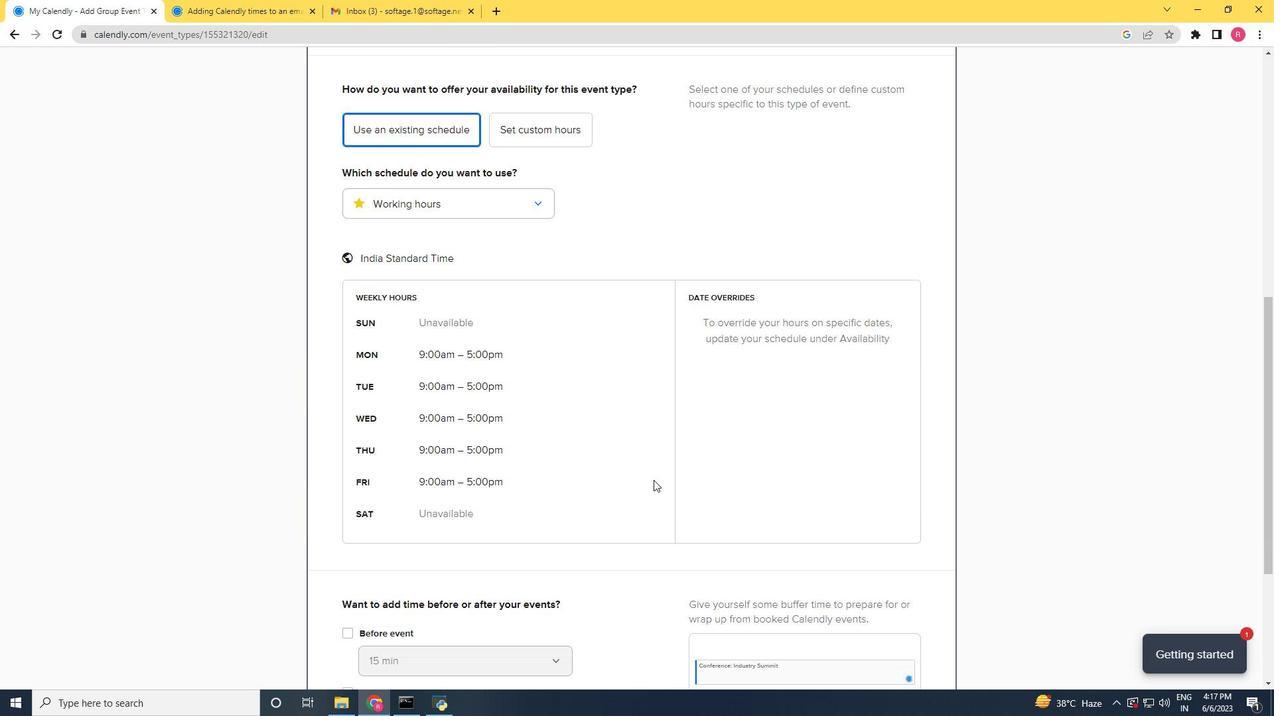 
Action: Mouse moved to (661, 492)
Screenshot: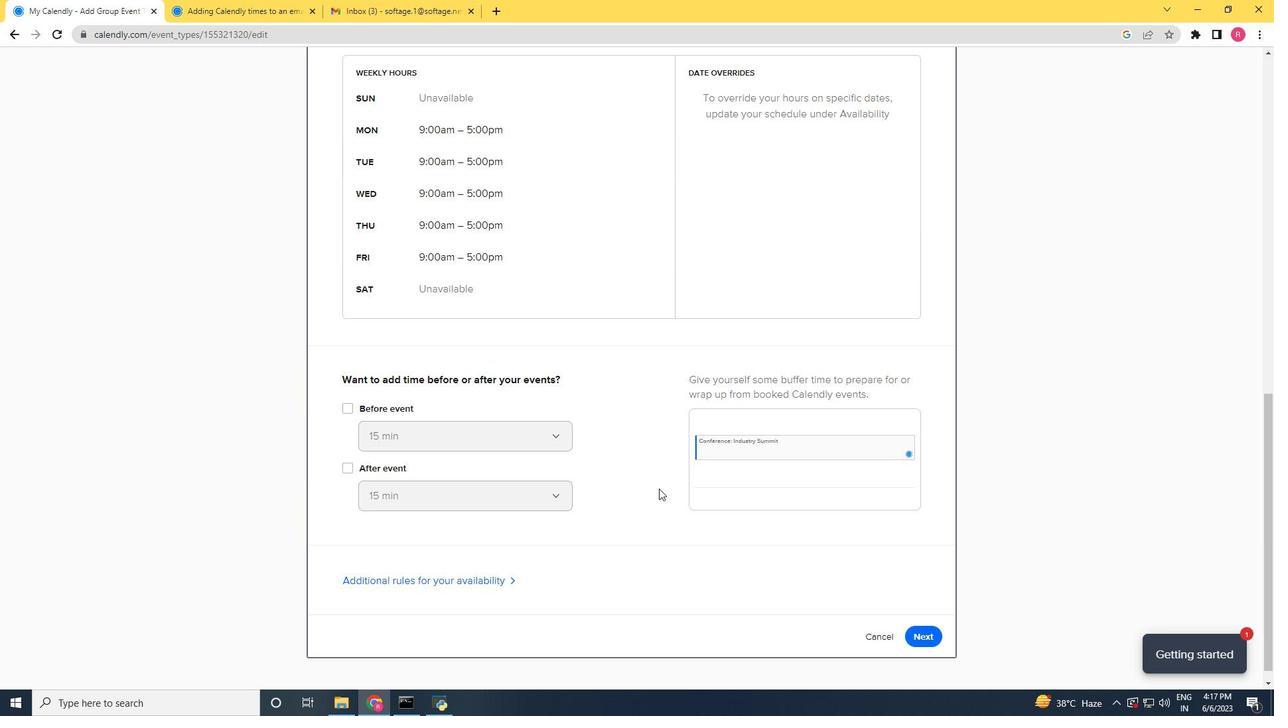 
Action: Mouse scrolled (661, 491) with delta (0, 0)
Screenshot: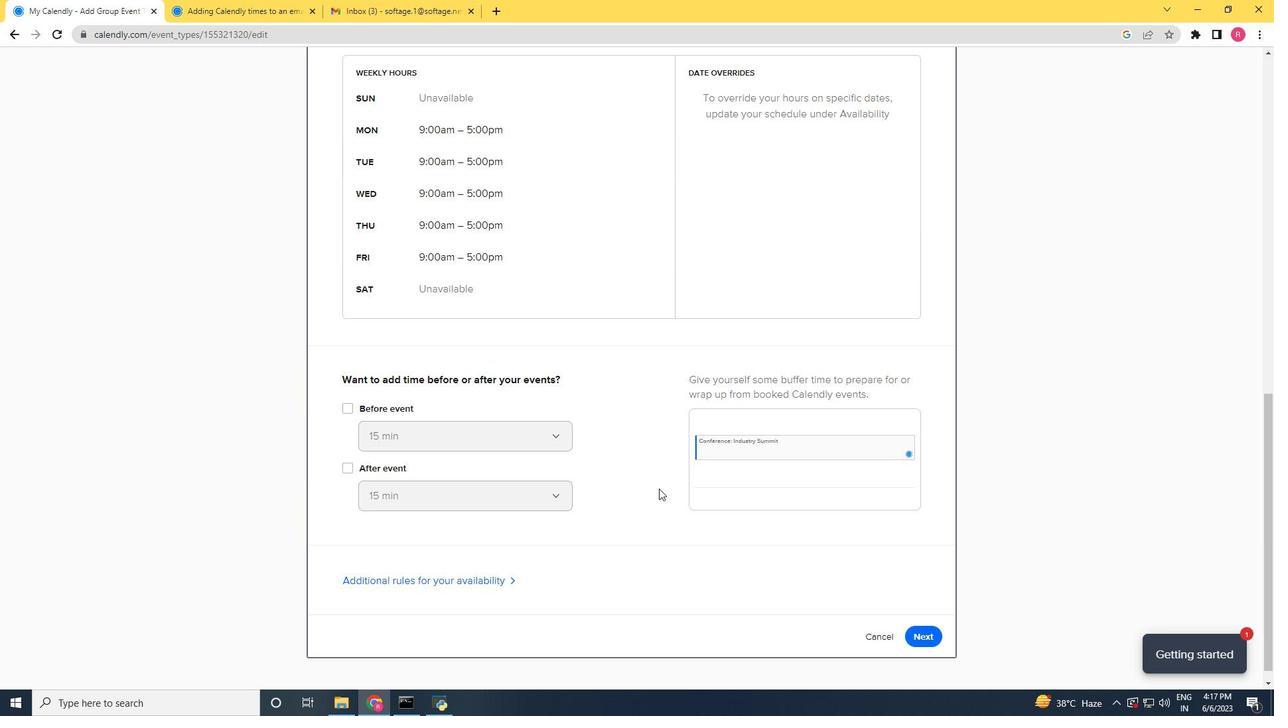 
Action: Mouse moved to (662, 493)
Screenshot: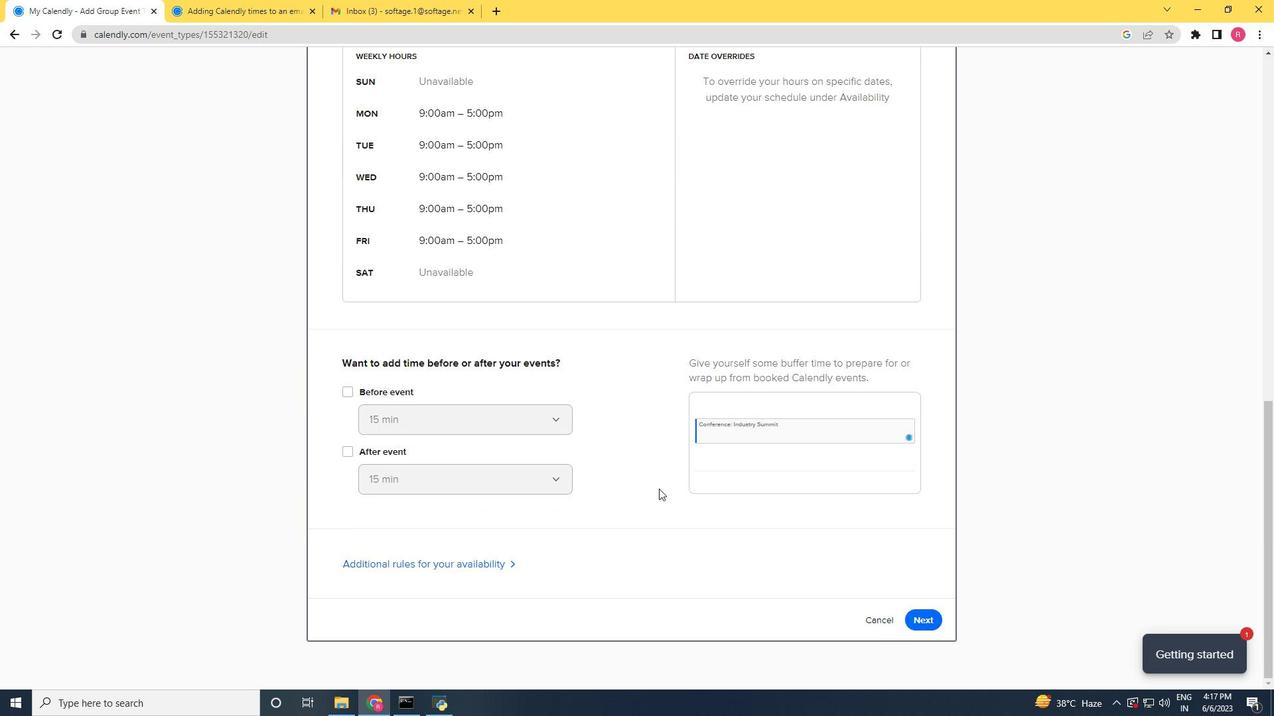 
Action: Mouse scrolled (662, 492) with delta (0, 0)
Screenshot: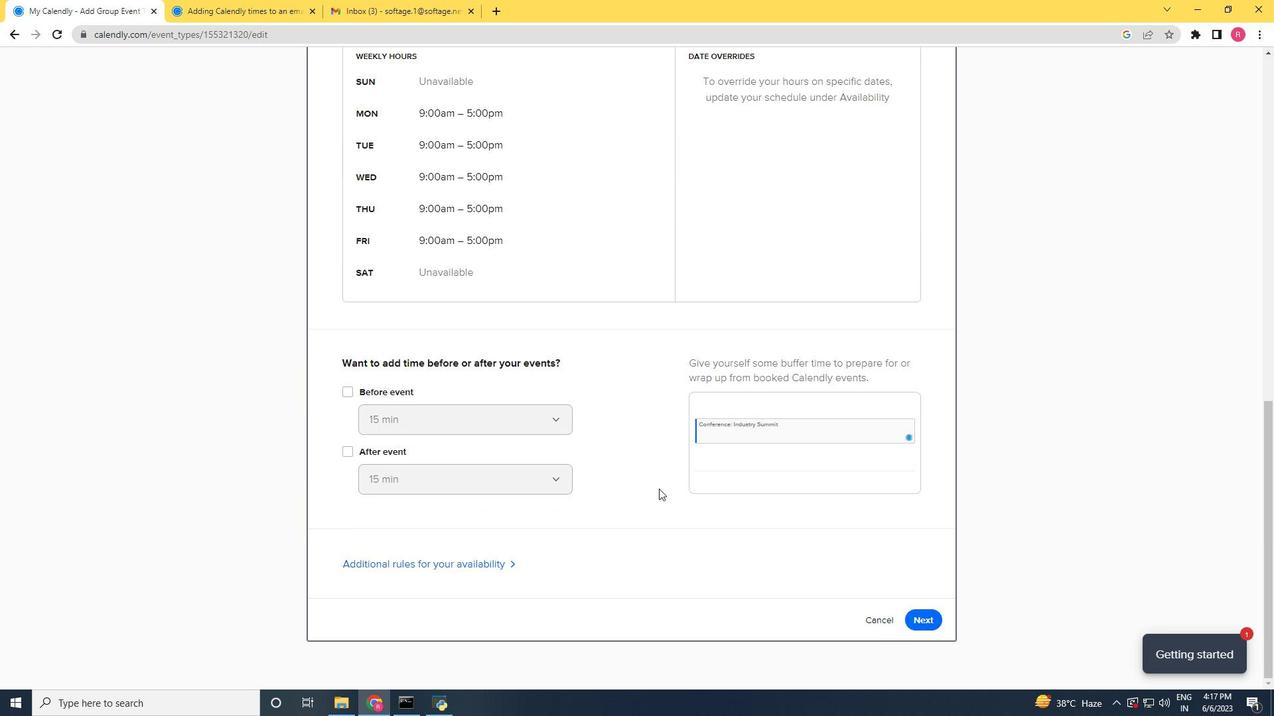
Action: Mouse moved to (670, 496)
Screenshot: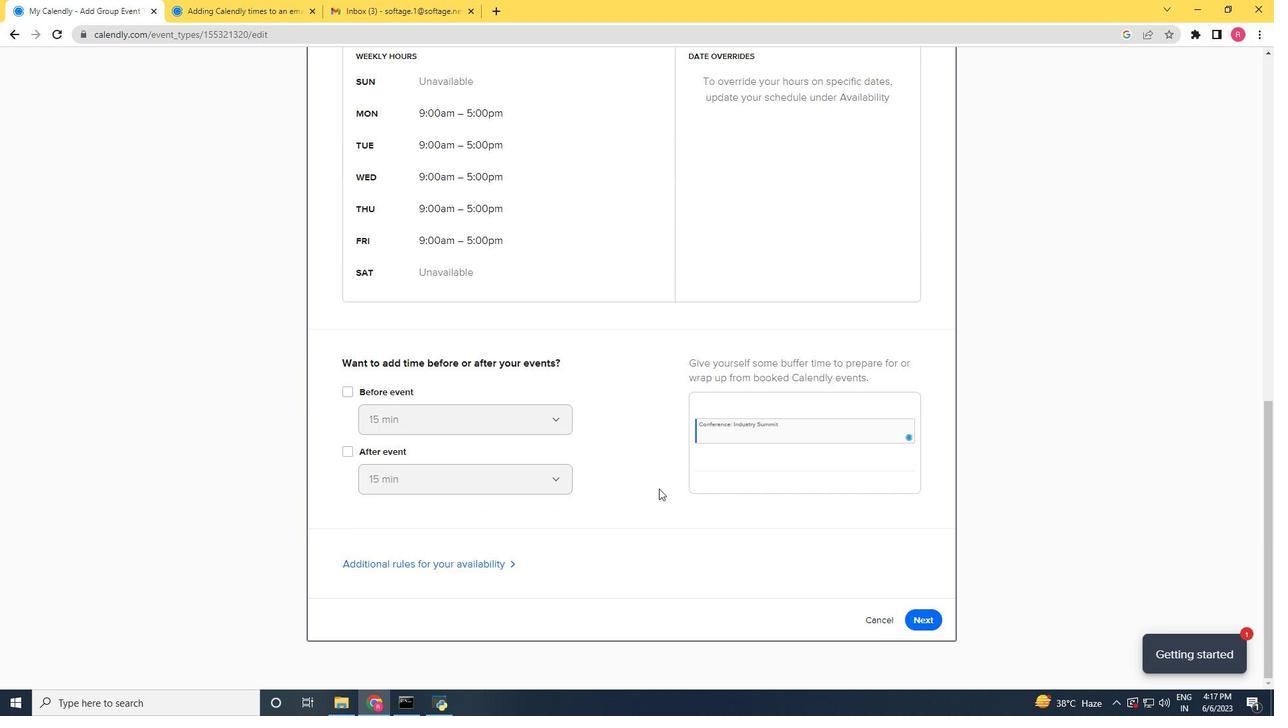 
Action: Mouse scrolled (670, 497) with delta (0, 0)
Screenshot: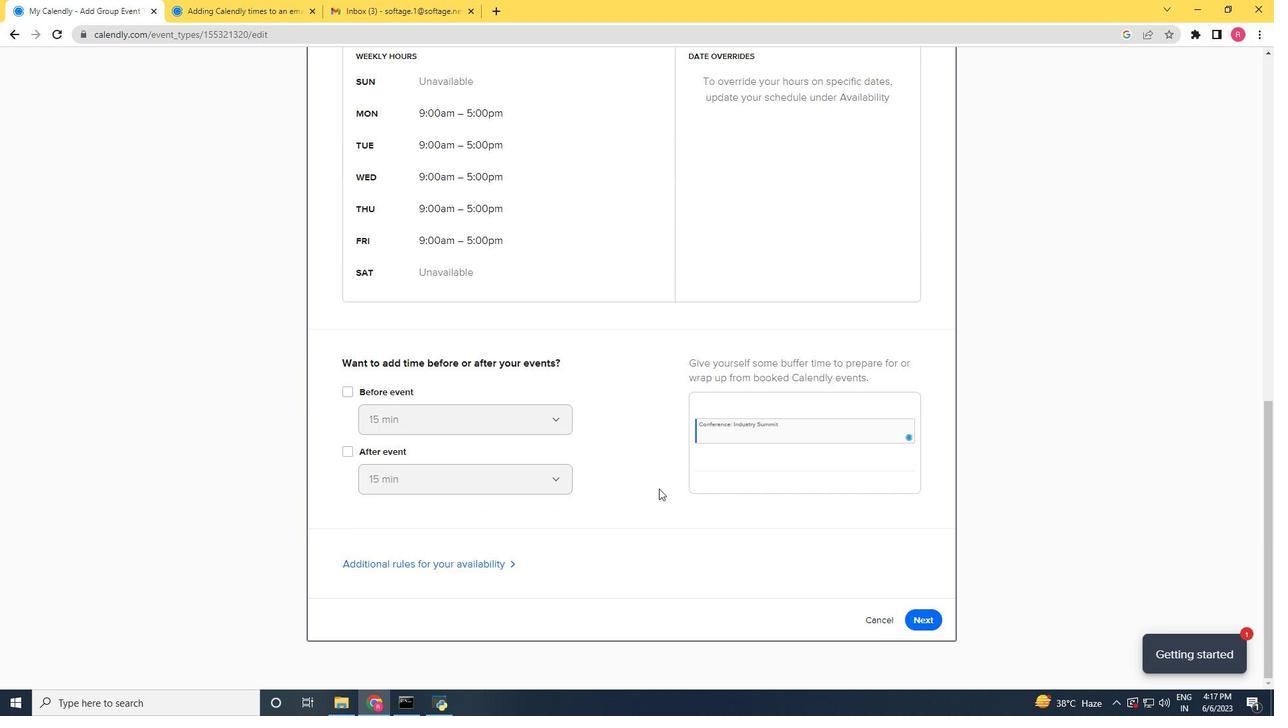 
Action: Mouse moved to (680, 498)
Screenshot: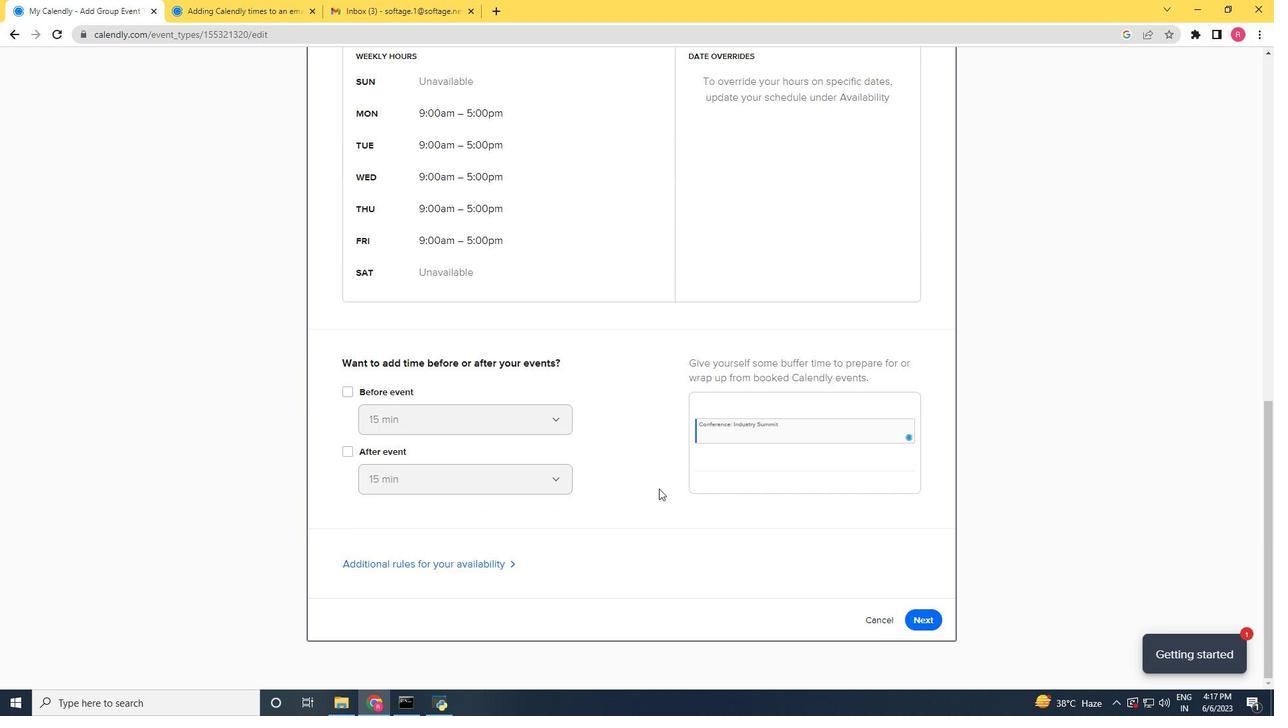 
Action: Mouse scrolled (675, 497) with delta (0, 0)
Screenshot: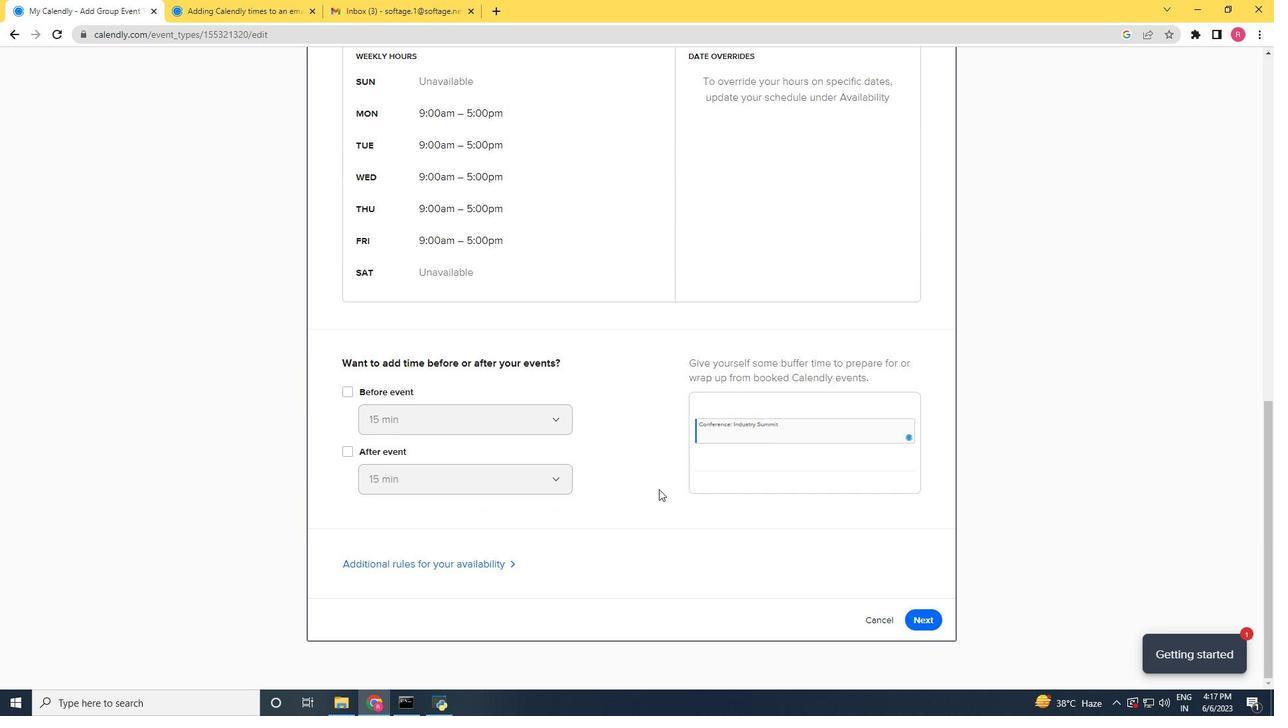 
Action: Mouse moved to (933, 624)
Screenshot: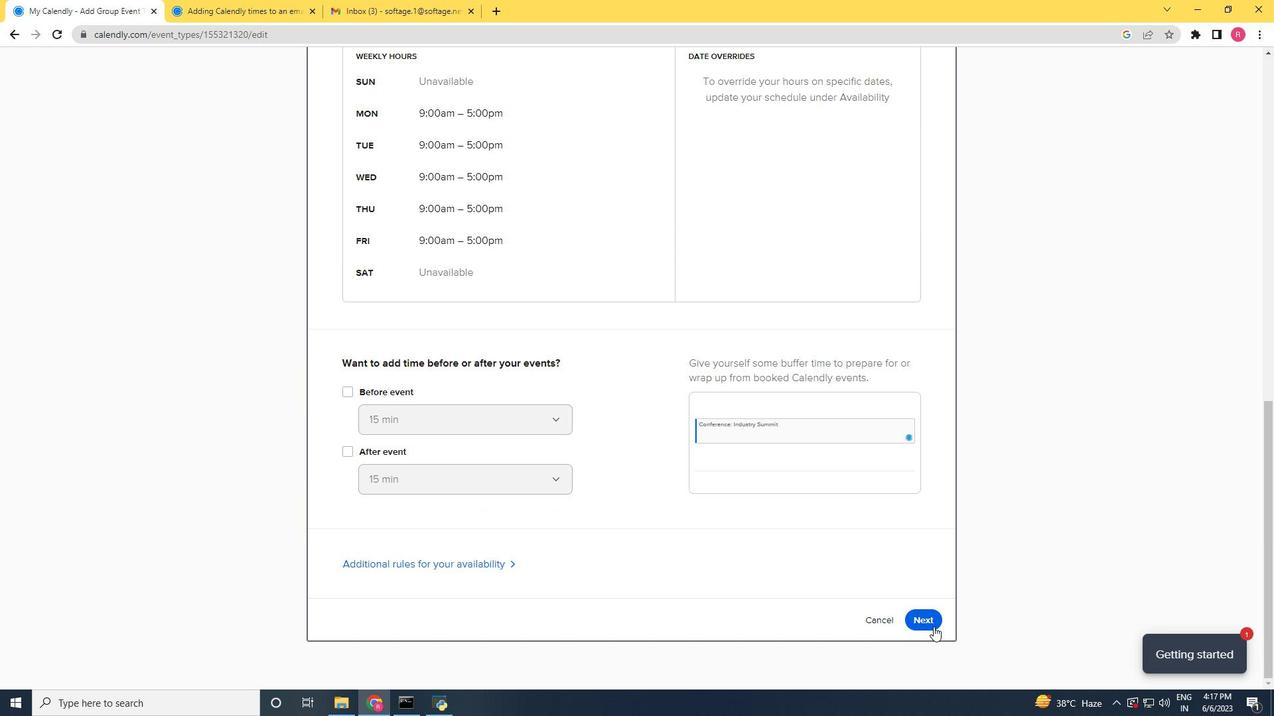 
Action: Mouse pressed left at (933, 624)
Screenshot: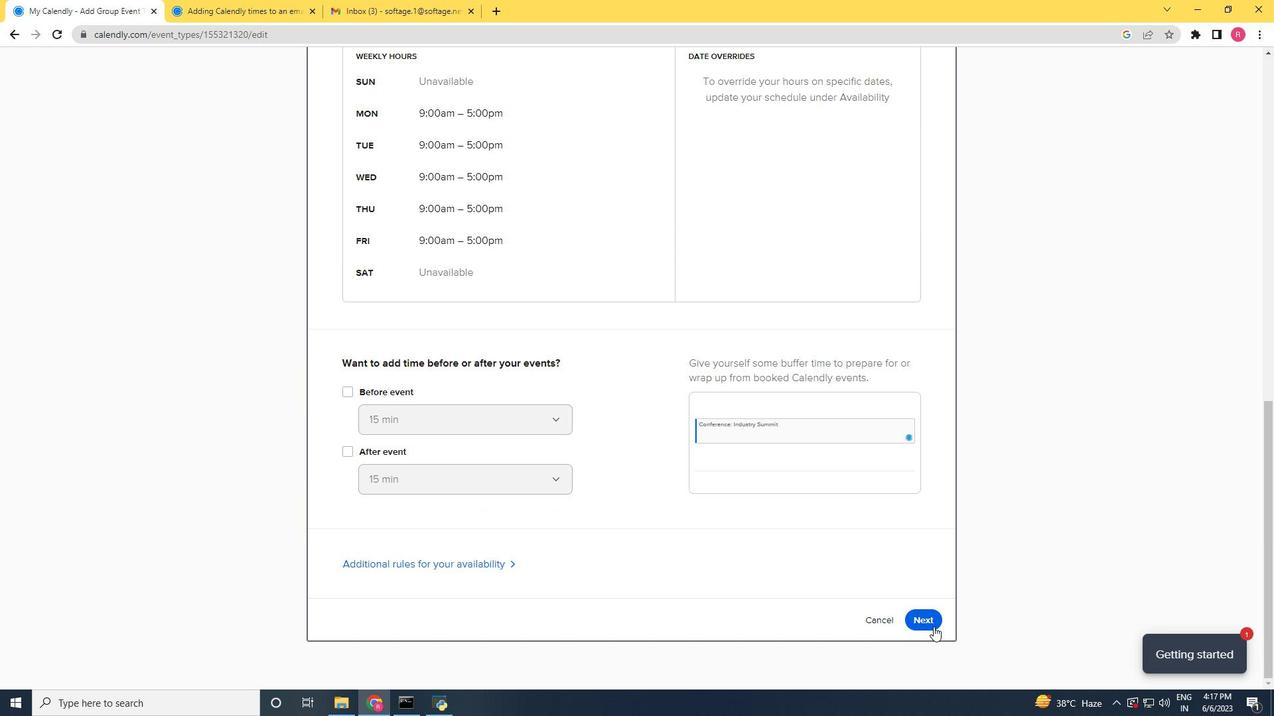 
Action: Mouse moved to (929, 118)
Screenshot: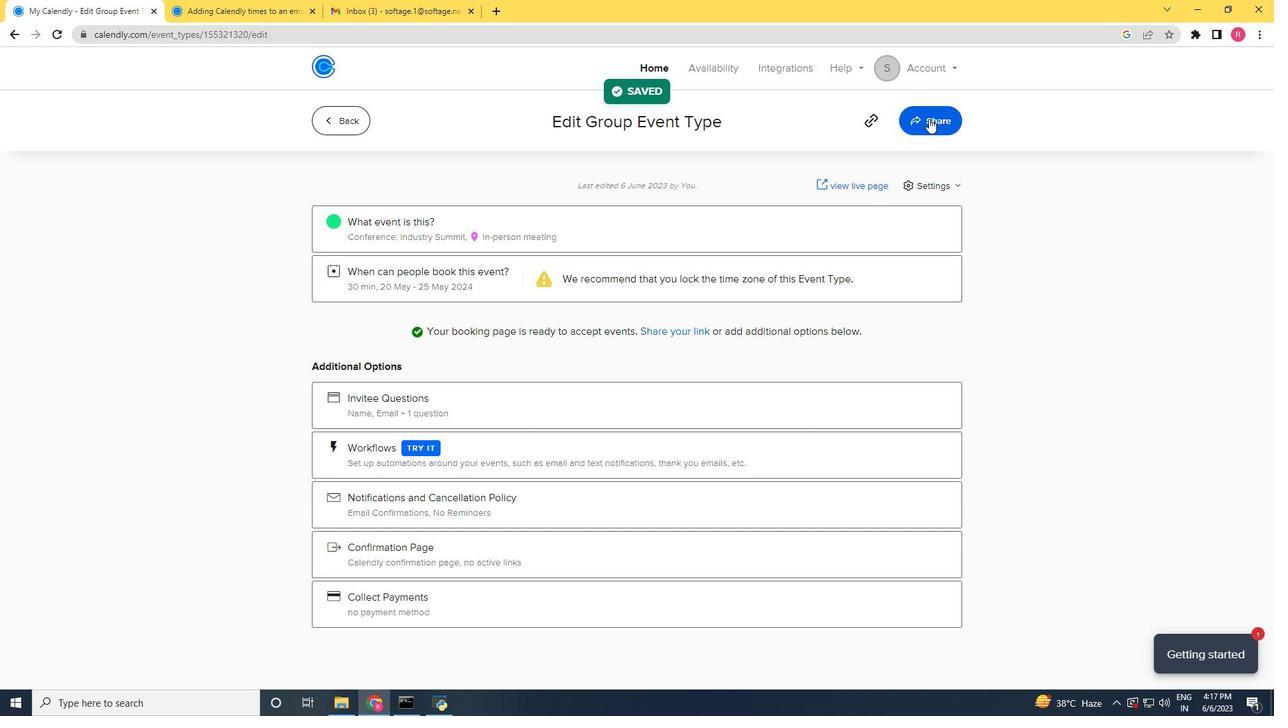 
Action: Mouse pressed left at (929, 118)
Screenshot: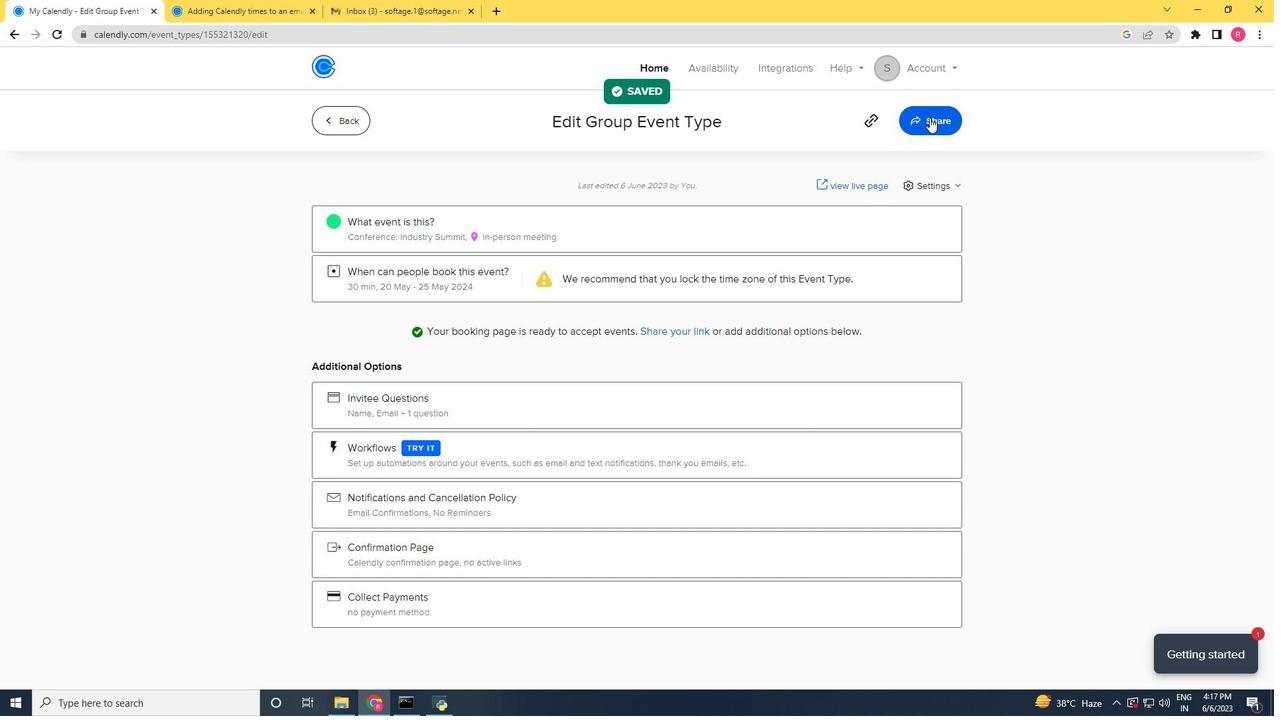 
Action: Mouse moved to (783, 250)
Screenshot: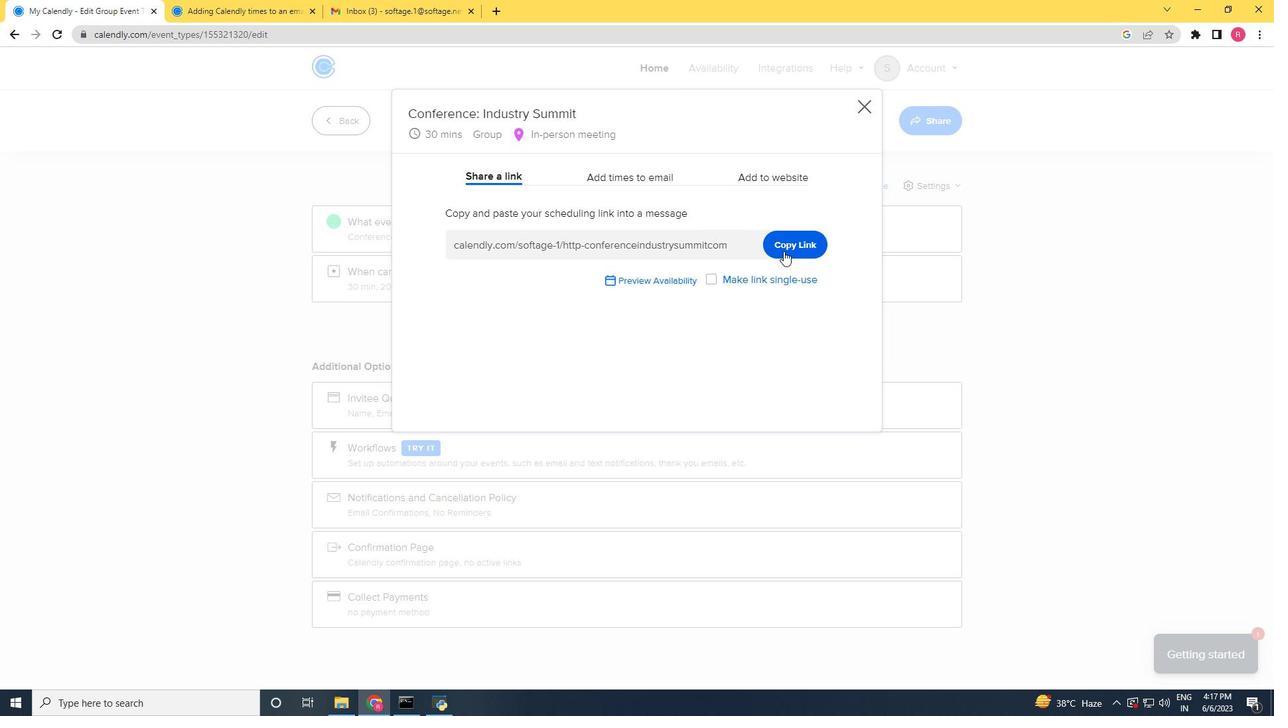 
Action: Mouse pressed left at (783, 250)
Screenshot: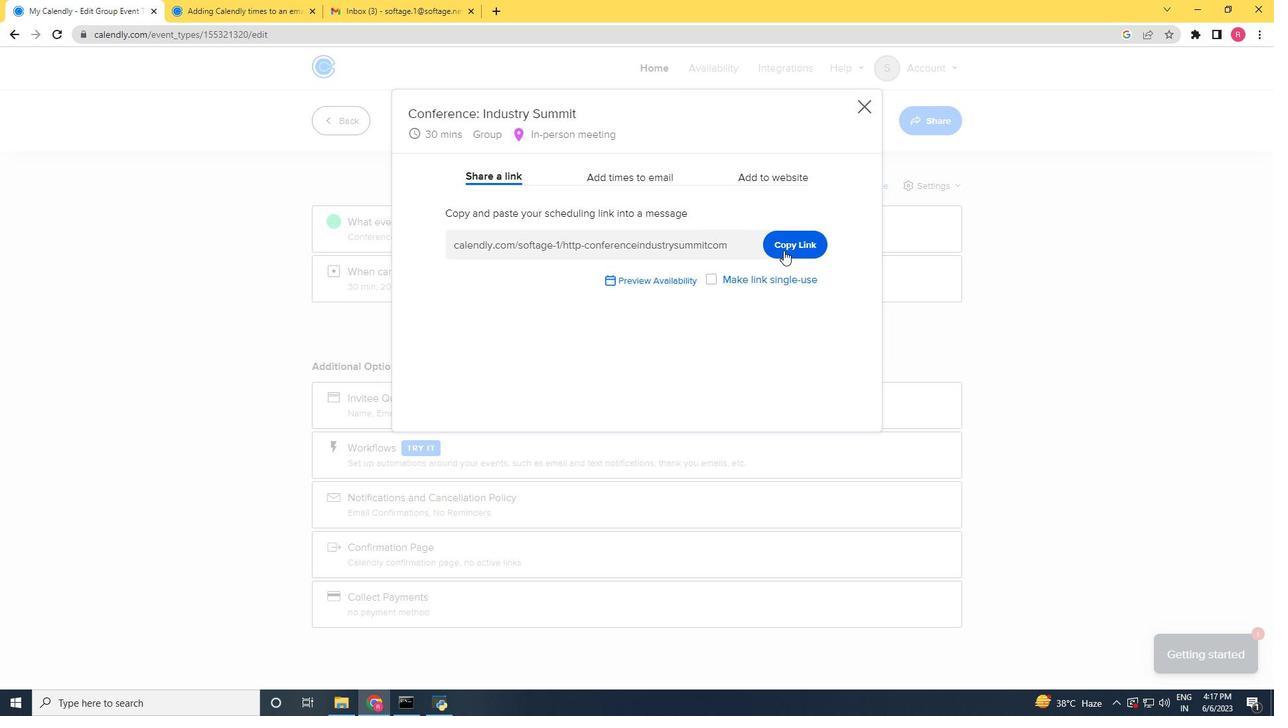 
Action: Mouse moved to (382, 10)
Screenshot: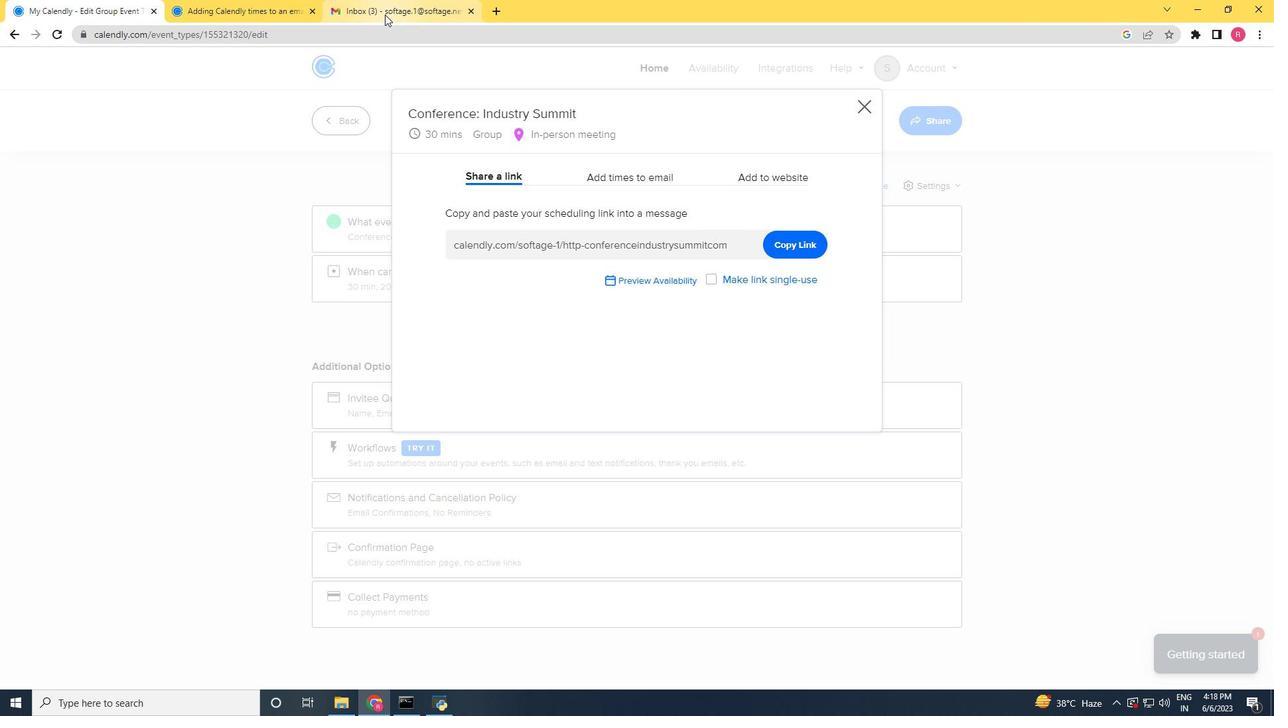
Action: Mouse pressed left at (382, 10)
Screenshot: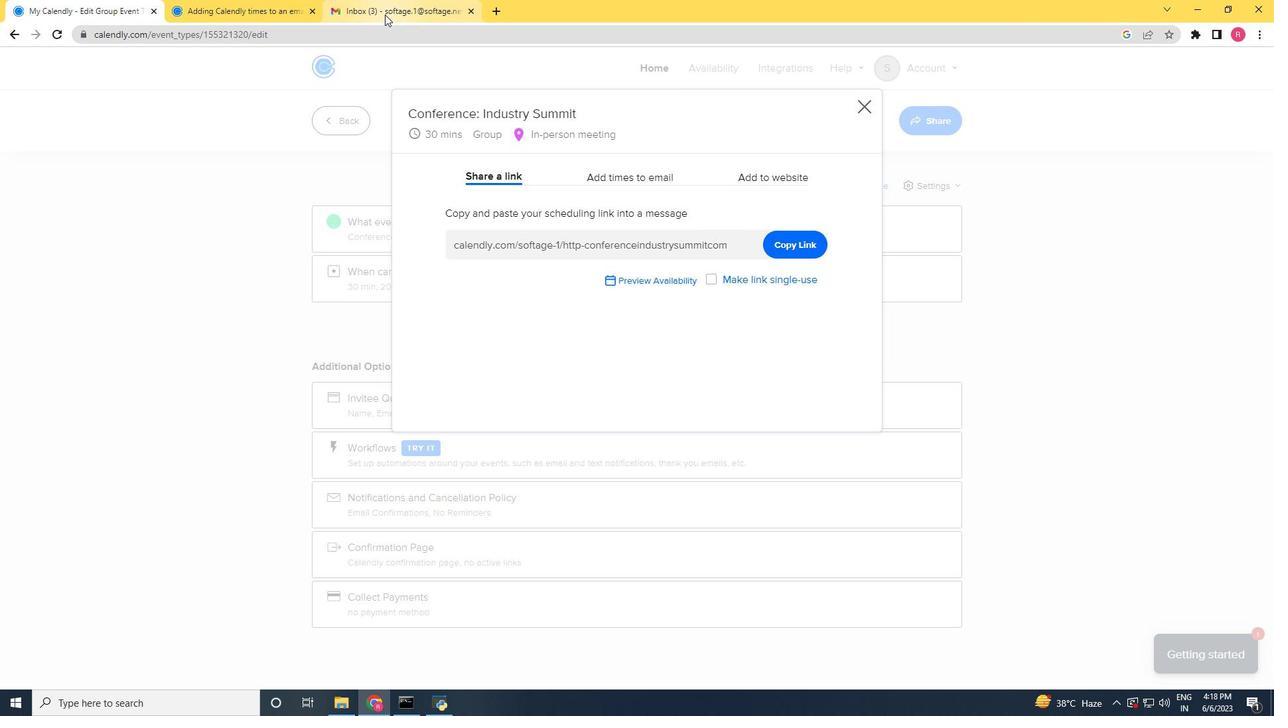 
Action: Mouse moved to (242, 646)
Screenshot: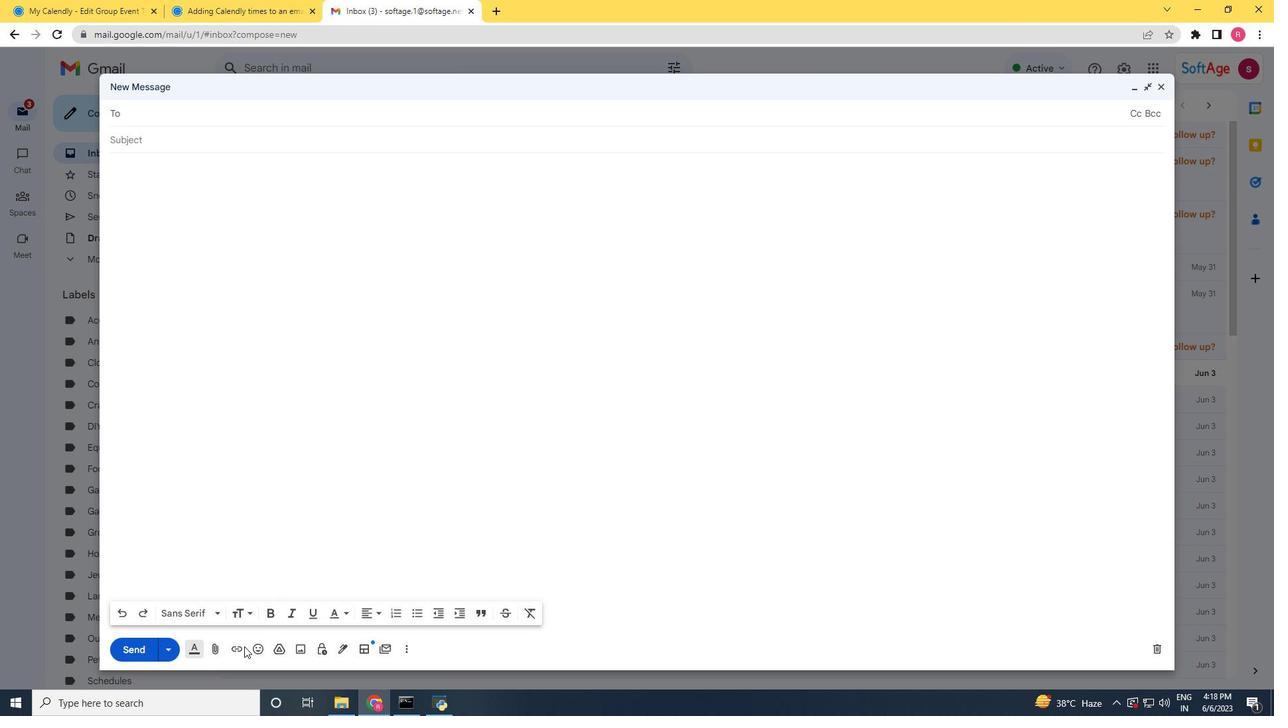 
Action: Mouse pressed left at (242, 646)
Screenshot: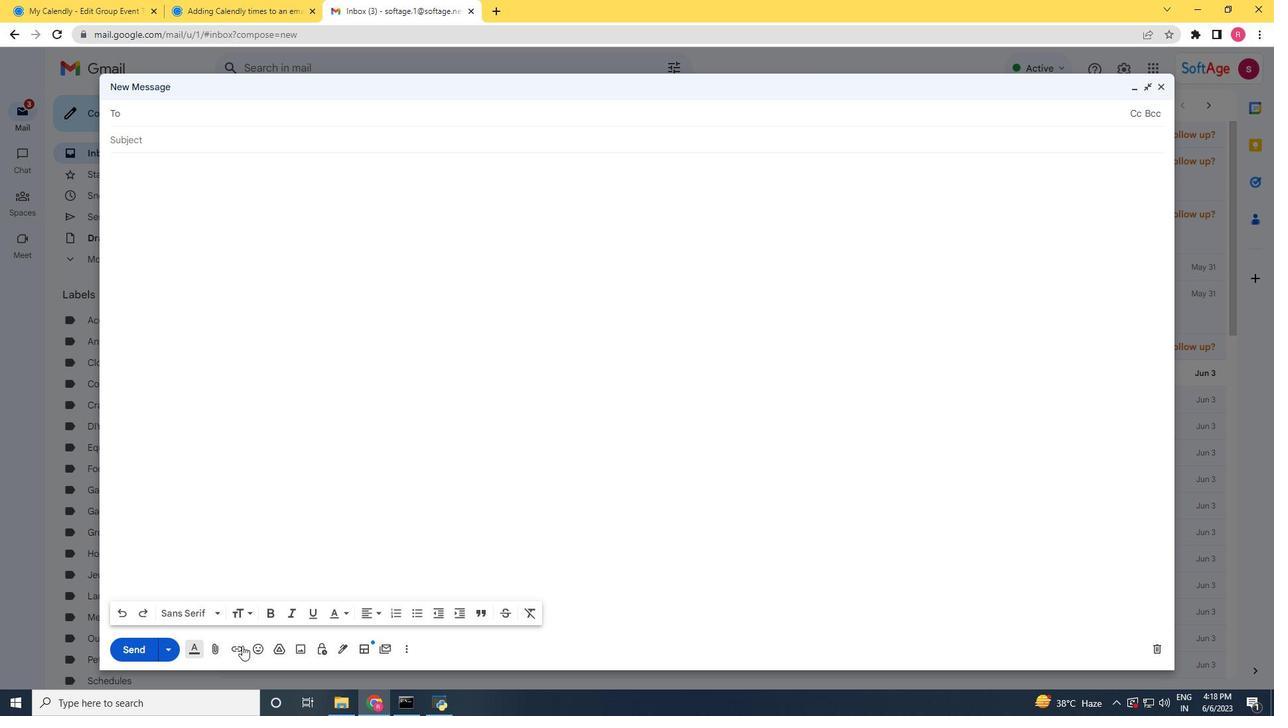 
Action: Mouse moved to (601, 370)
Screenshot: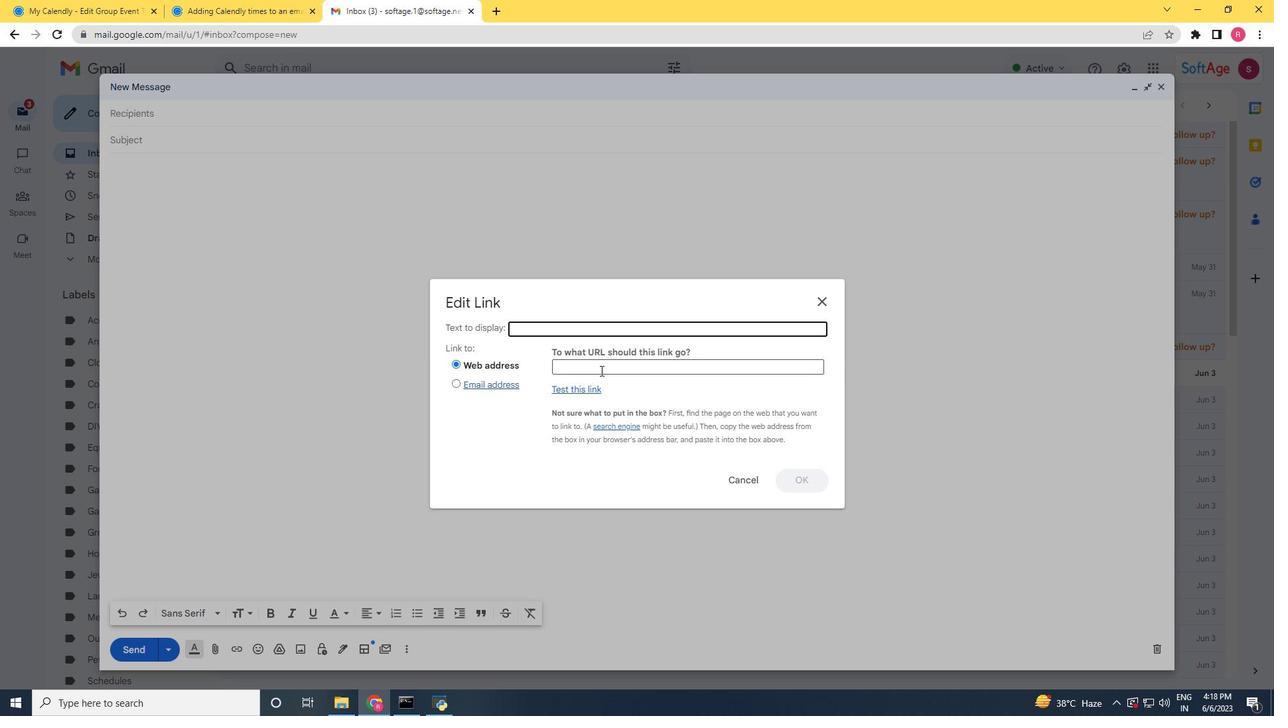 
Action: Mouse pressed left at (601, 370)
Screenshot: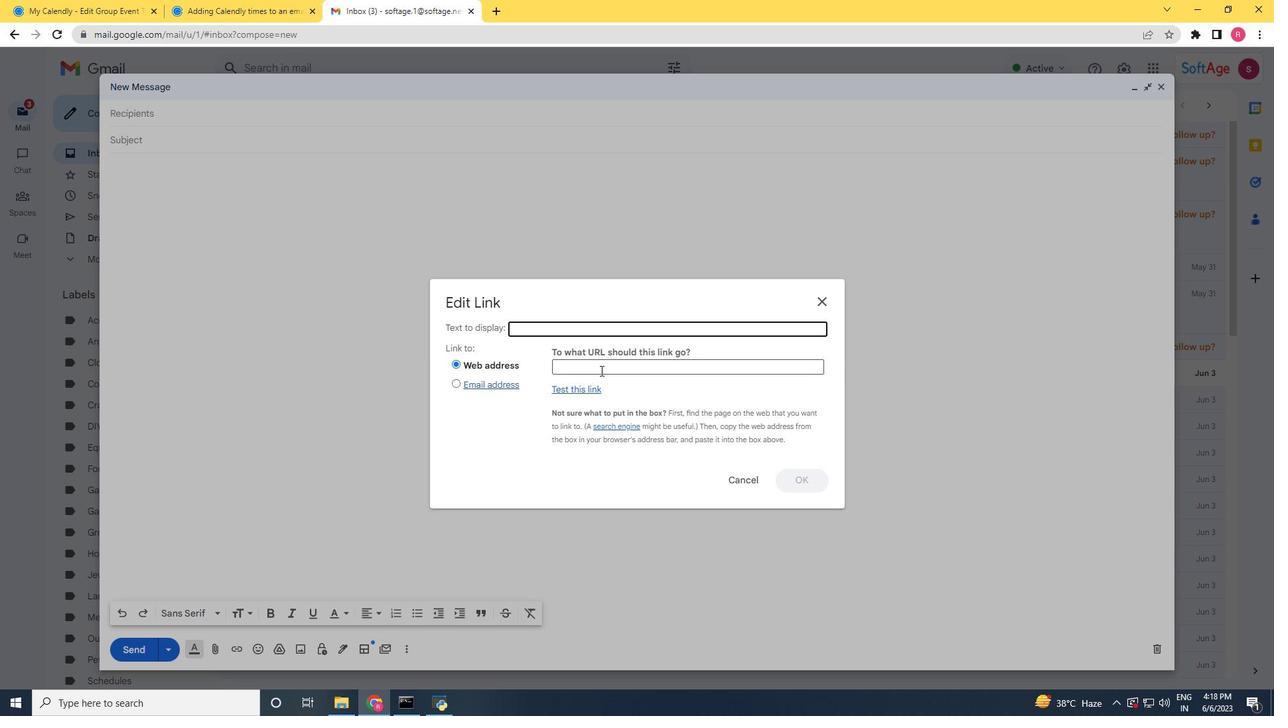 
Action: Mouse moved to (596, 377)
Screenshot: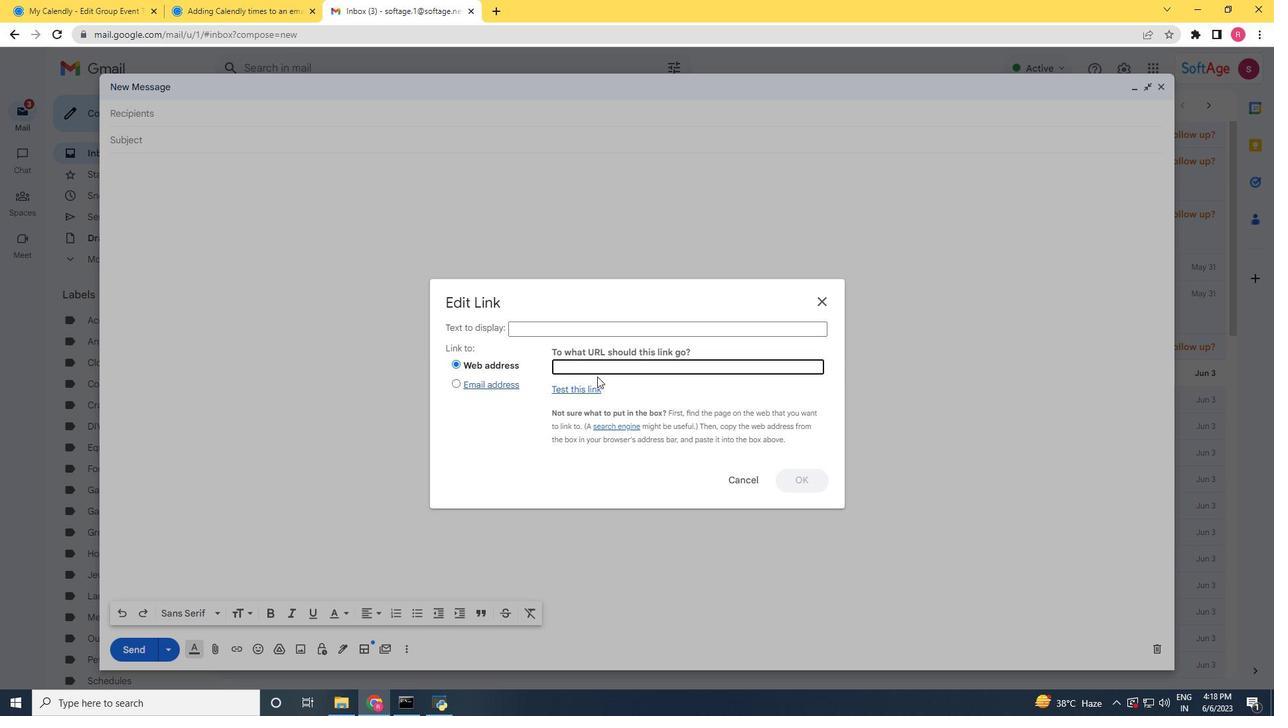 
Action: Key pressed ctrl+V
Screenshot: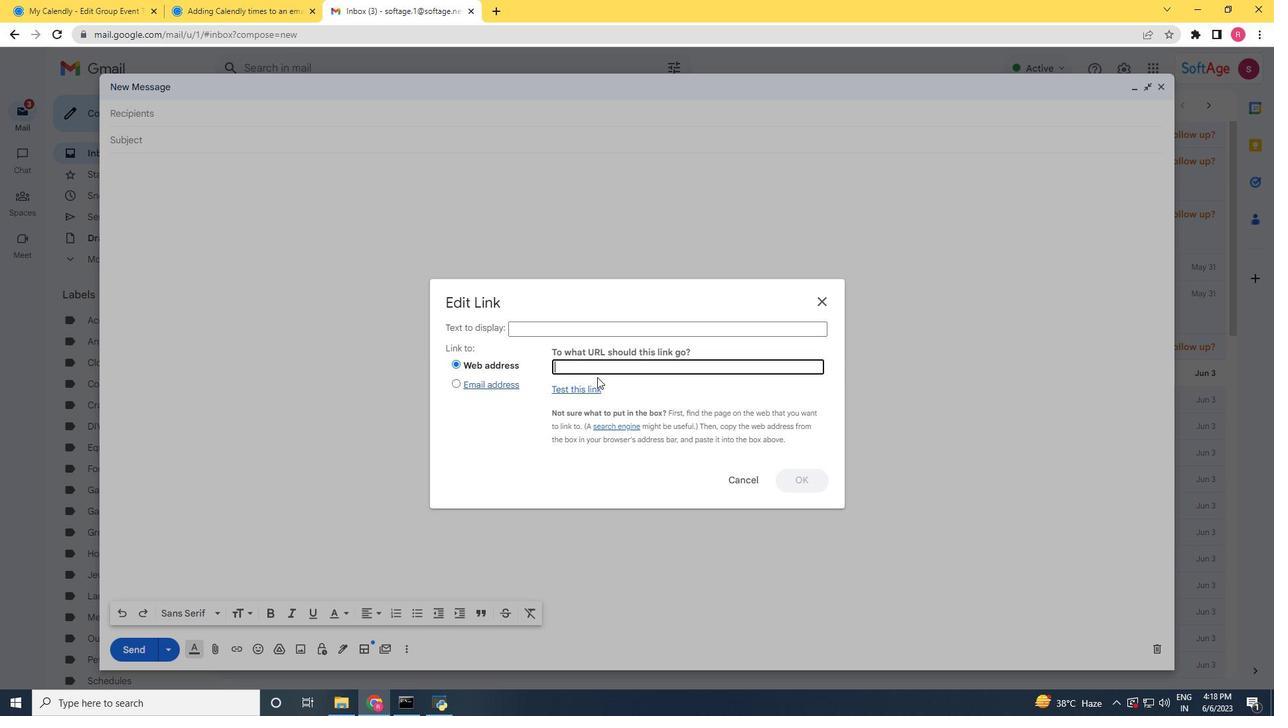 
Action: Mouse moved to (803, 485)
Screenshot: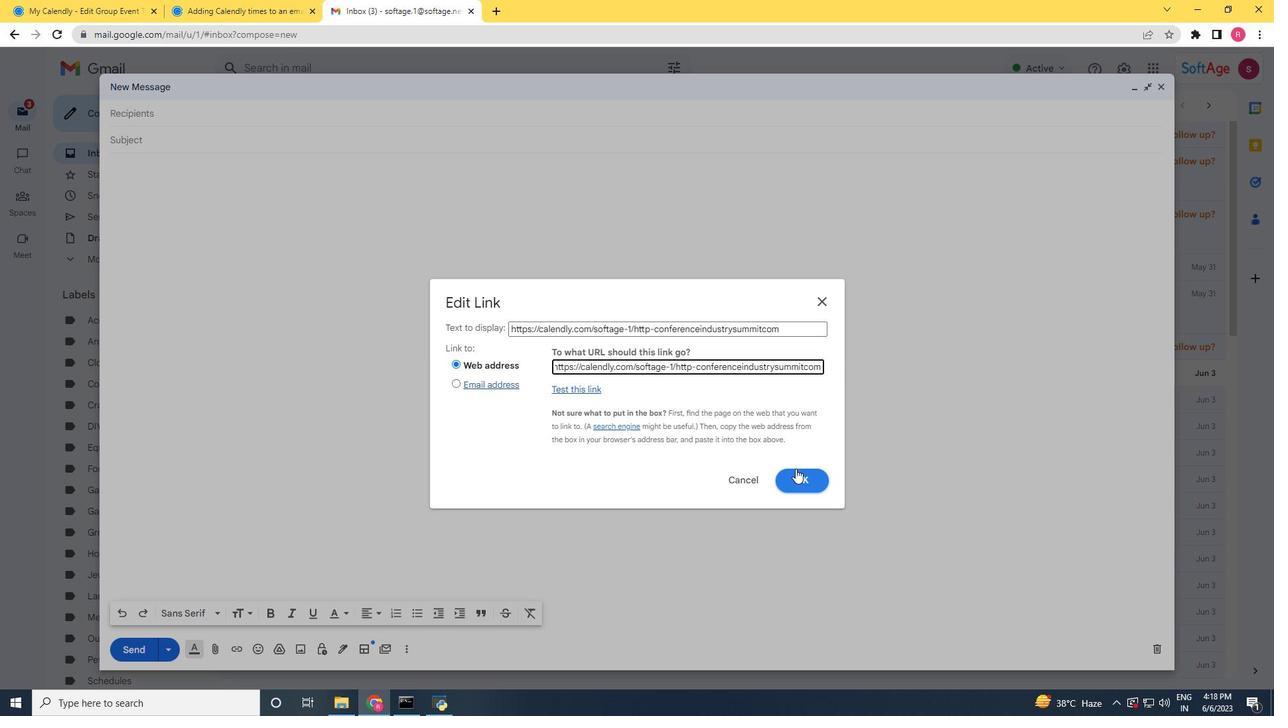 
Action: Mouse pressed left at (803, 485)
Screenshot: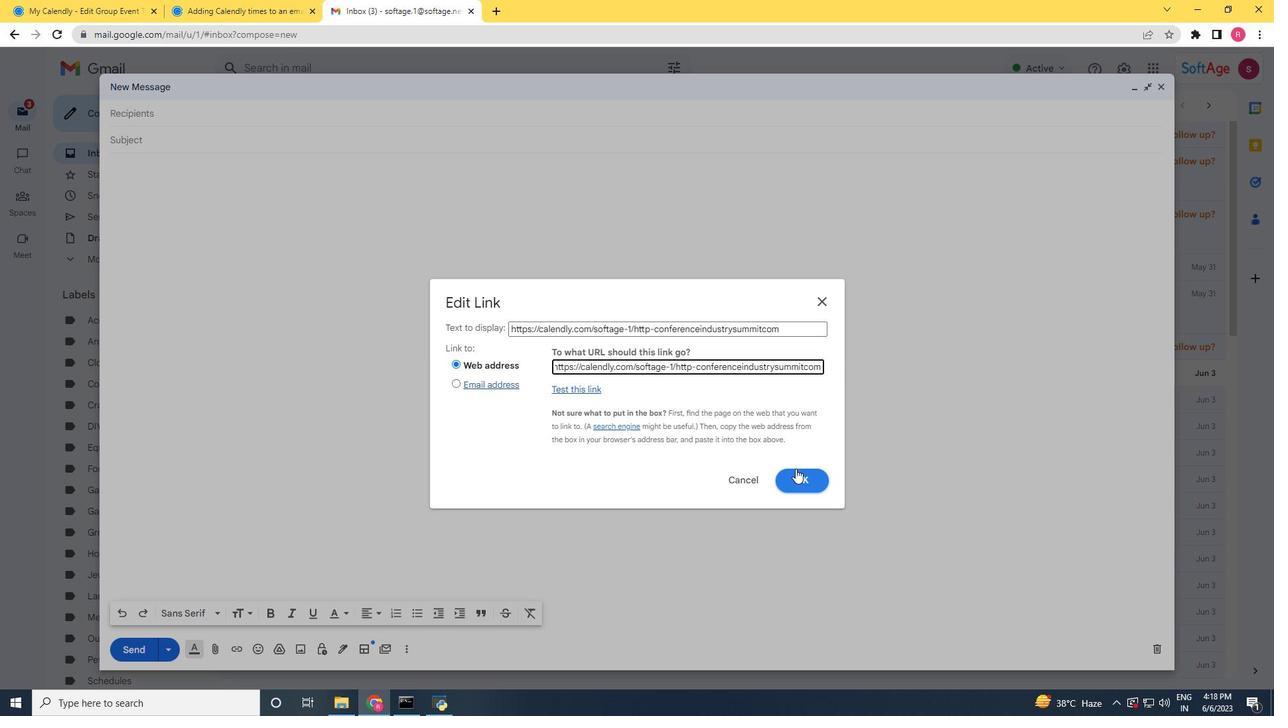 
Action: Mouse moved to (173, 117)
Screenshot: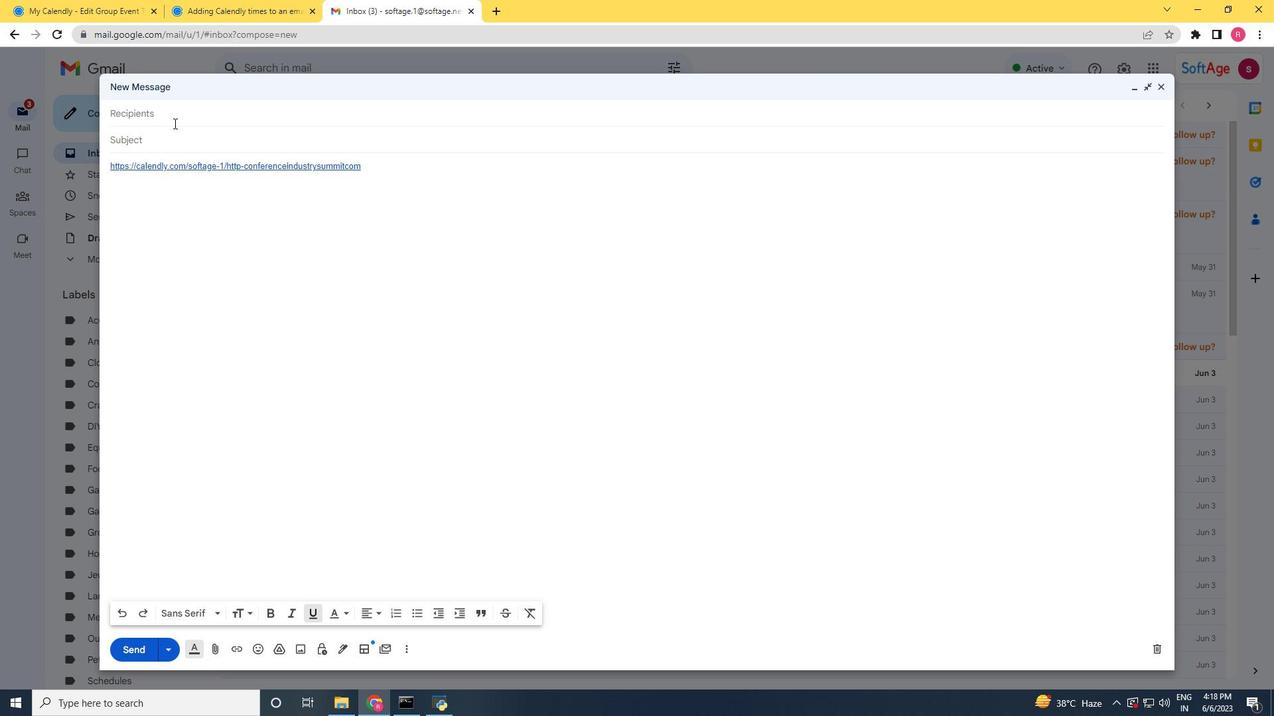 
Action: Mouse pressed left at (173, 117)
Screenshot: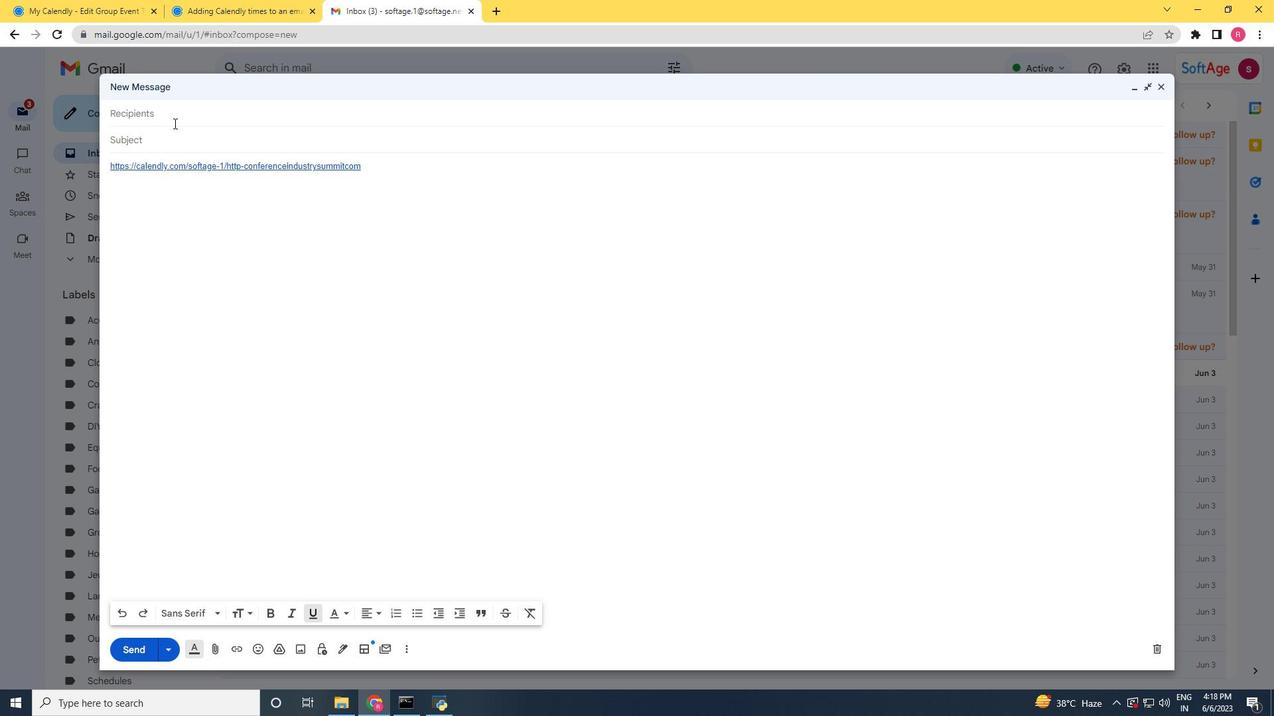 
Action: Key pressed softage.7<Key.shift>@softage.net
Screenshot: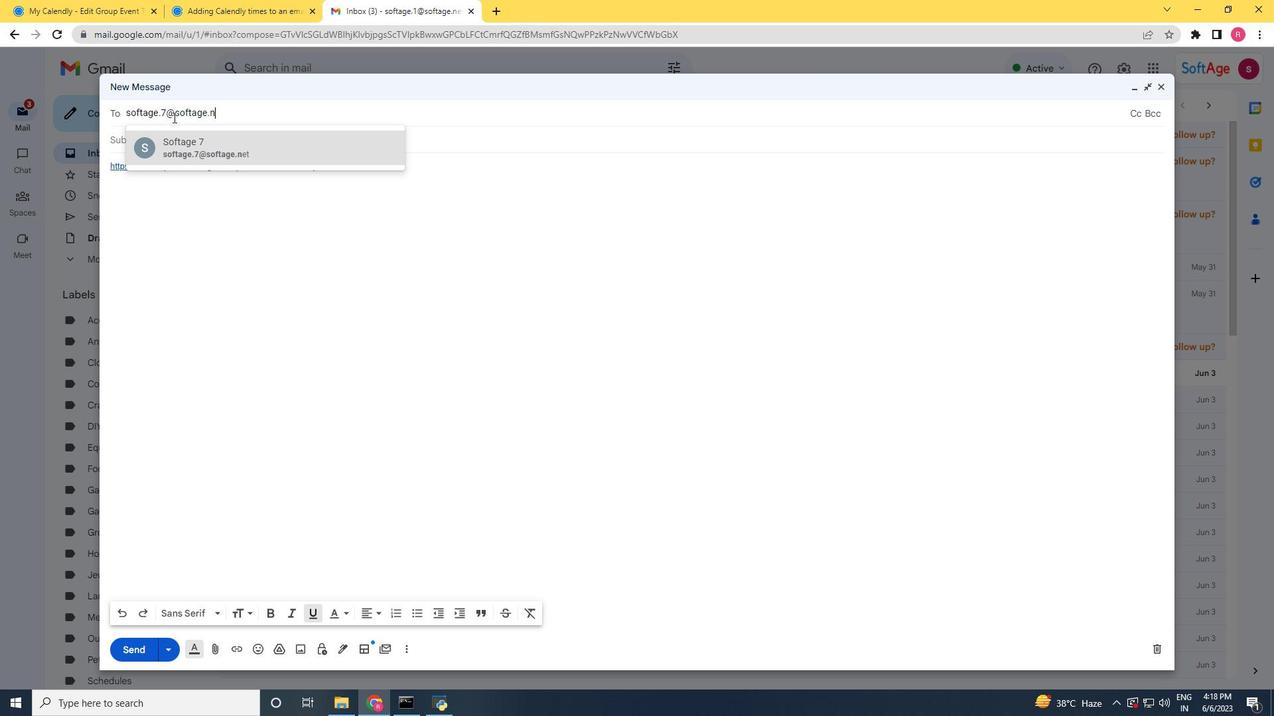 
Action: Mouse moved to (203, 143)
Screenshot: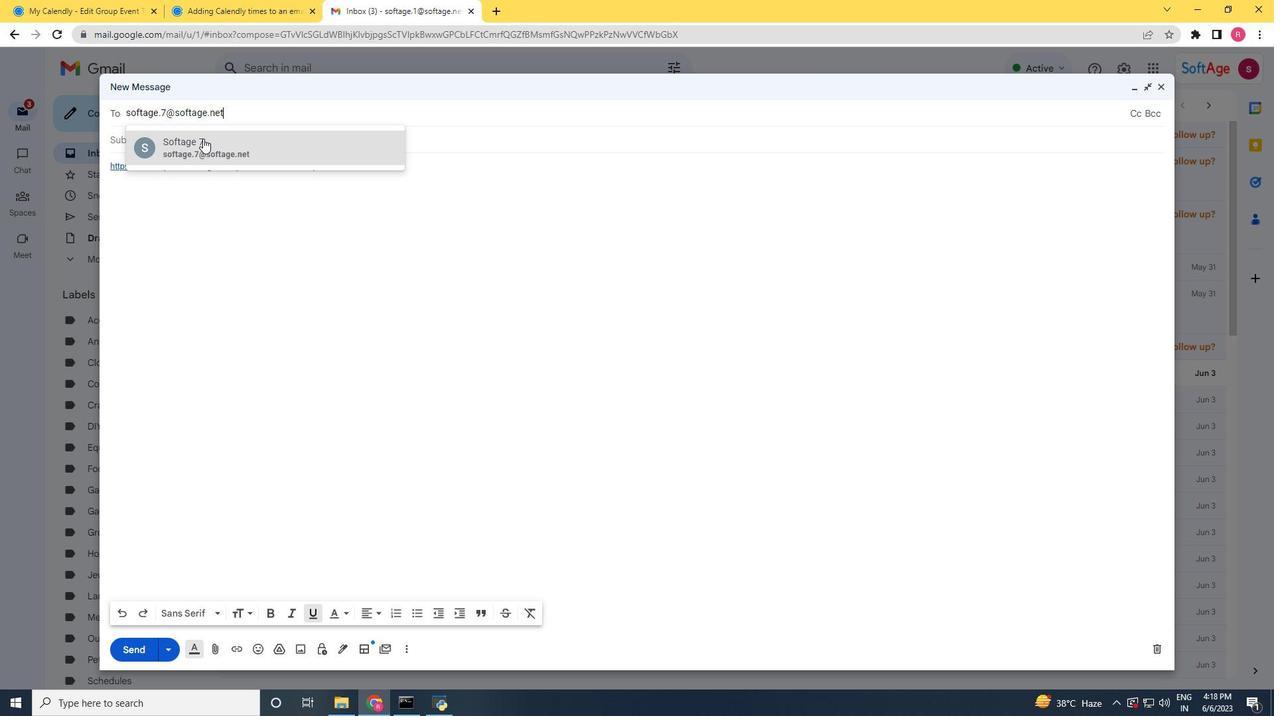 
Action: Mouse pressed left at (203, 143)
Screenshot: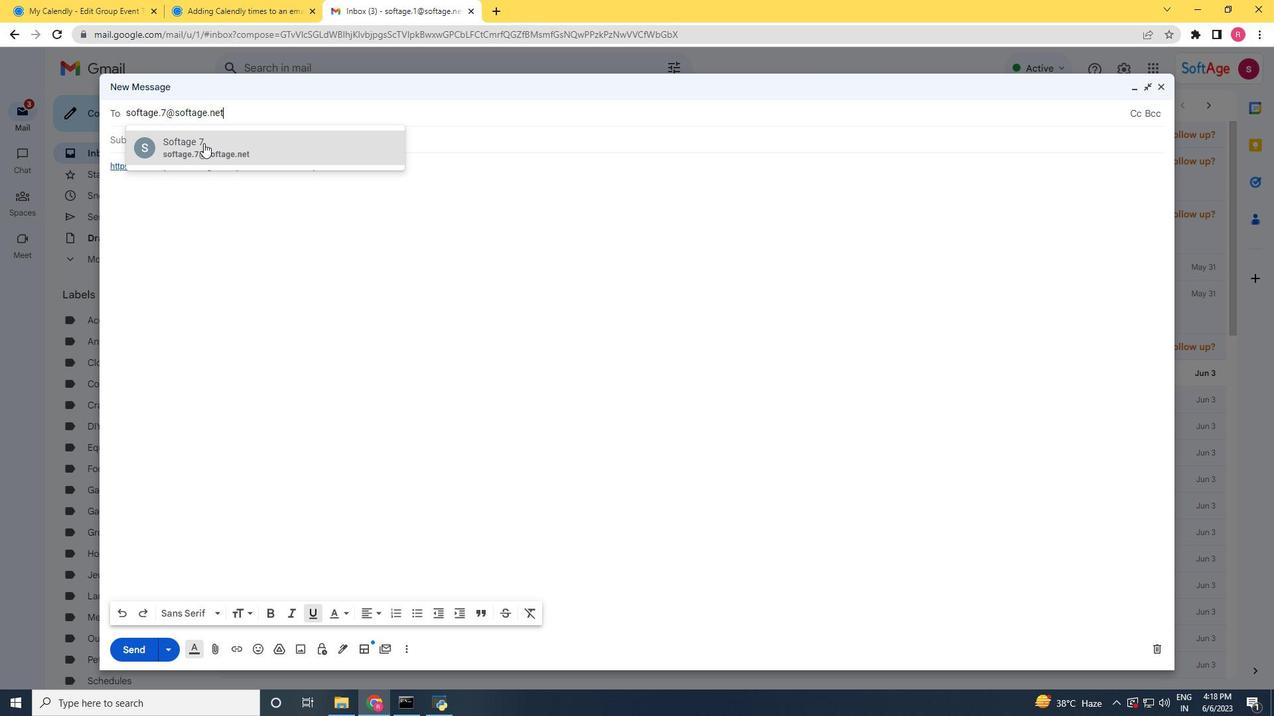 
Action: Mouse moved to (238, 128)
Screenshot: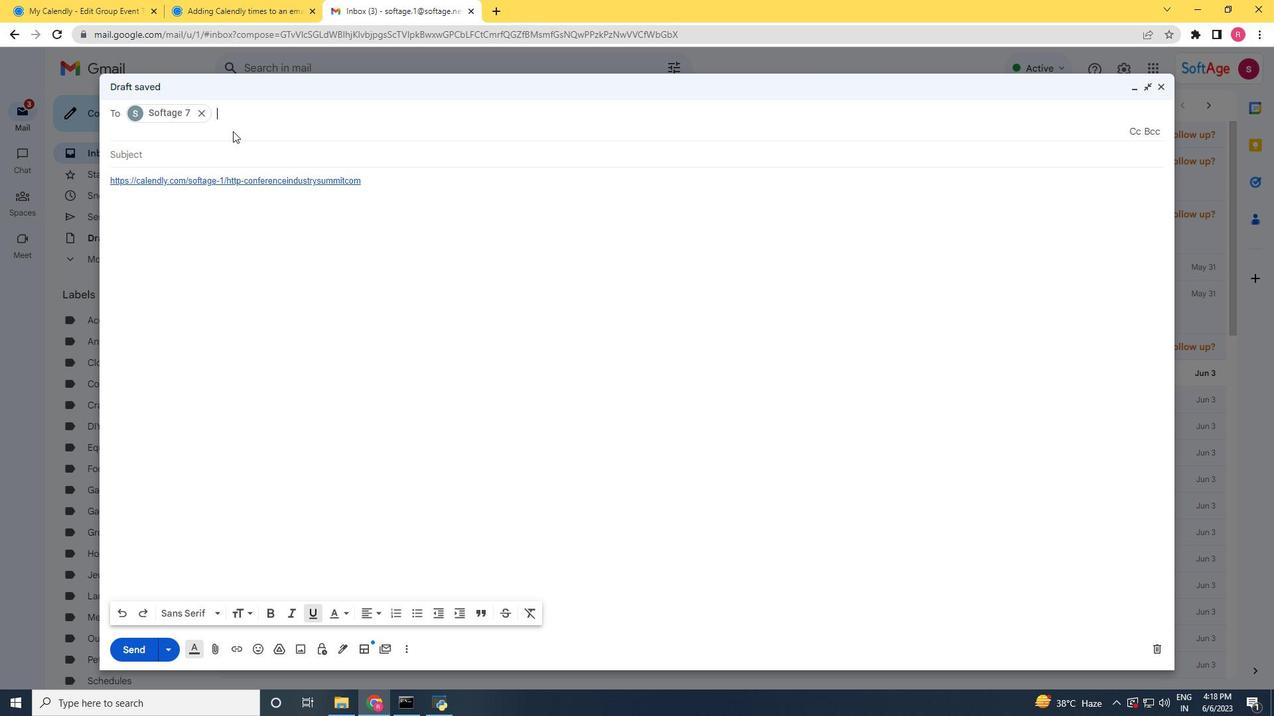 
Action: Key pressed softage.8<Key.shift>@softage.net
Screenshot: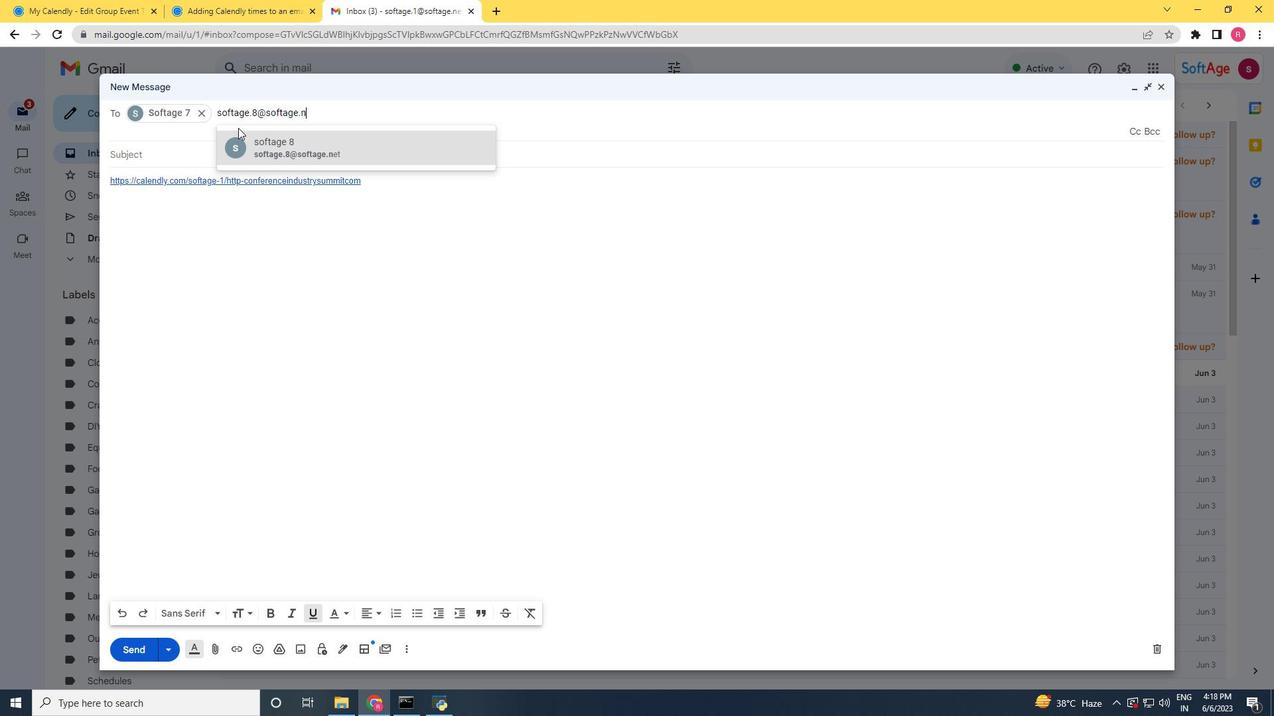 
Action: Mouse moved to (272, 147)
Screenshot: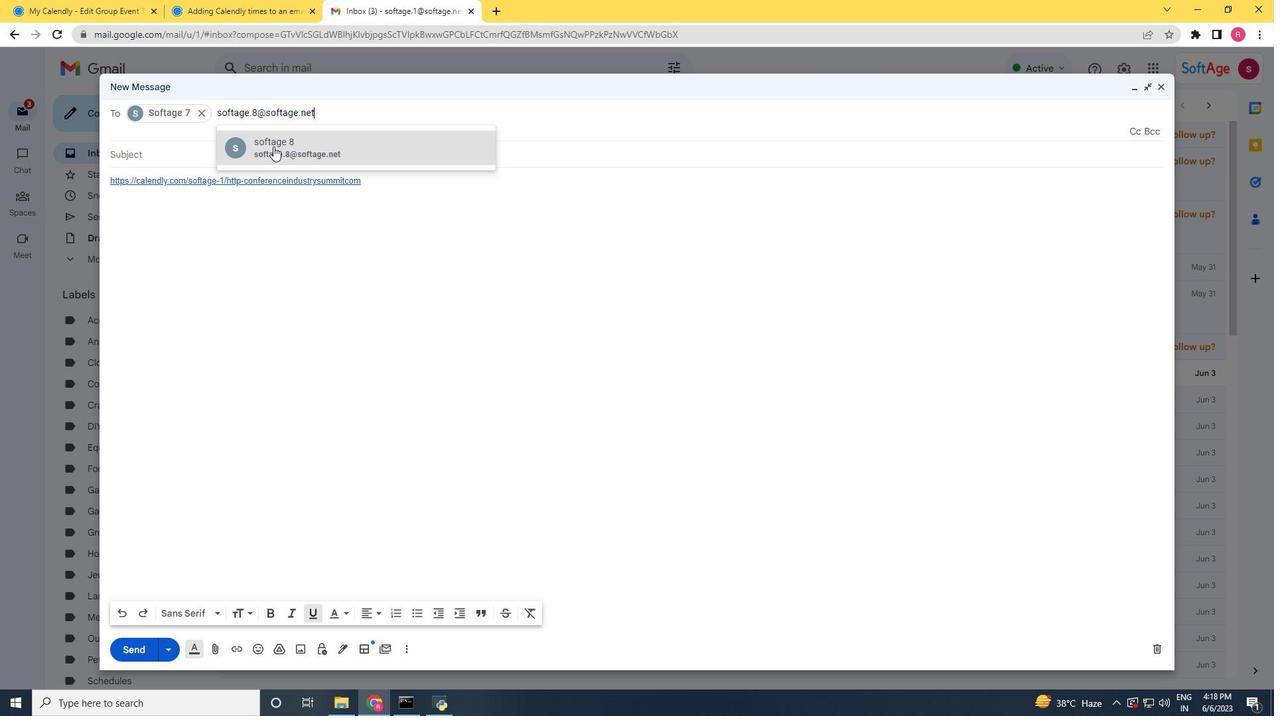 
Action: Mouse pressed left at (272, 147)
Screenshot: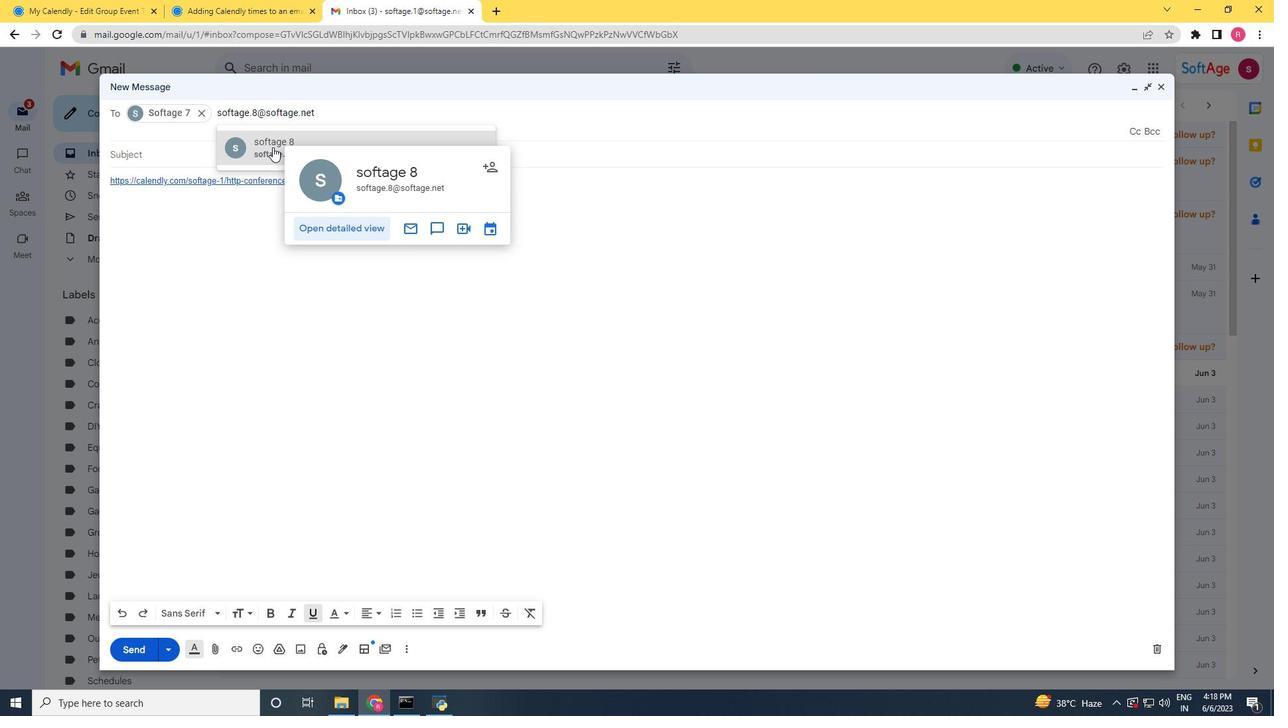 
Action: Mouse moved to (147, 385)
Screenshot: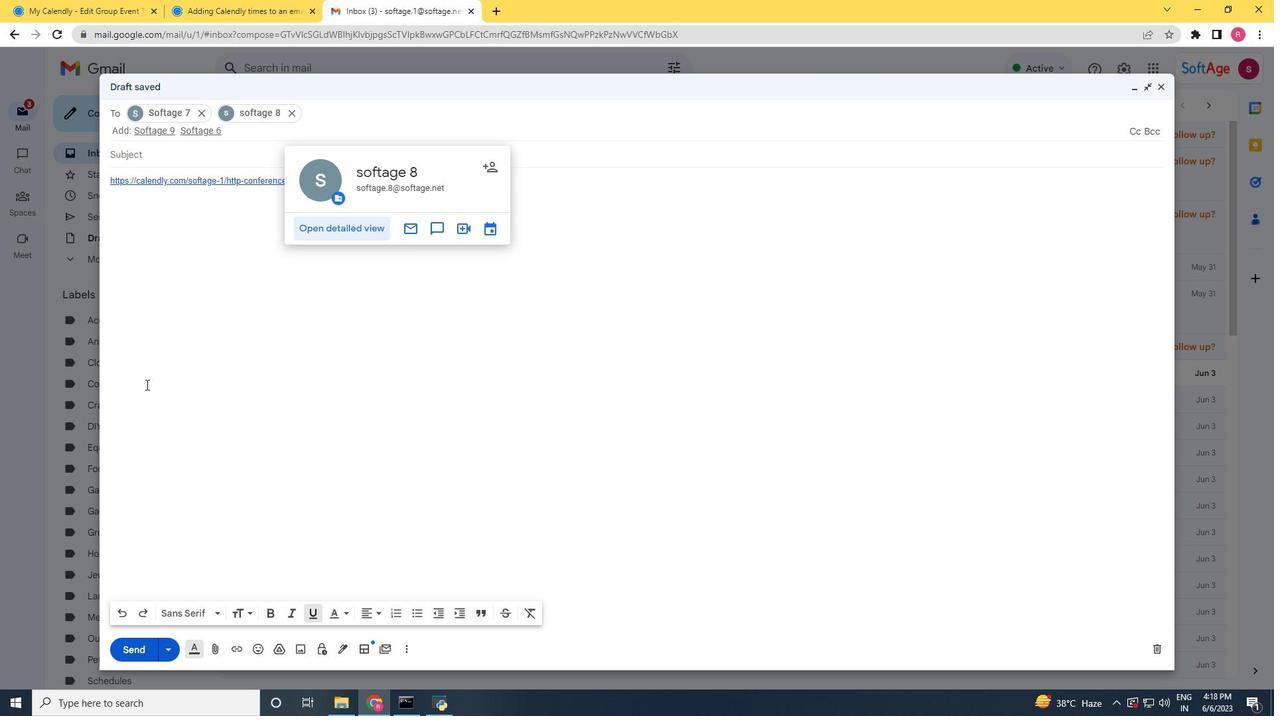 
Action: Mouse pressed left at (147, 385)
Screenshot: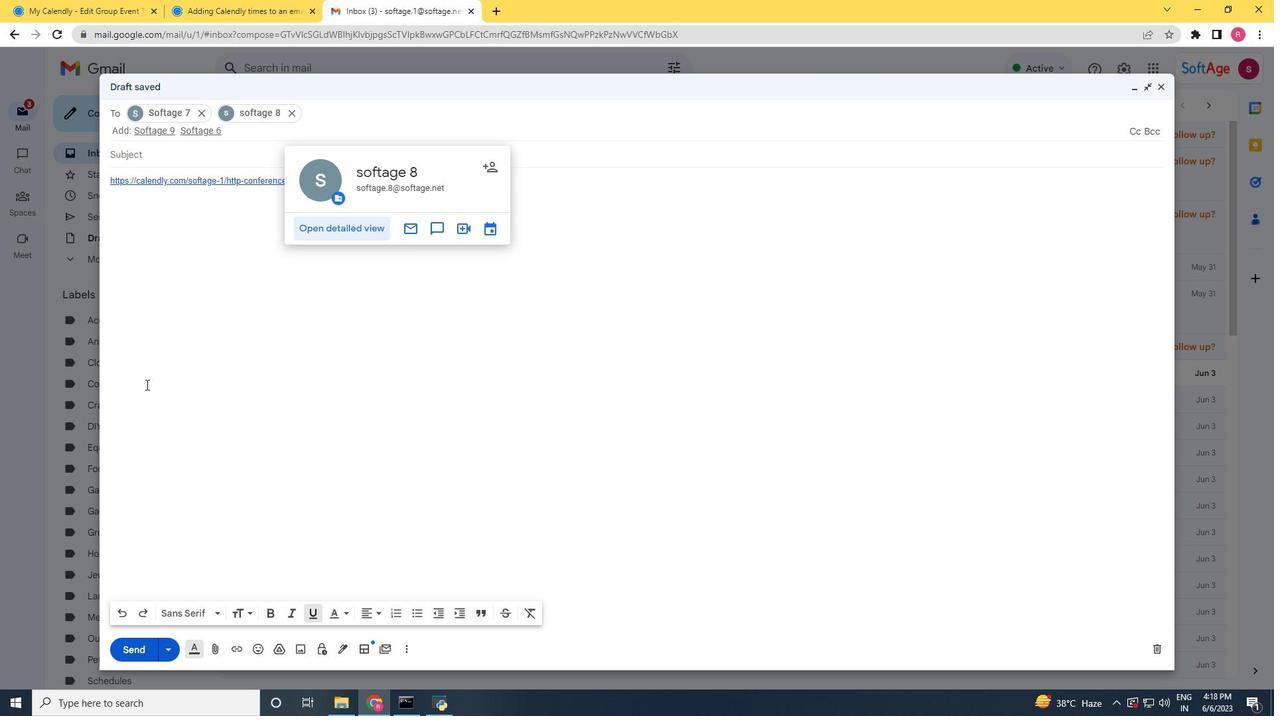 
Action: Mouse moved to (205, 114)
Screenshot: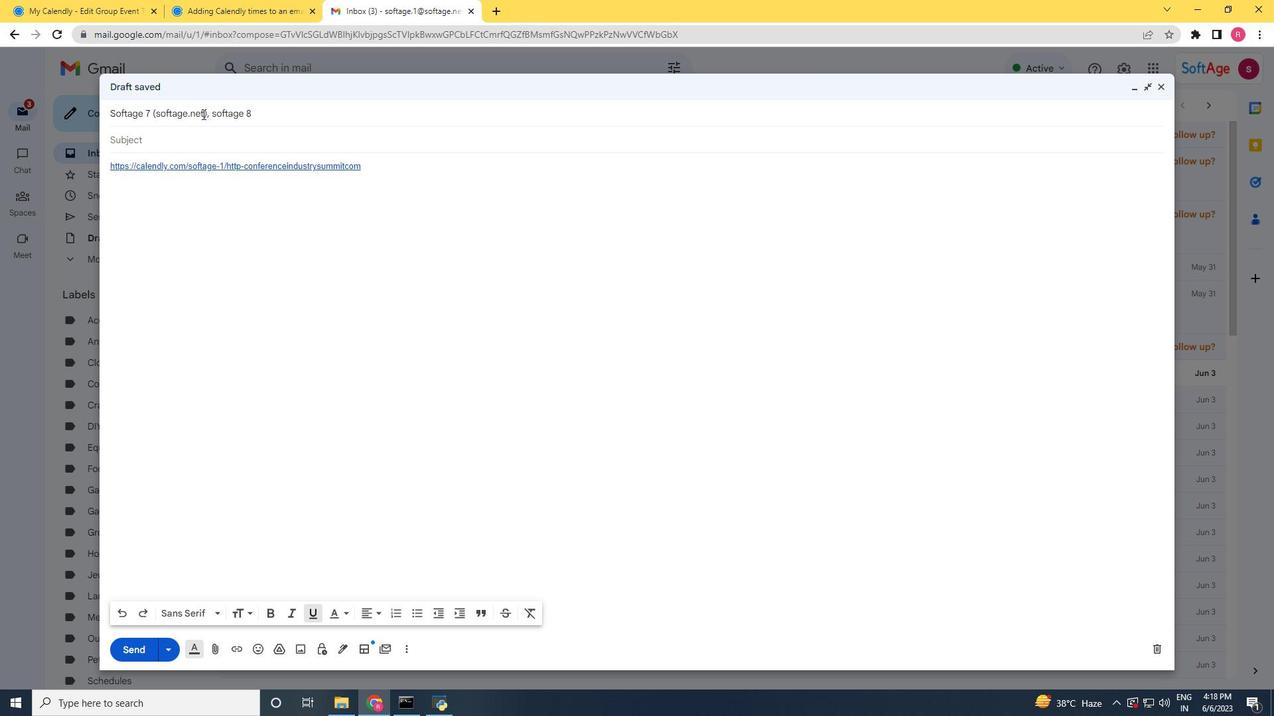 
Action: Mouse pressed left at (205, 114)
Screenshot: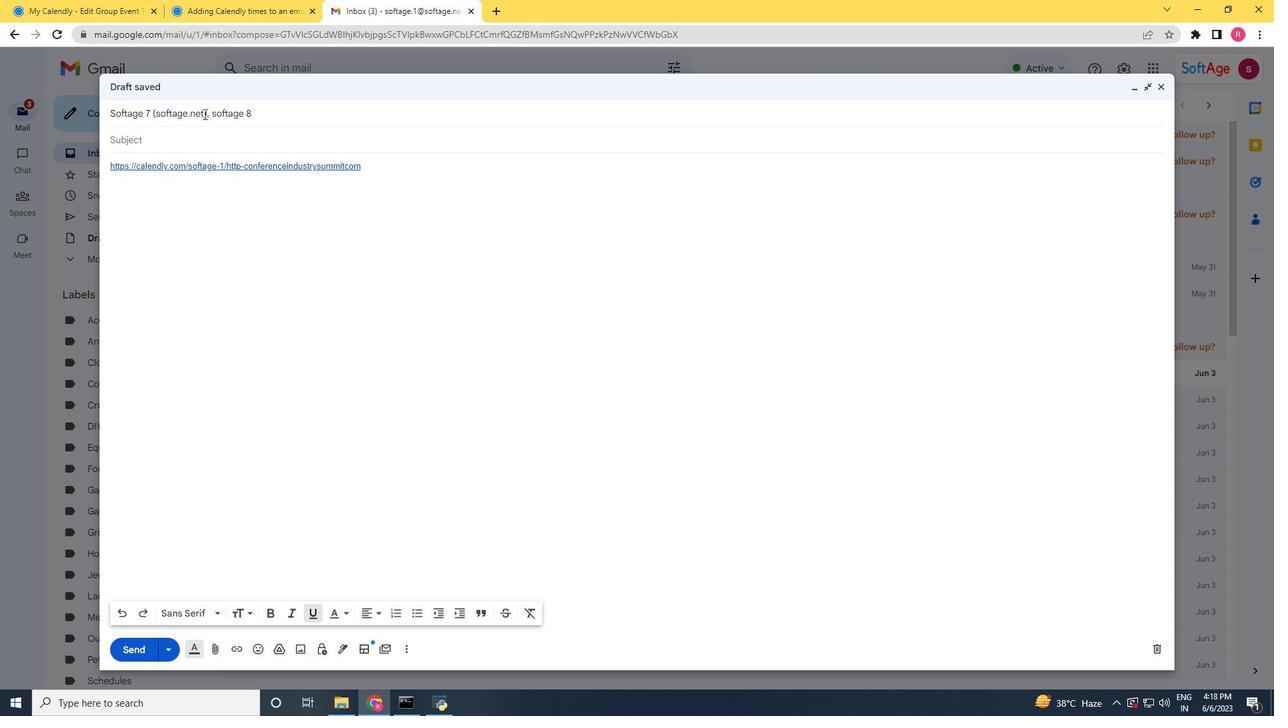 
Action: Mouse moved to (135, 656)
Screenshot: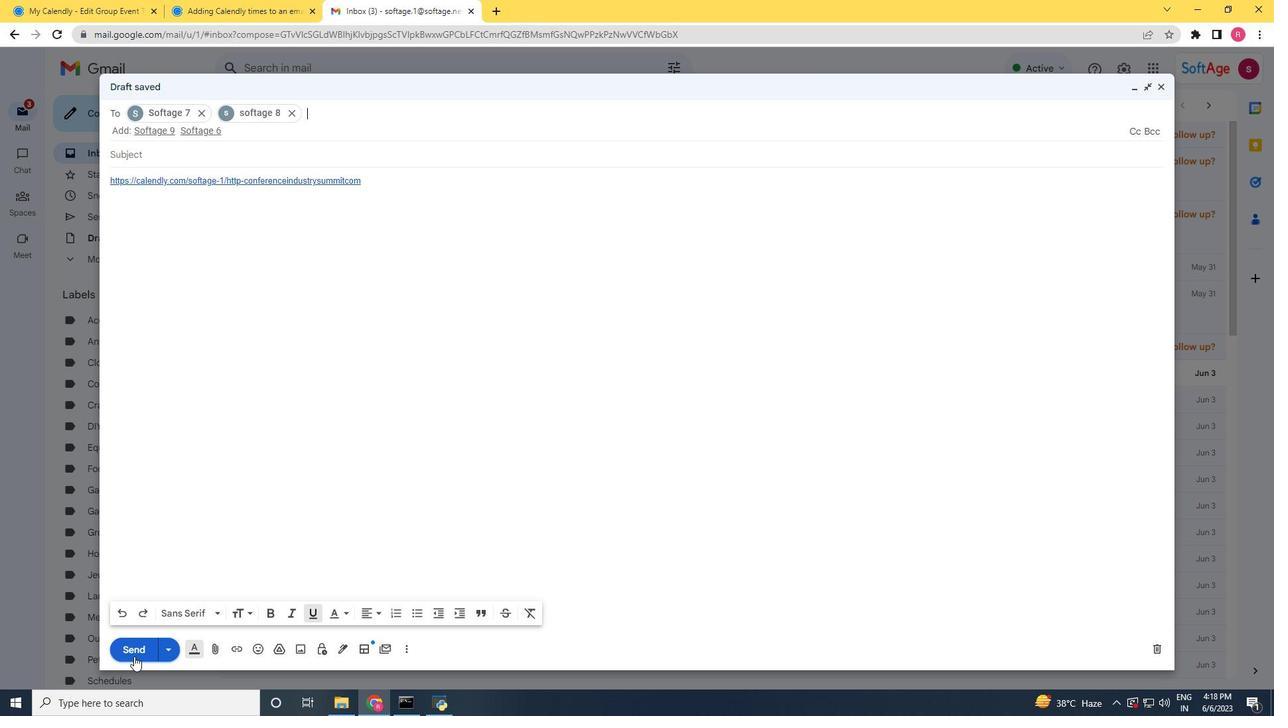 
Action: Mouse pressed left at (135, 656)
Screenshot: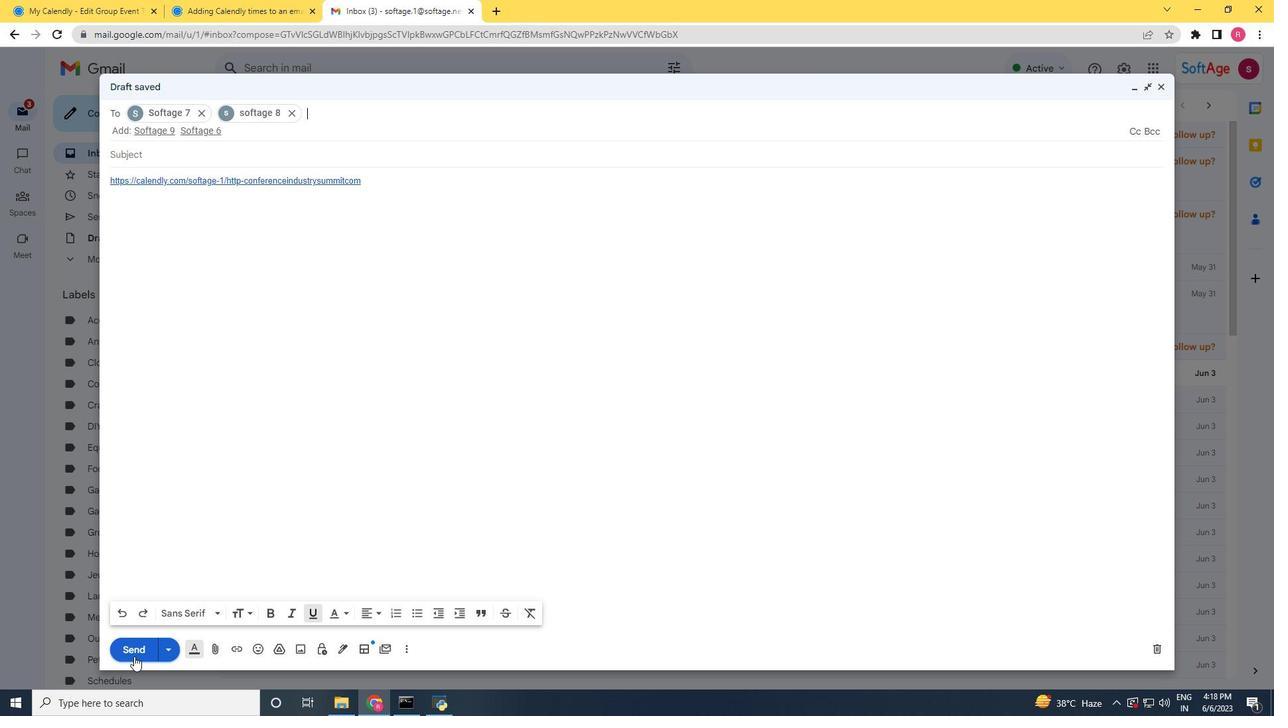 
Action: Mouse moved to (215, 651)
Screenshot: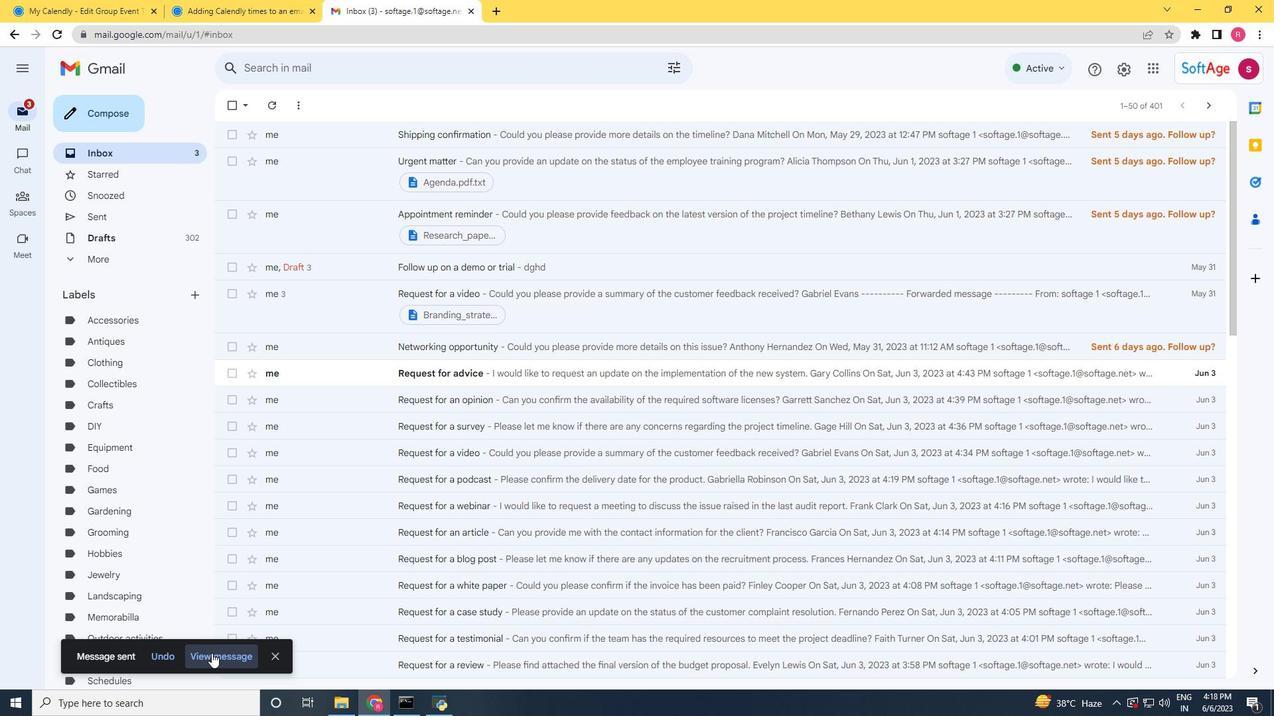 
Action: Mouse pressed left at (215, 651)
Screenshot: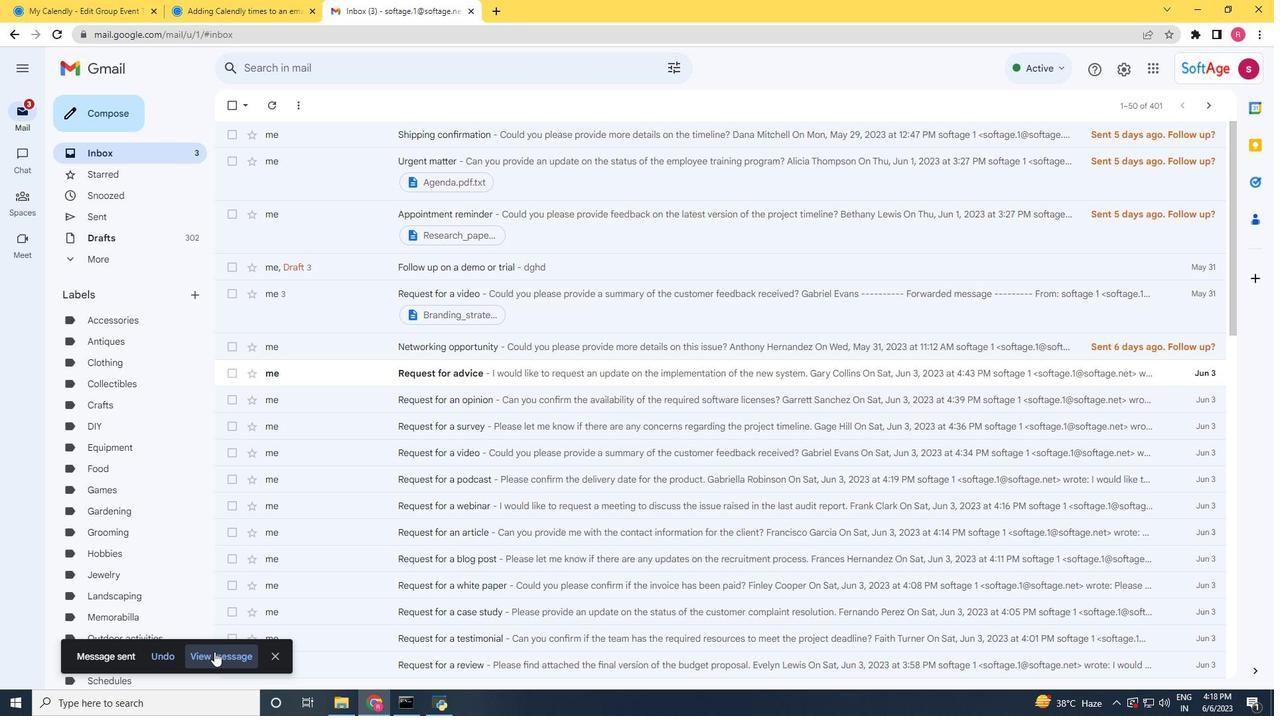 
Action: Mouse moved to (215, 652)
Screenshot: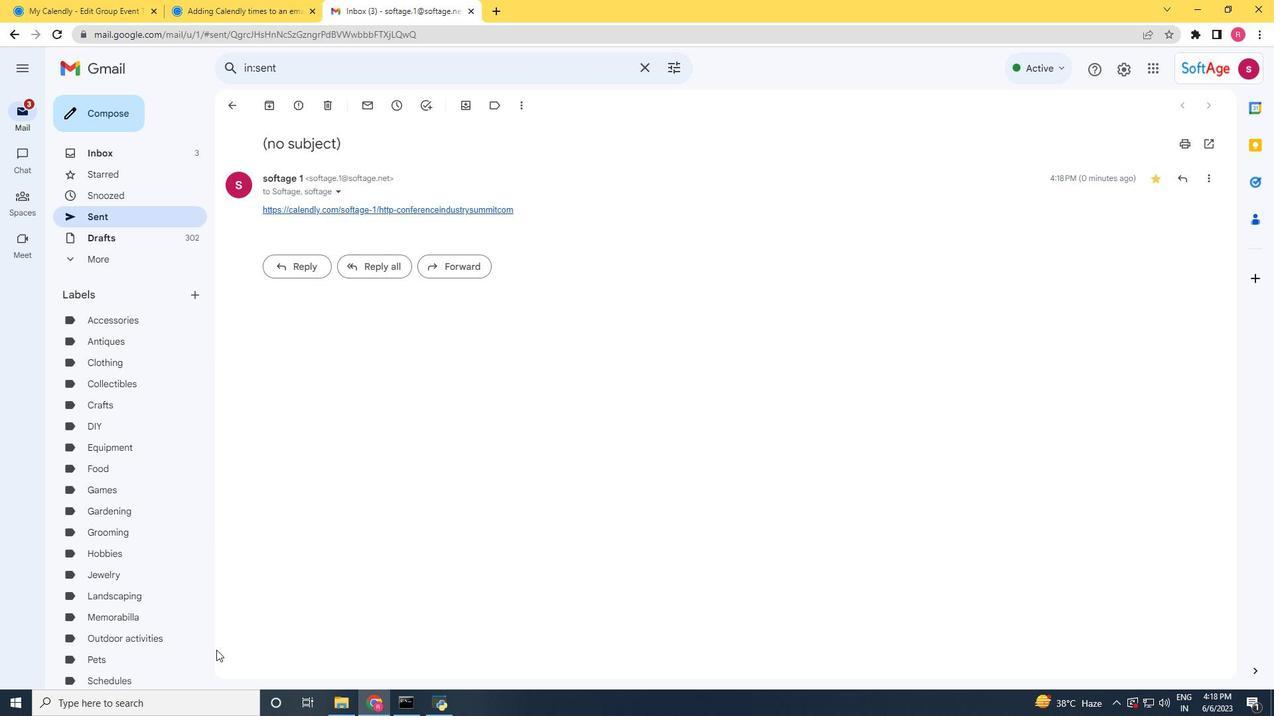 
